 Task: In the  document Positivethinking.epub, select heading and apply ' Bold and Underline' Use the "find feature" to find mentioned word and apply Strikethrough in: 'solving skills'. Insert smartchip (Date) on bottom of the page 23 June, 2023 Insert the mentioned footnote for 20th word with font style Arial and font size 8: The study was conducted anonymously
Action: Mouse moved to (308, 479)
Screenshot: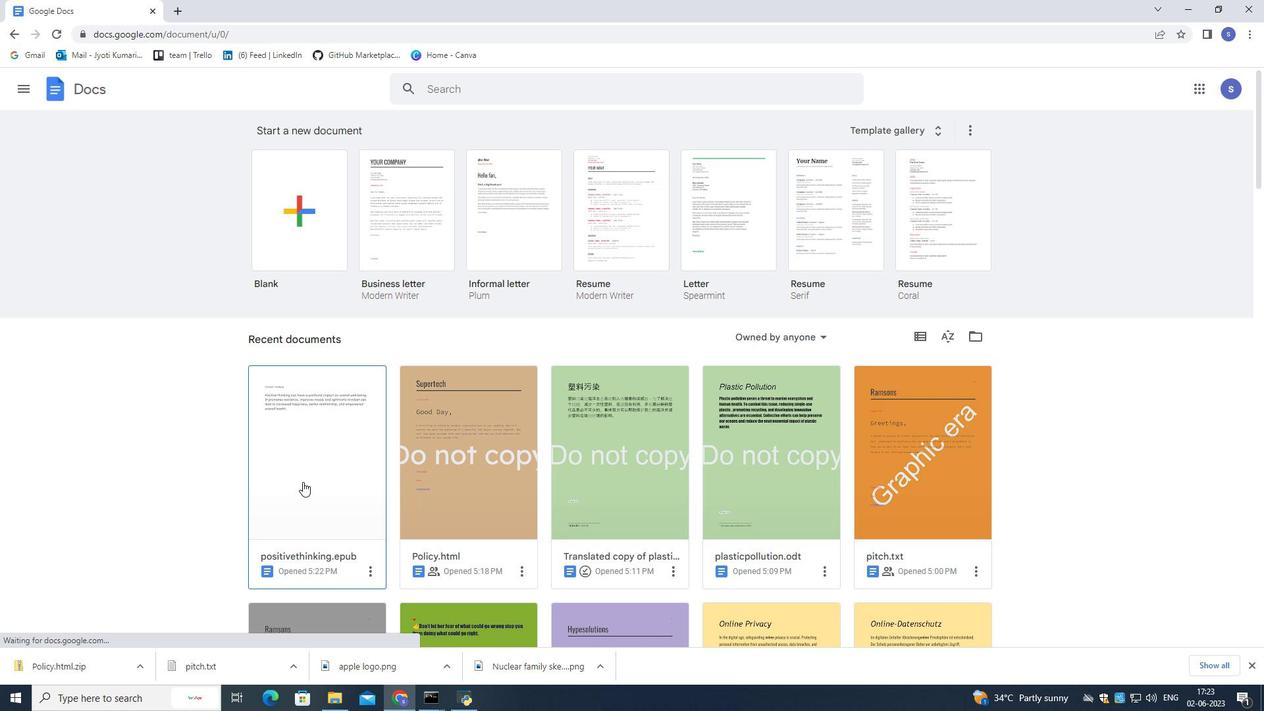 
Action: Mouse pressed left at (308, 479)
Screenshot: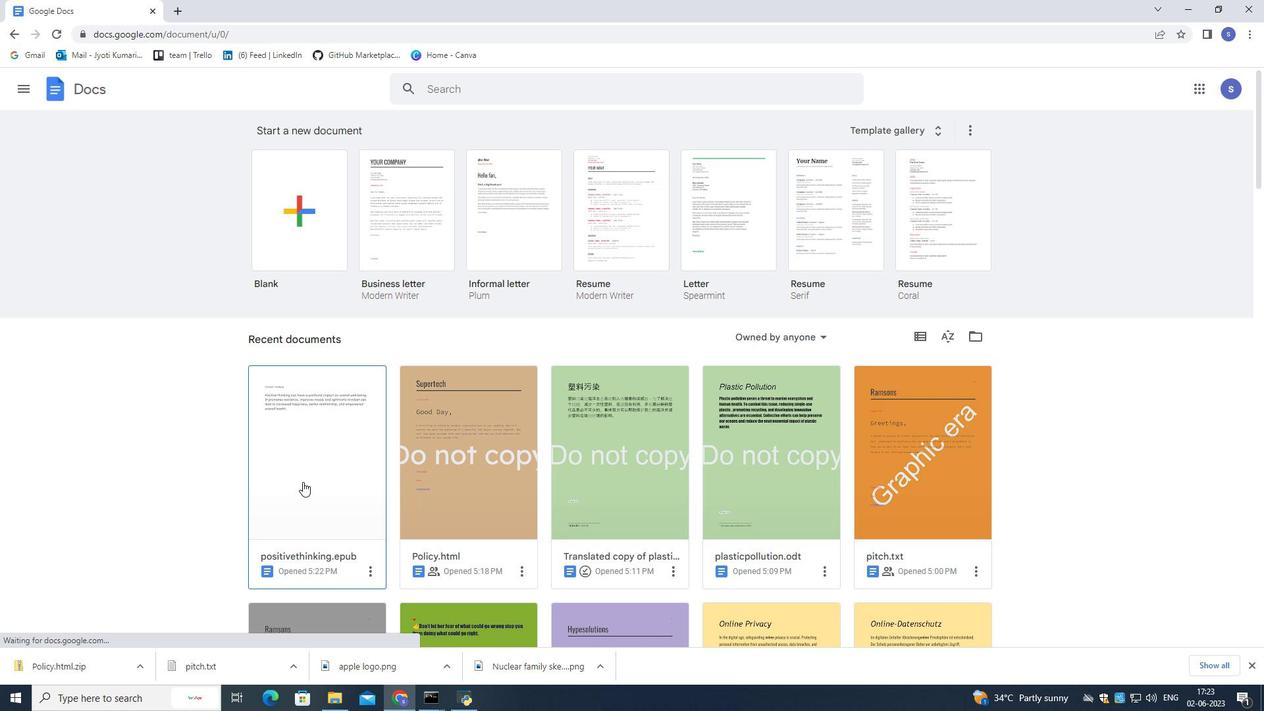 
Action: Mouse moved to (308, 479)
Screenshot: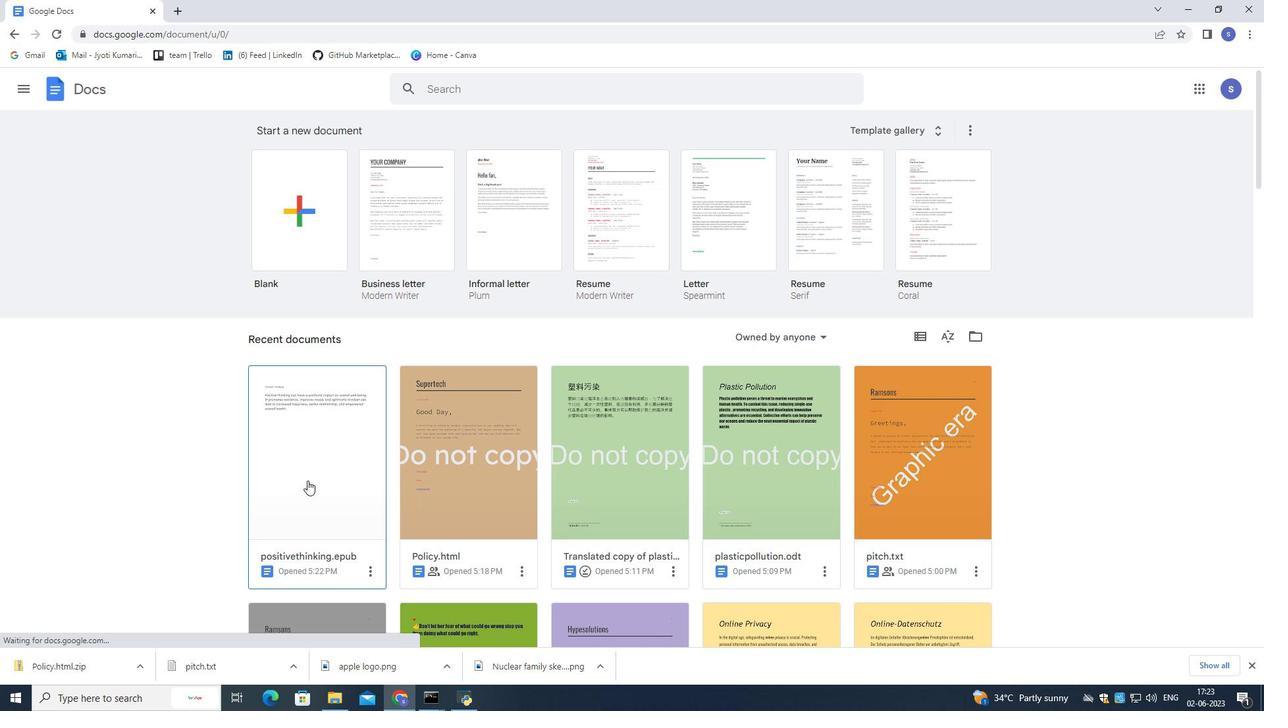 
Action: Mouse pressed left at (308, 479)
Screenshot: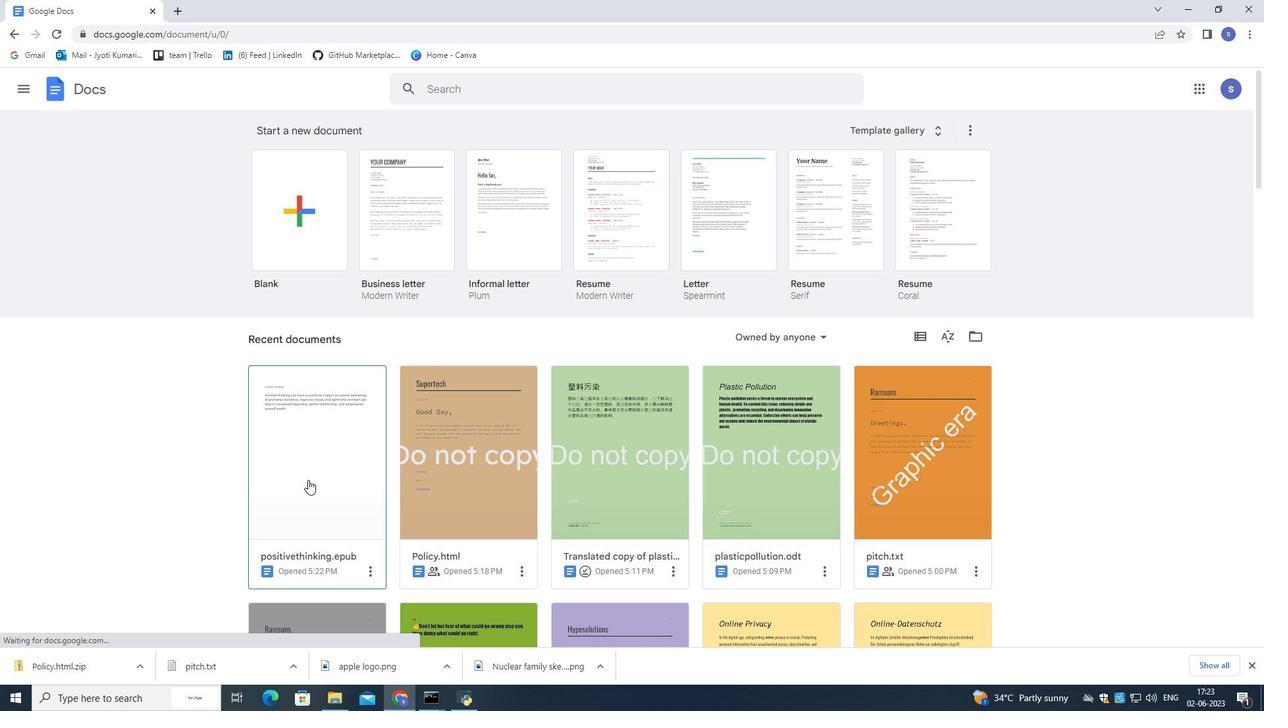
Action: Mouse moved to (703, 272)
Screenshot: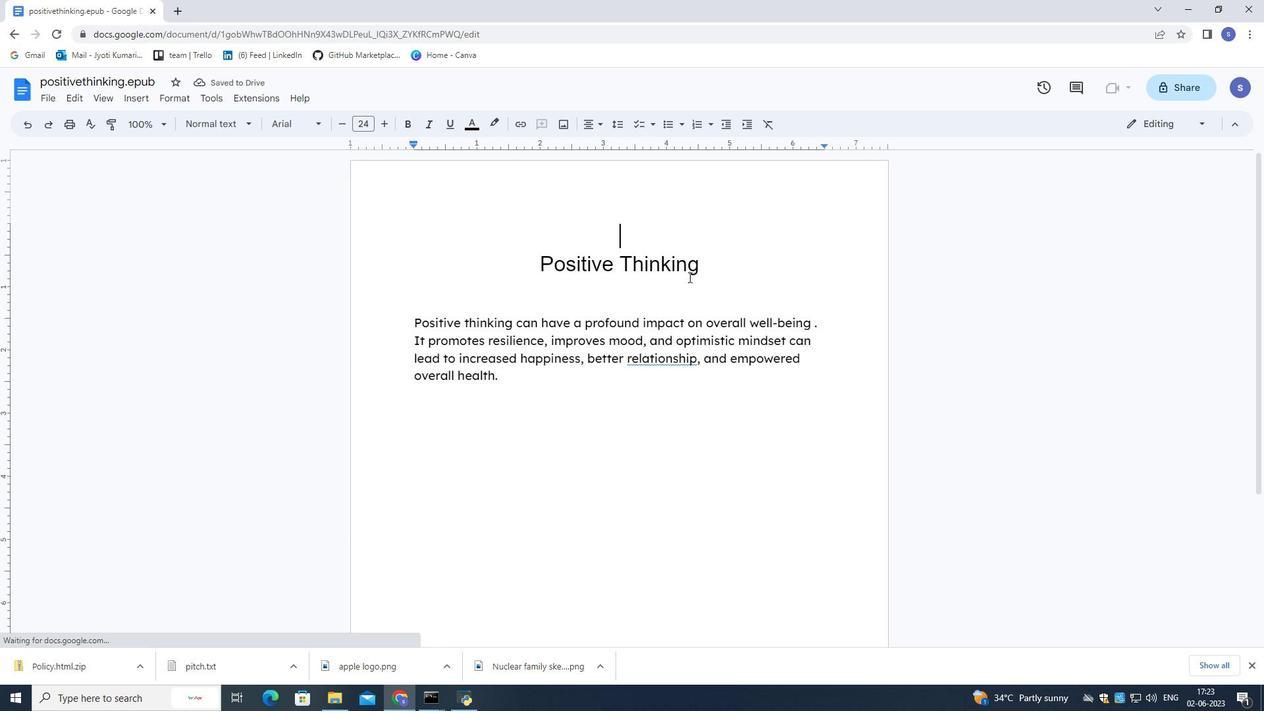 
Action: Mouse pressed left at (703, 272)
Screenshot: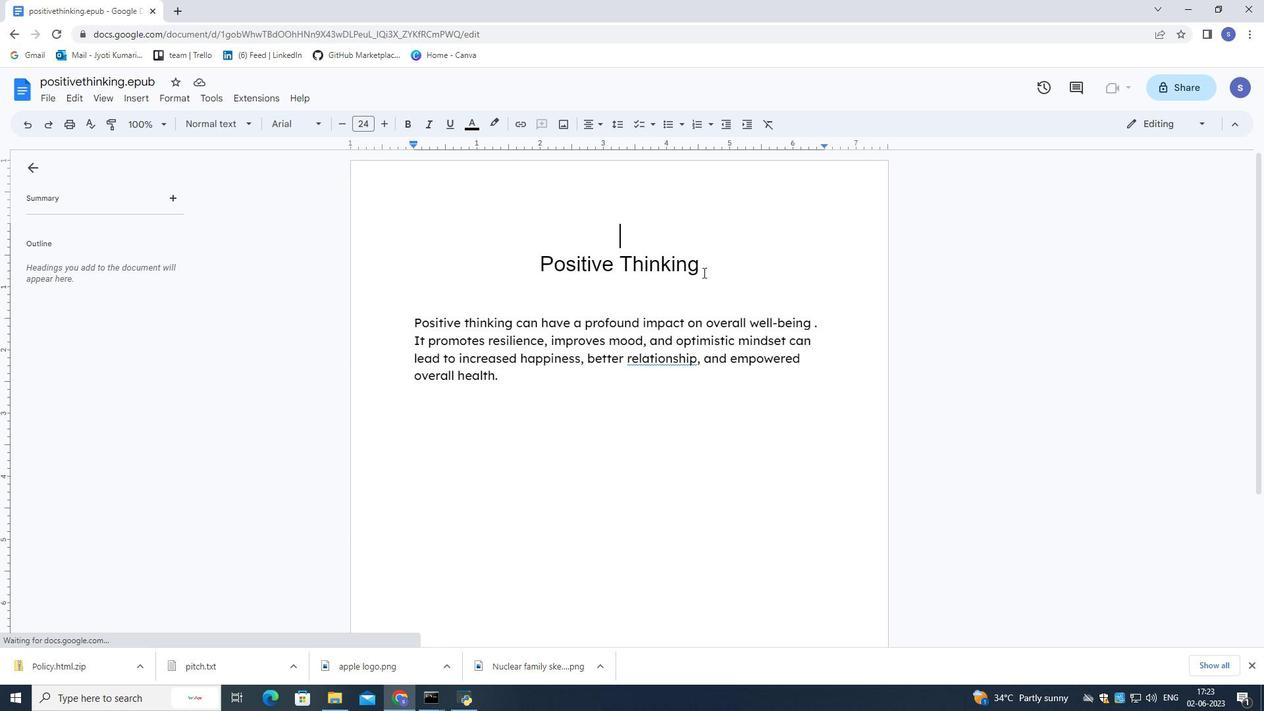
Action: Mouse pressed left at (703, 272)
Screenshot: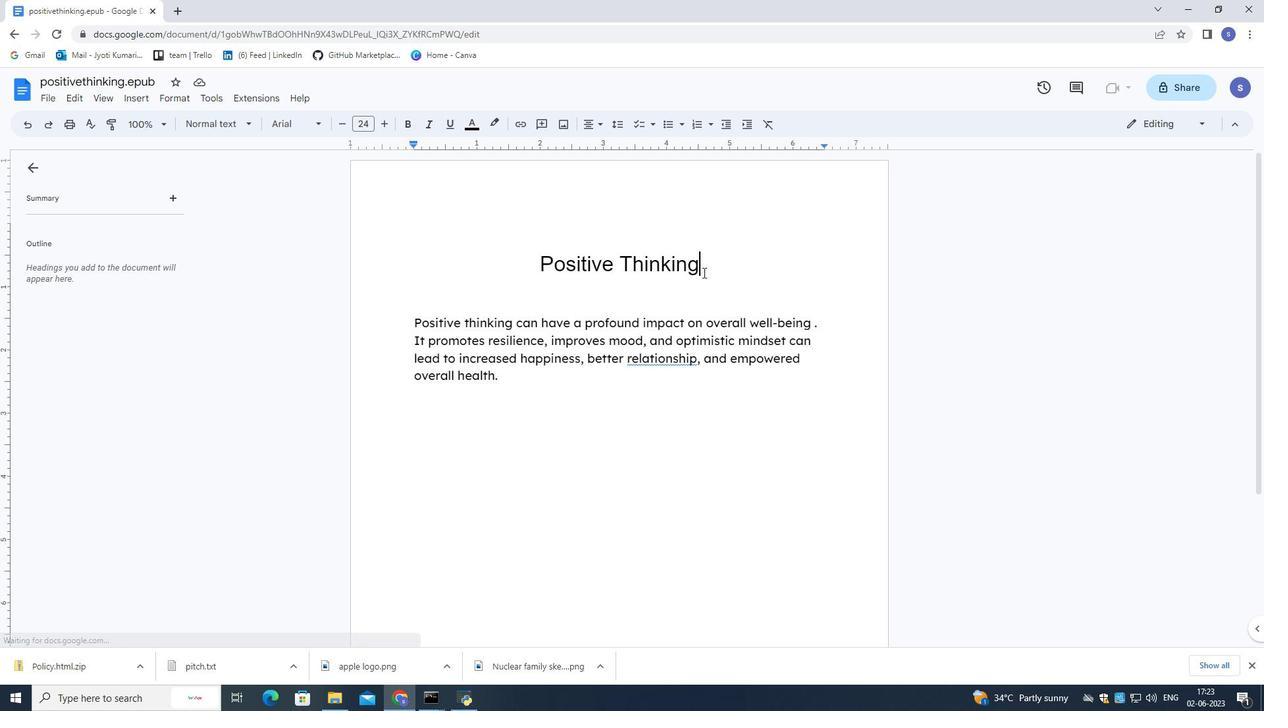 
Action: Mouse moved to (145, 94)
Screenshot: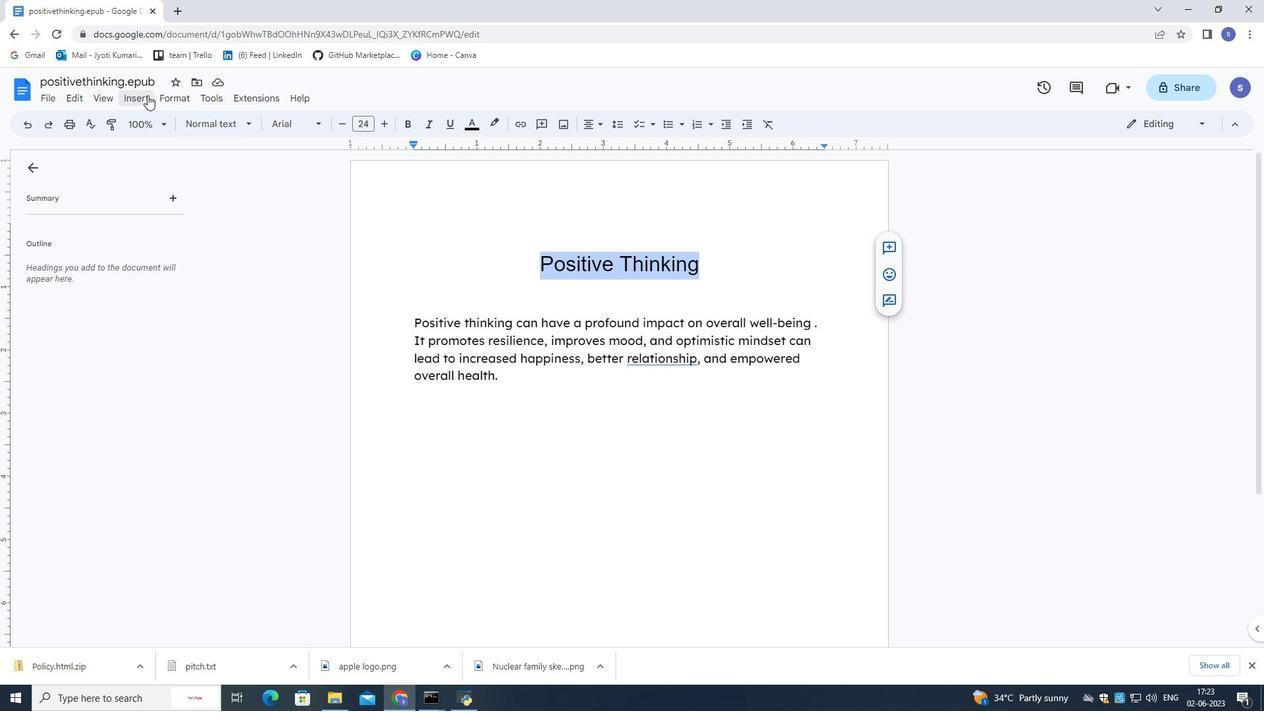 
Action: Mouse pressed left at (145, 94)
Screenshot: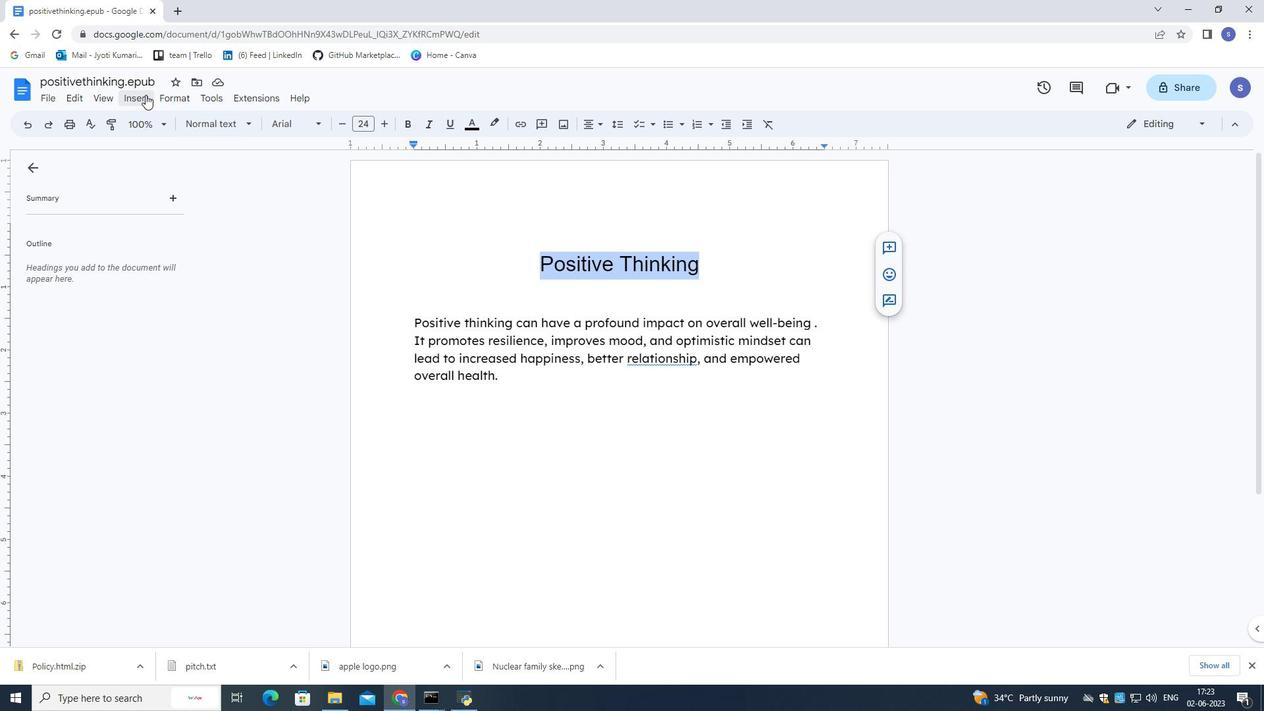 
Action: Mouse moved to (164, 92)
Screenshot: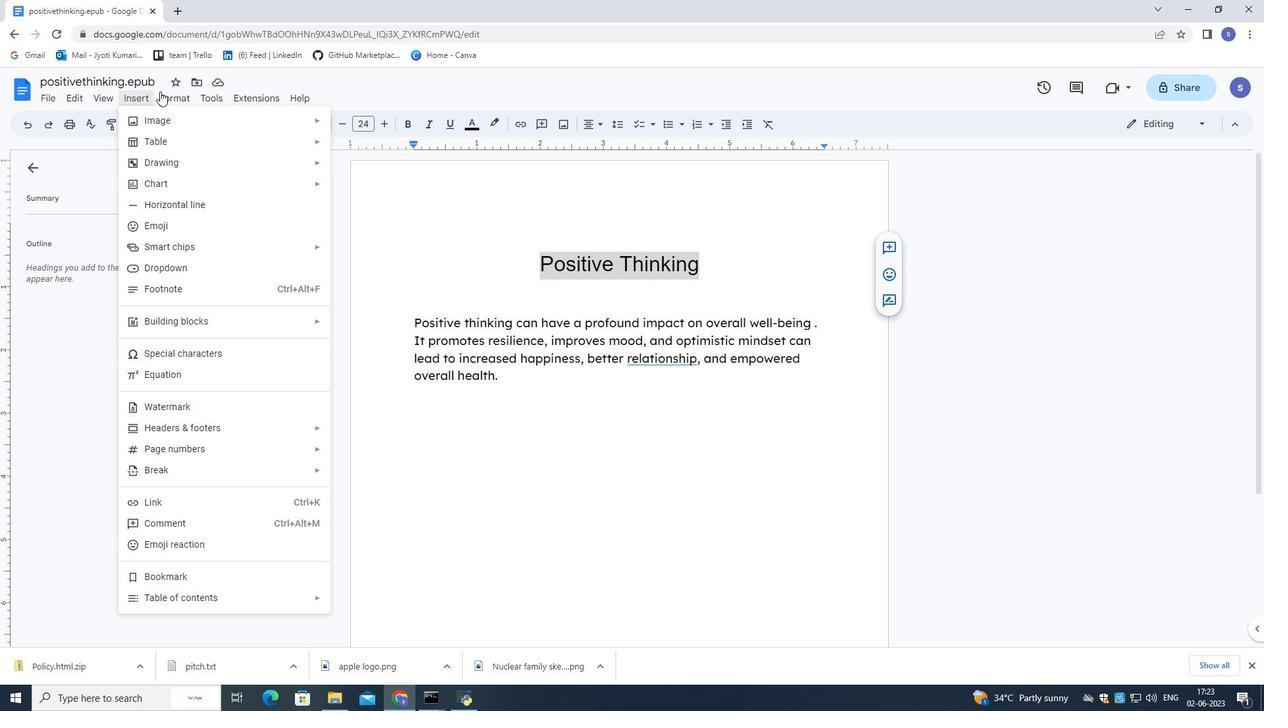 
Action: Mouse pressed left at (164, 92)
Screenshot: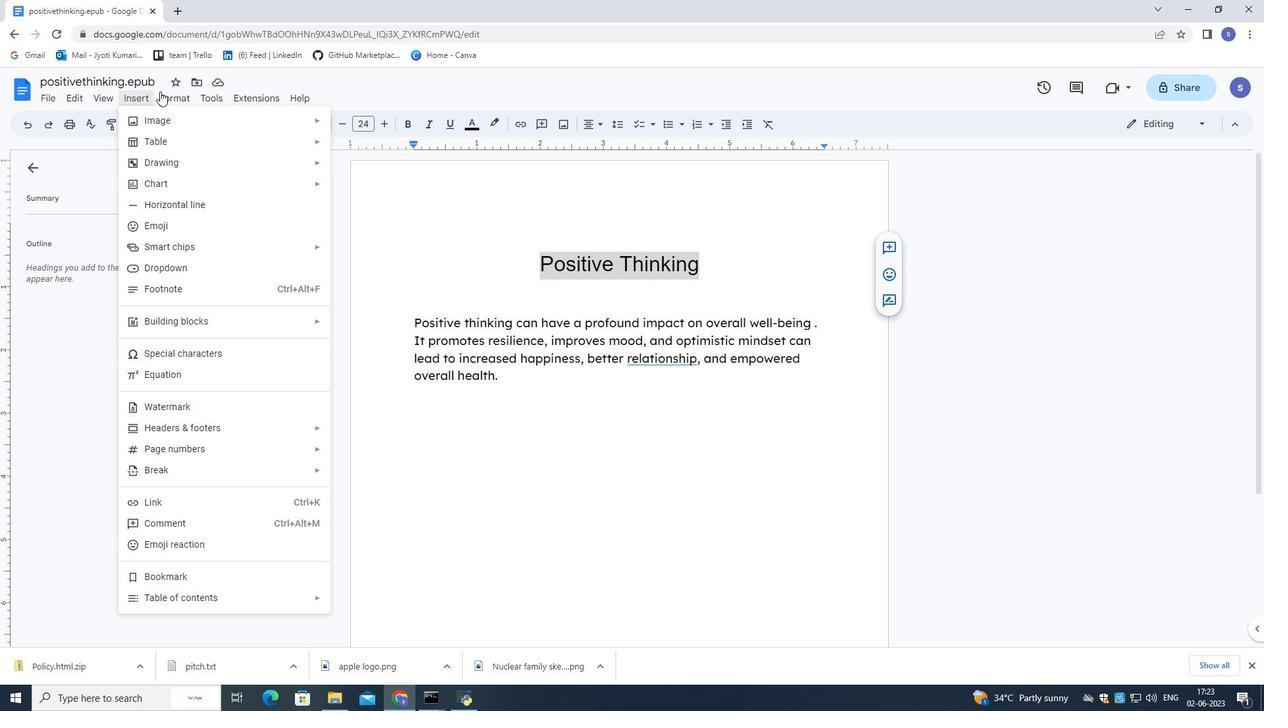 
Action: Mouse moved to (182, 101)
Screenshot: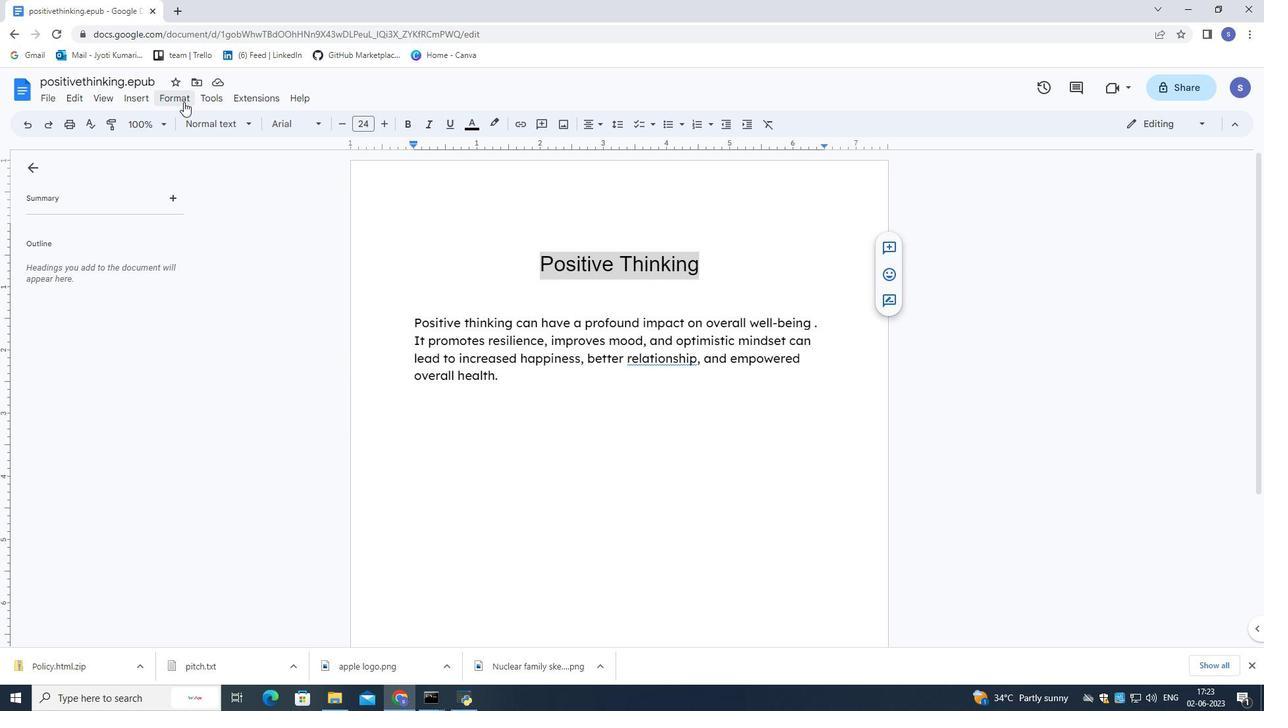 
Action: Mouse pressed left at (182, 101)
Screenshot: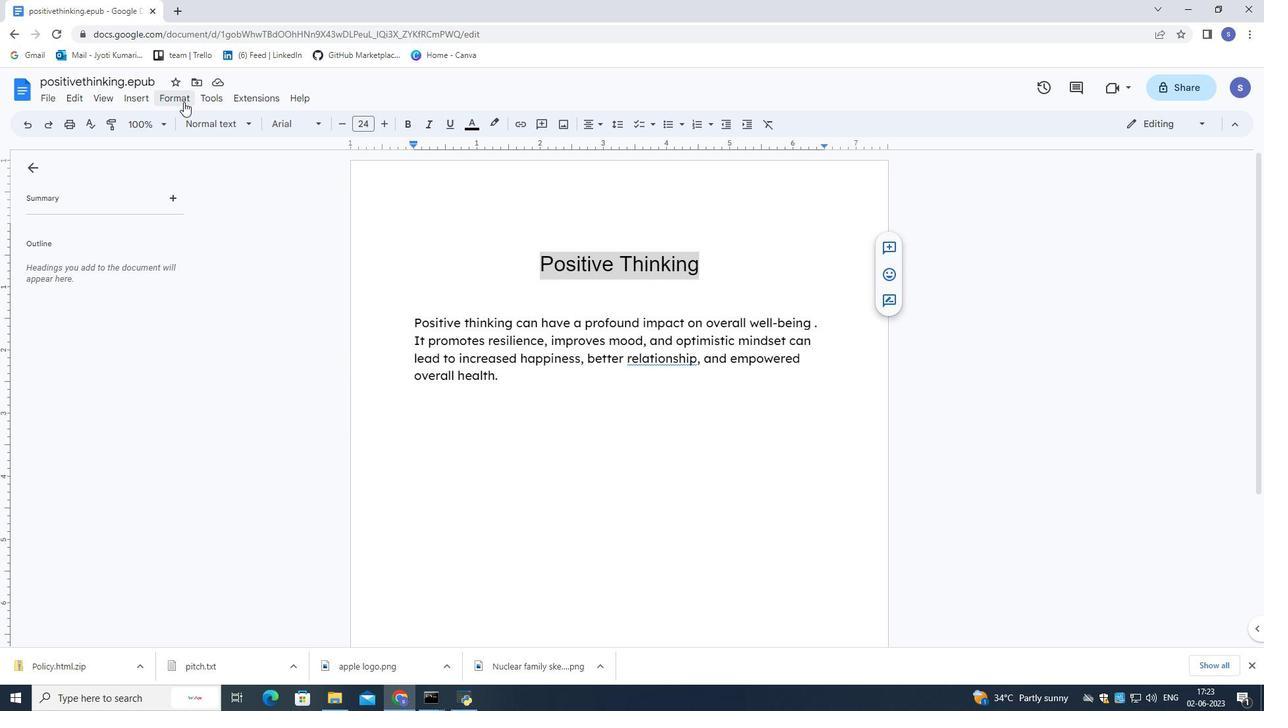 
Action: Mouse moved to (373, 125)
Screenshot: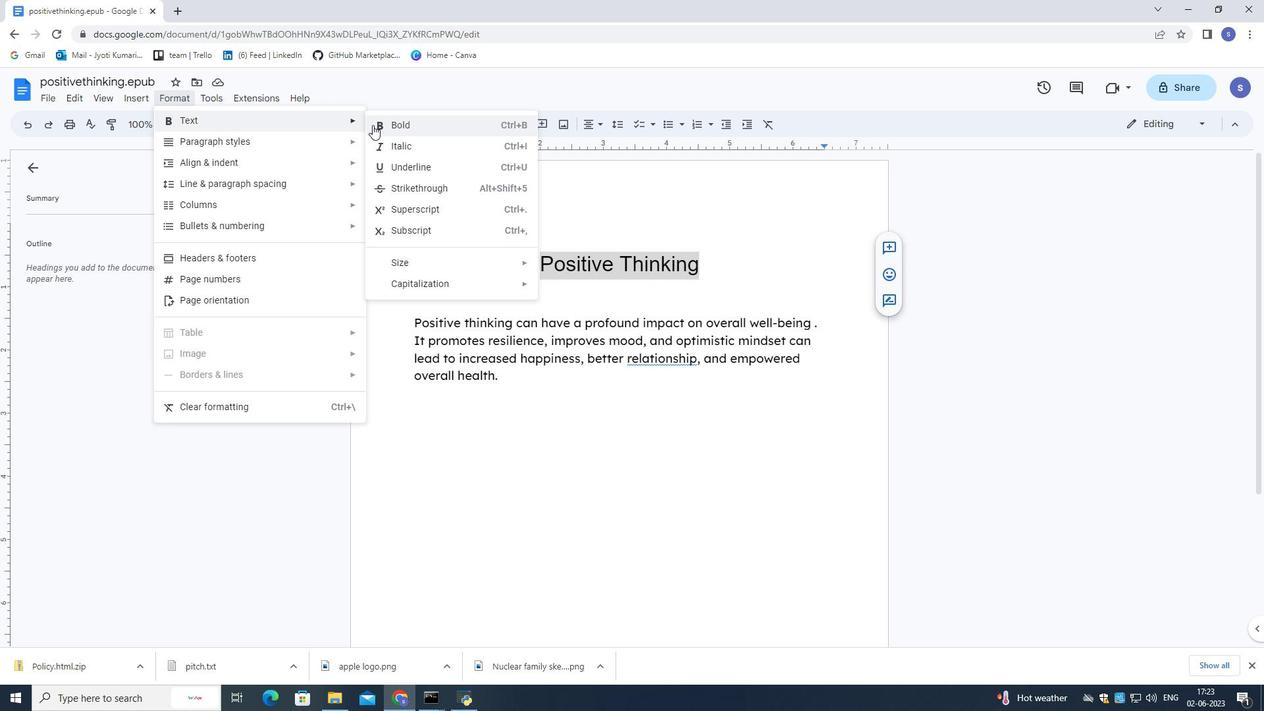 
Action: Mouse pressed left at (373, 125)
Screenshot: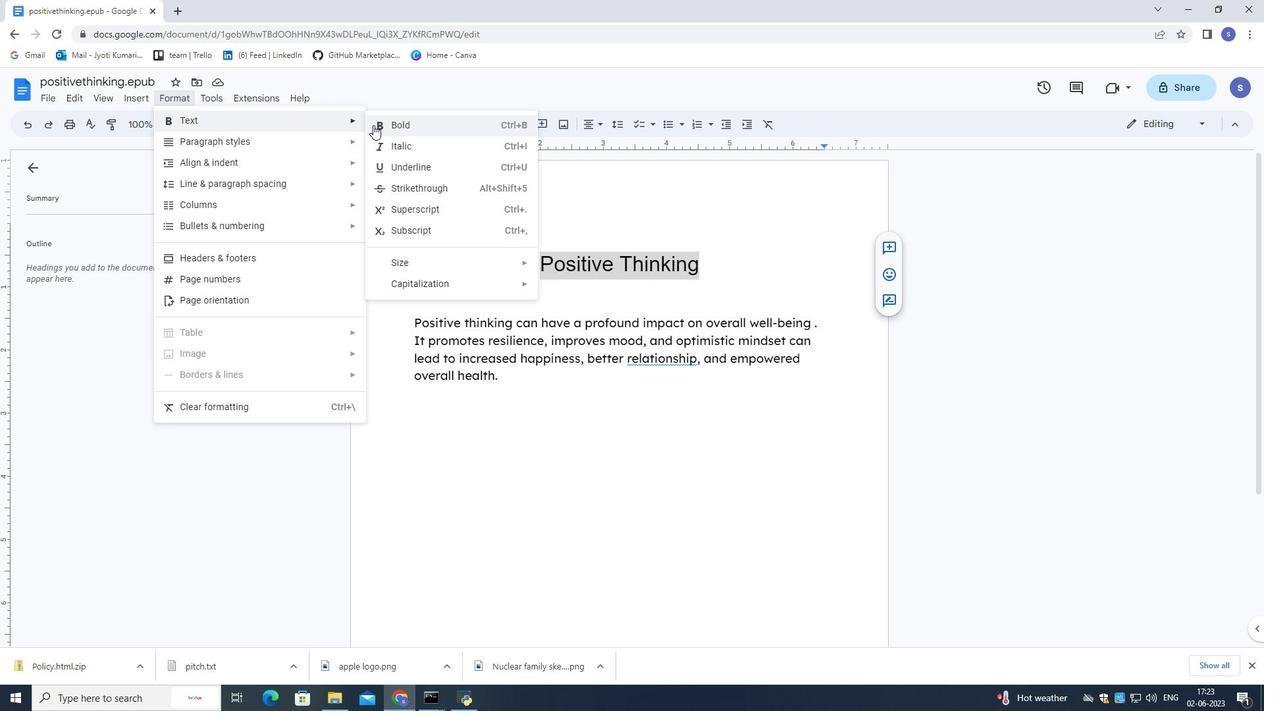 
Action: Mouse moved to (184, 102)
Screenshot: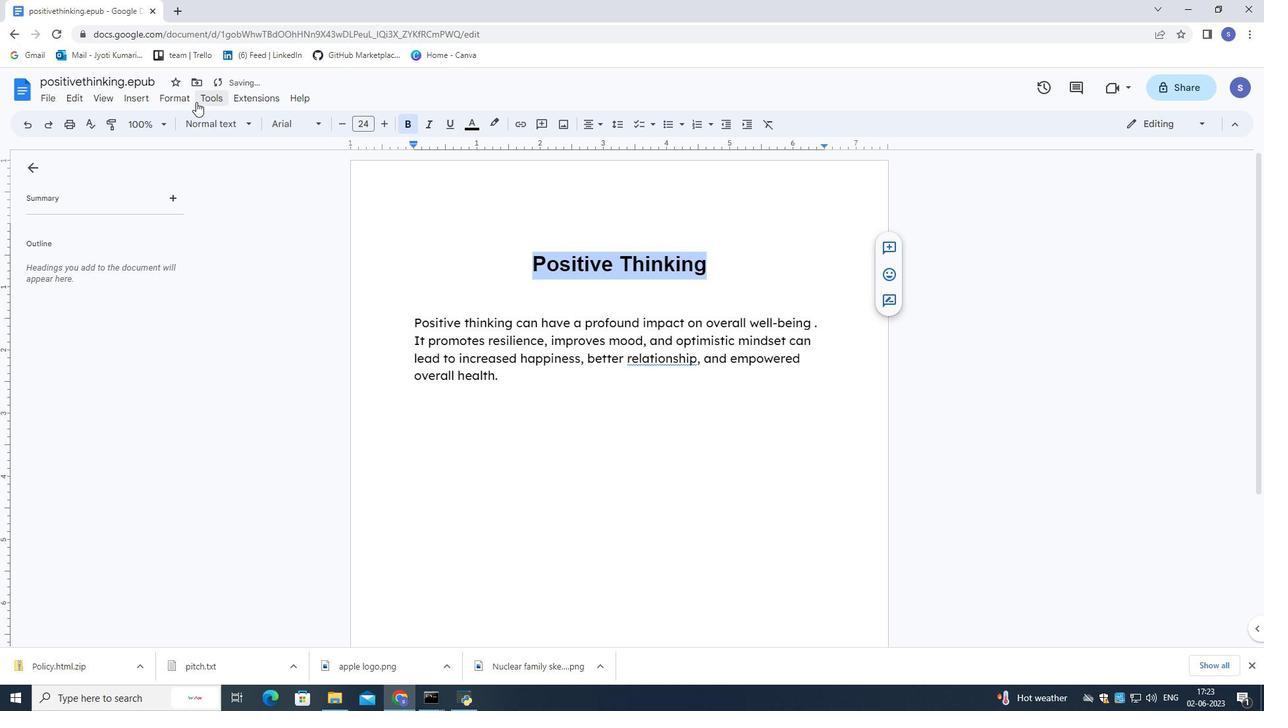 
Action: Mouse pressed left at (184, 102)
Screenshot: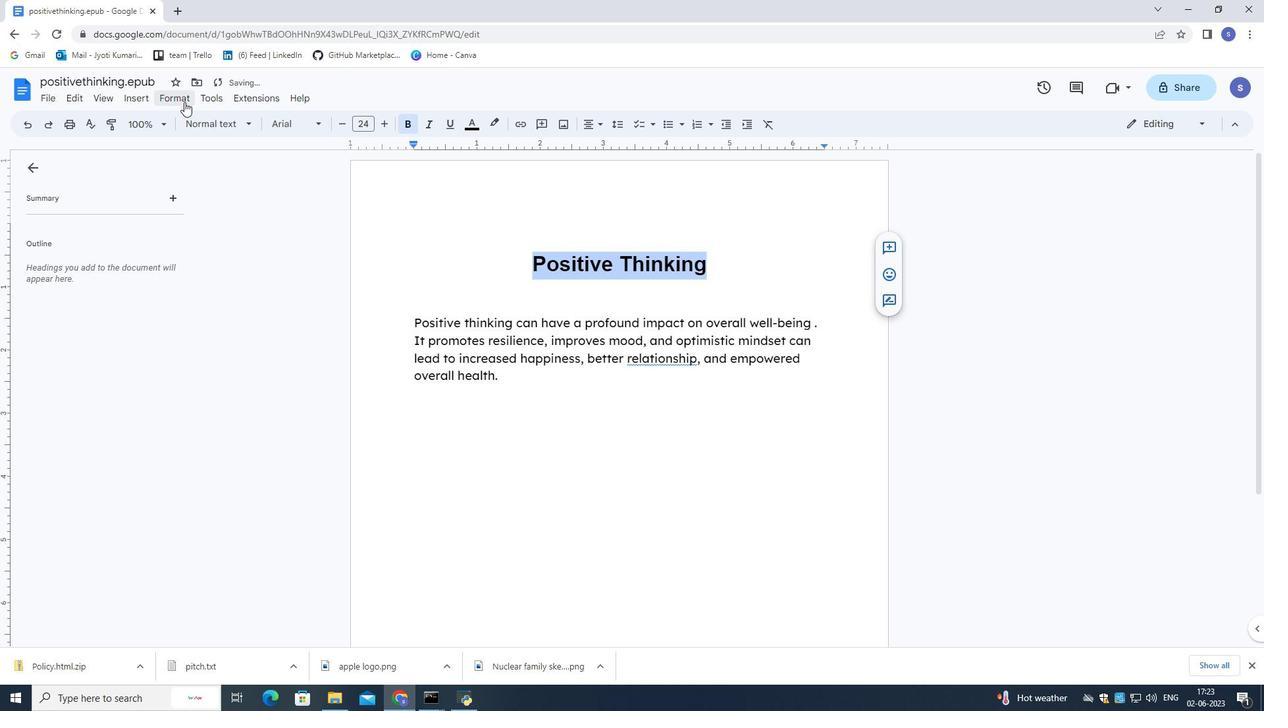 
Action: Mouse moved to (401, 167)
Screenshot: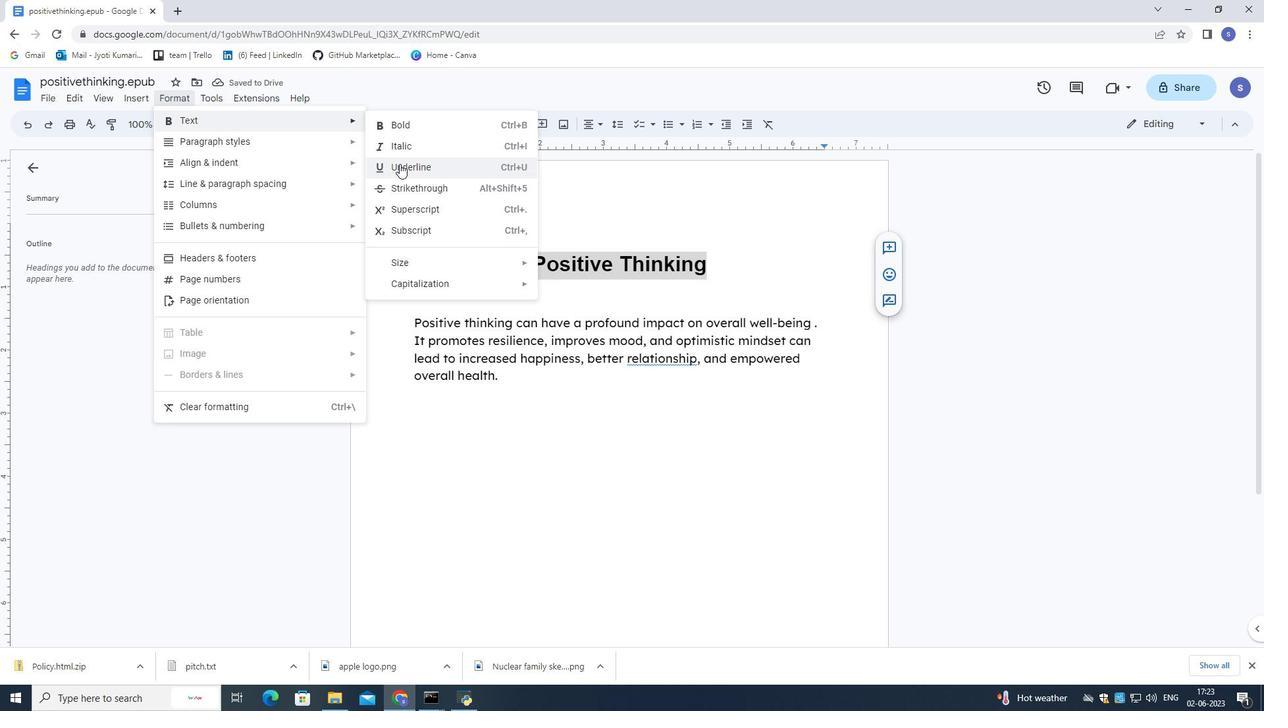 
Action: Mouse pressed left at (401, 167)
Screenshot: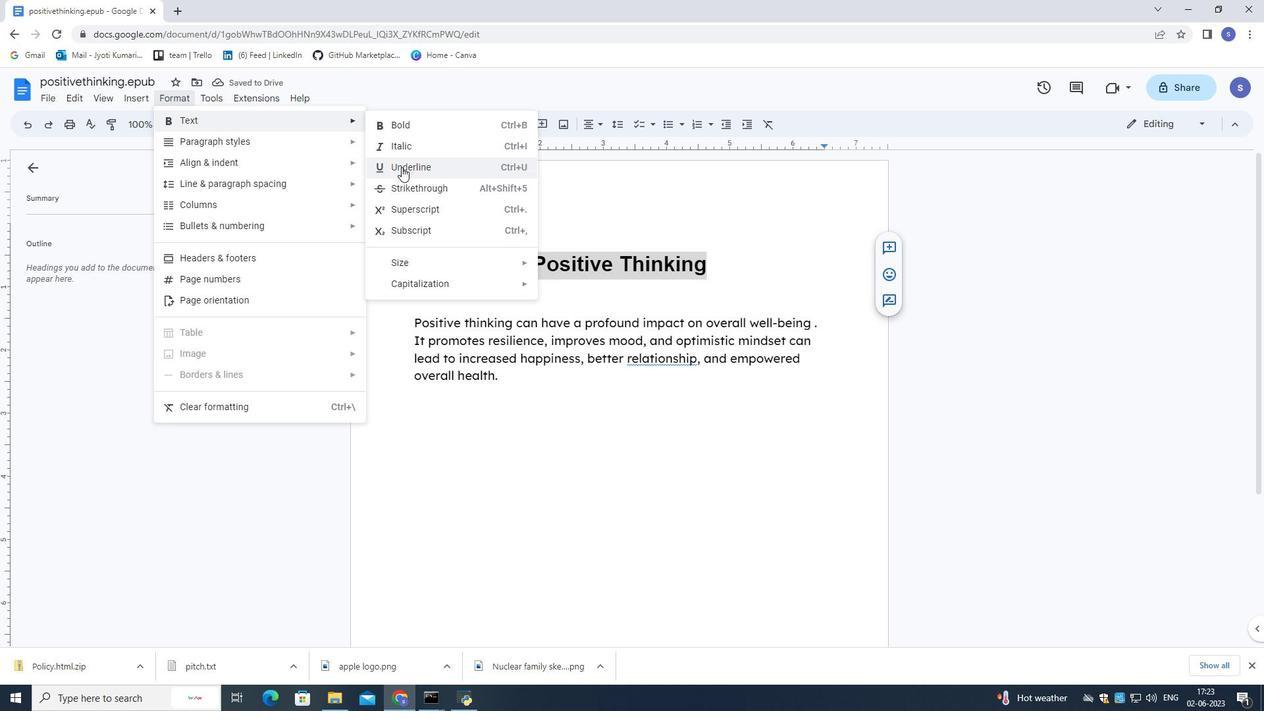 
Action: Mouse pressed left at (401, 167)
Screenshot: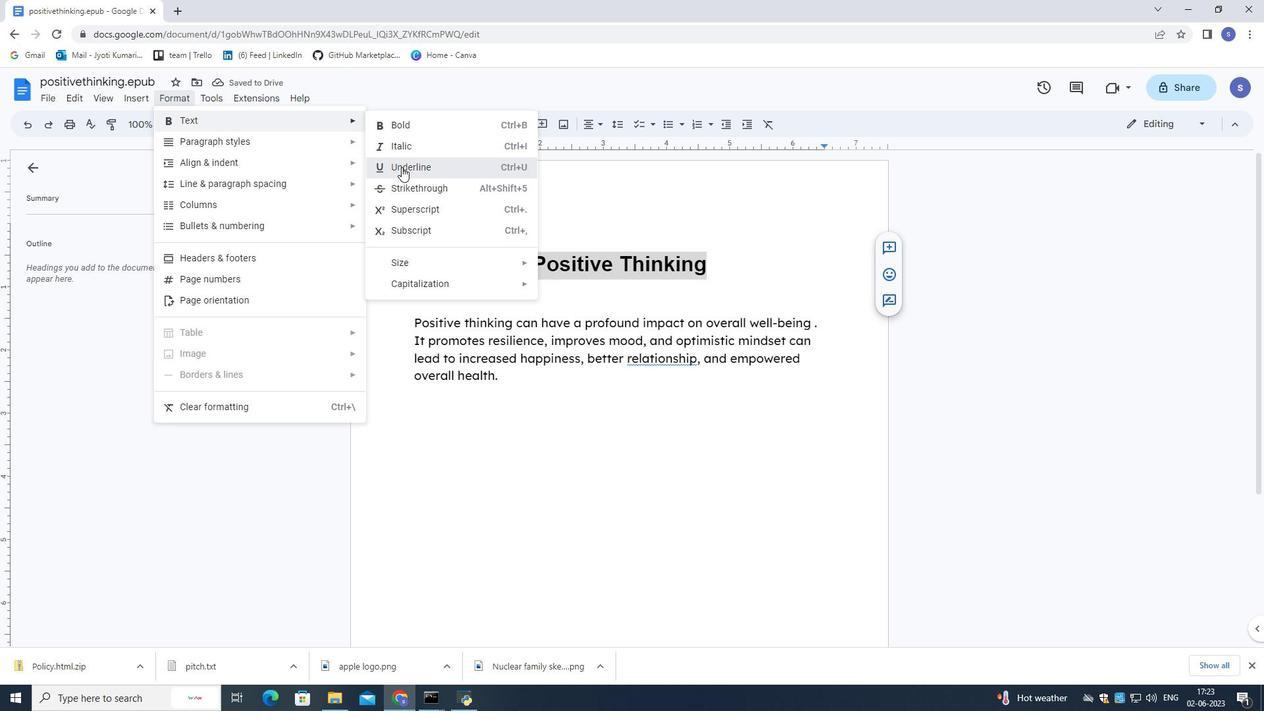 
Action: Mouse moved to (77, 97)
Screenshot: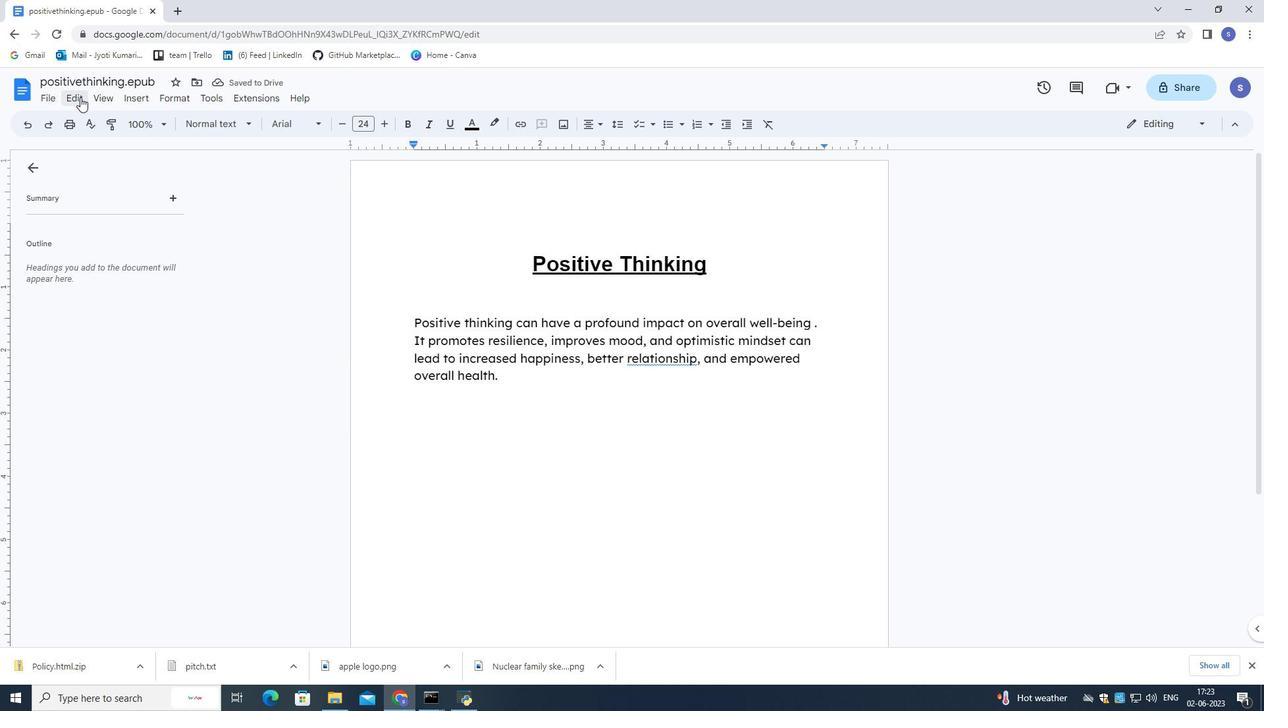 
Action: Mouse pressed left at (77, 97)
Screenshot: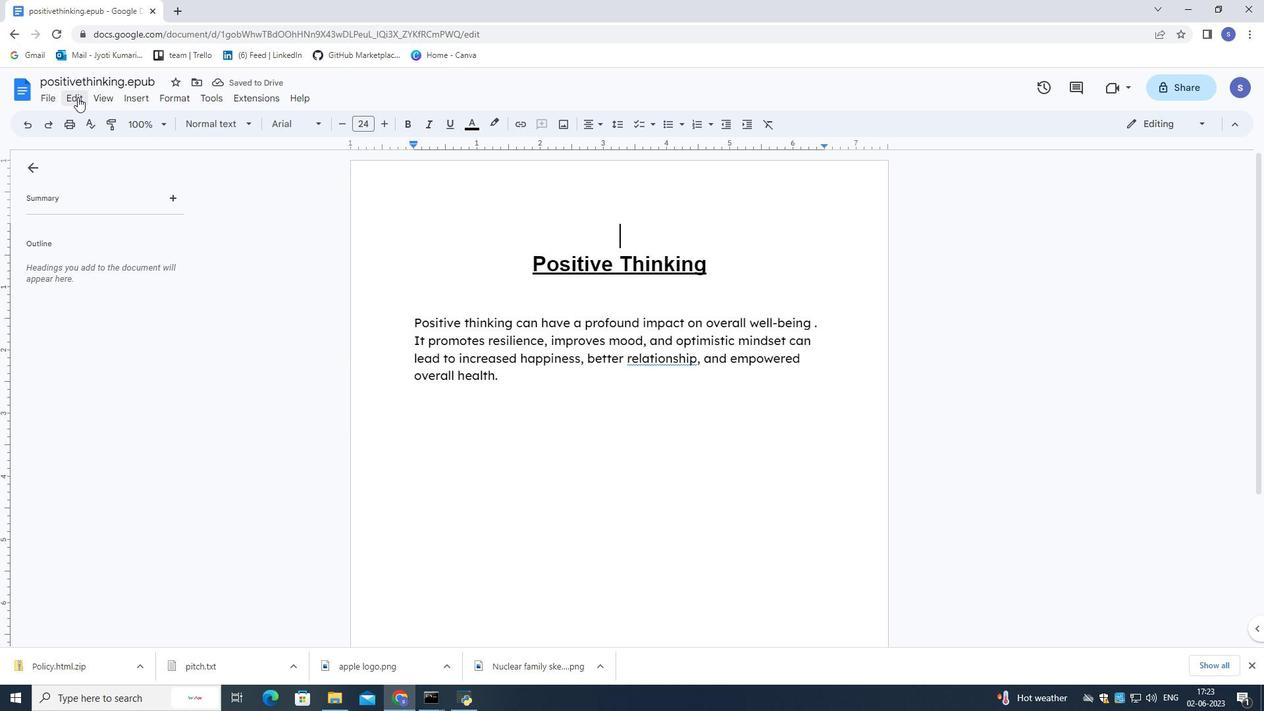 
Action: Mouse moved to (108, 321)
Screenshot: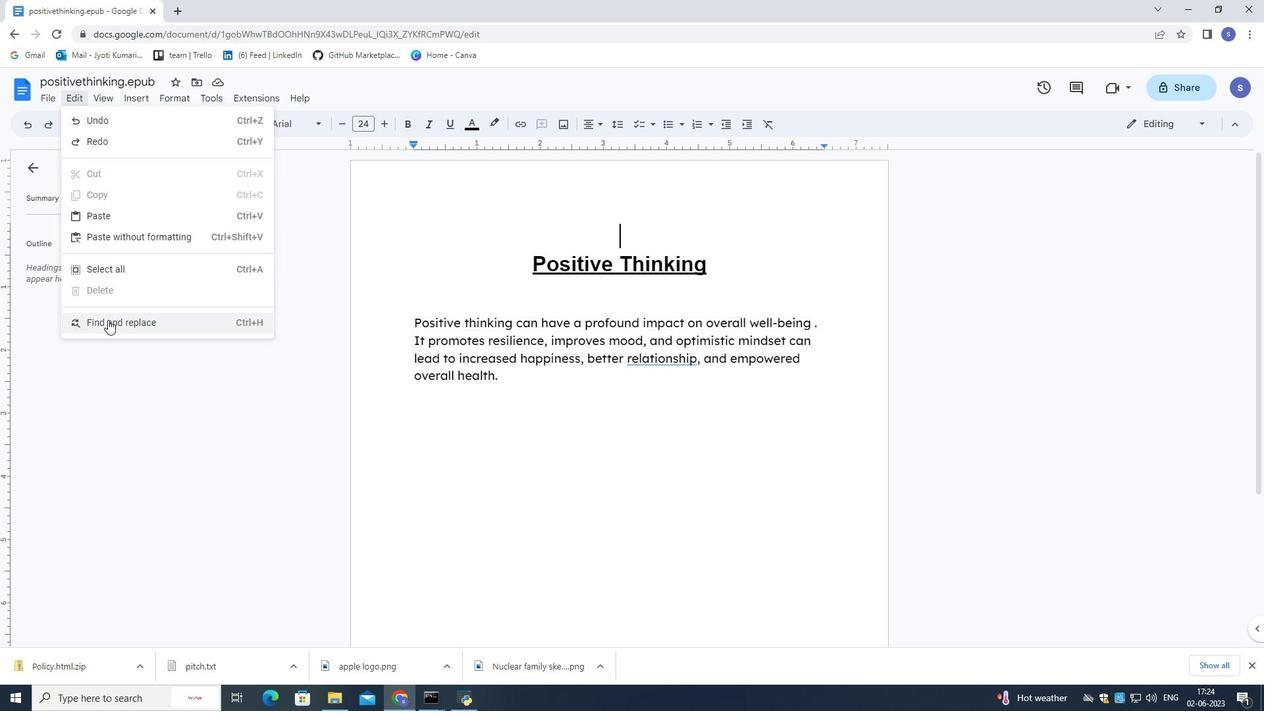 
Action: Mouse pressed left at (108, 321)
Screenshot: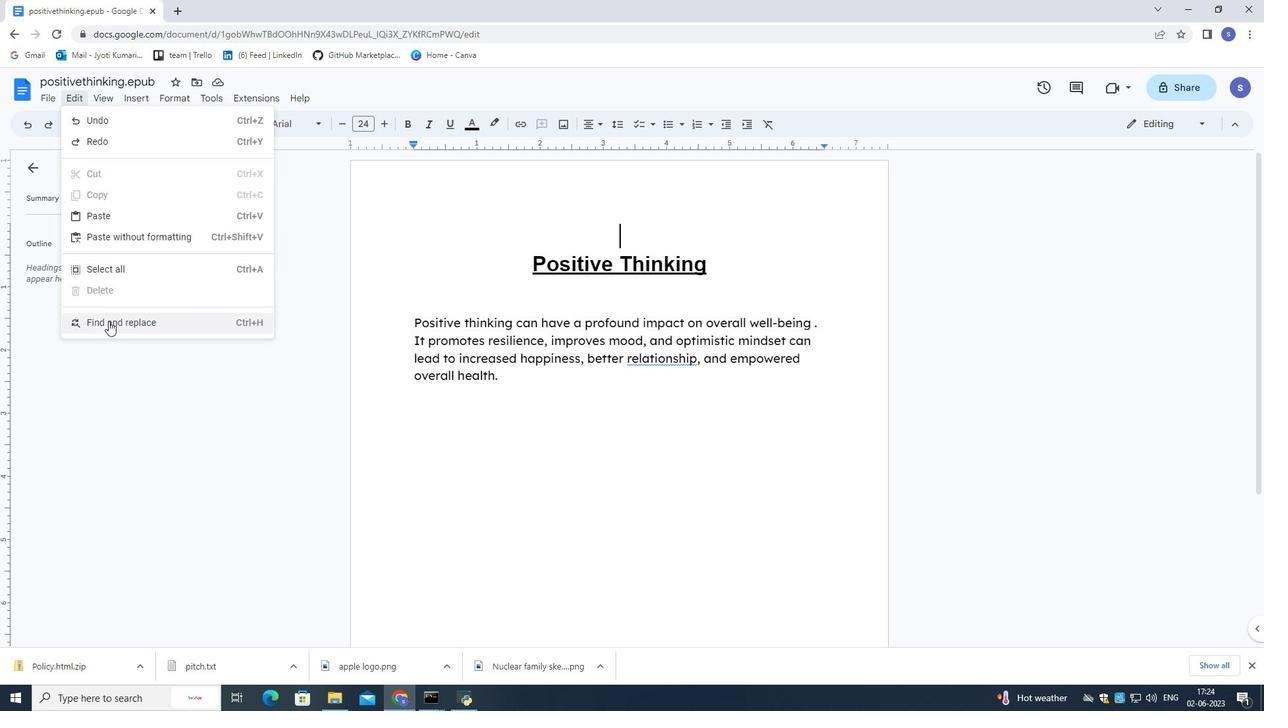 
Action: Mouse moved to (591, 356)
Screenshot: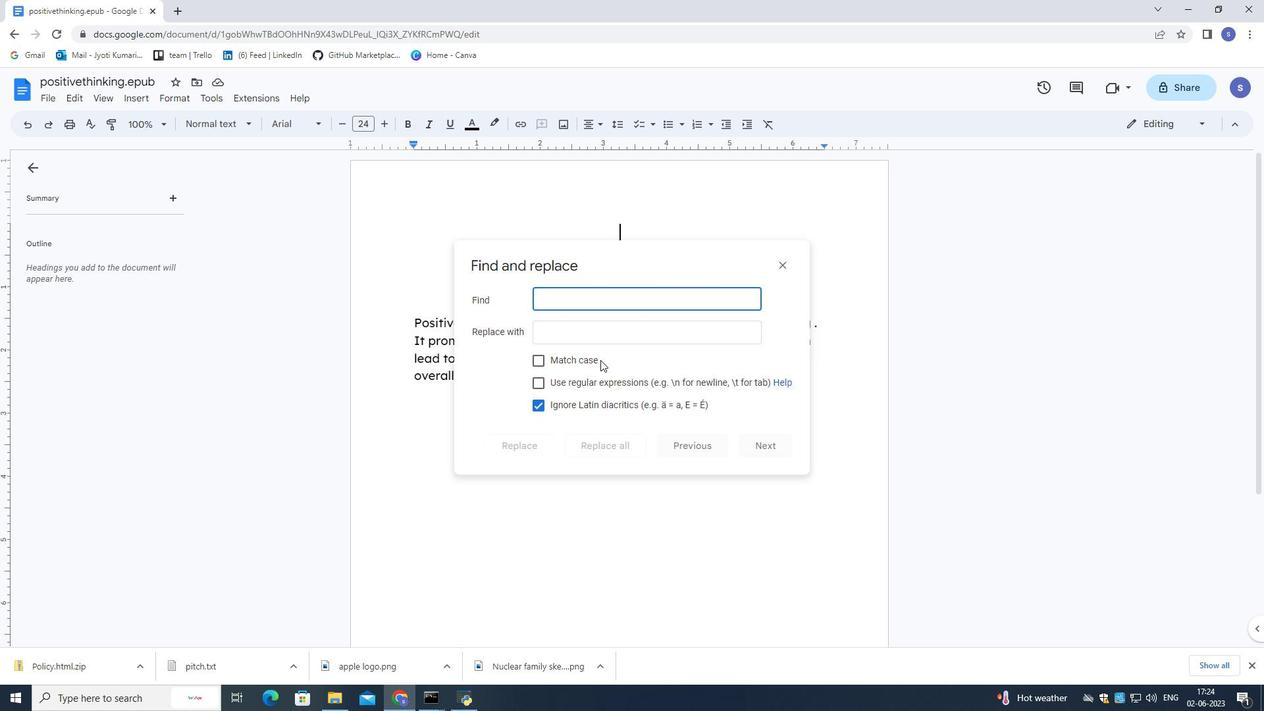 
Action: Key pressed solving<Key.space>skills
Screenshot: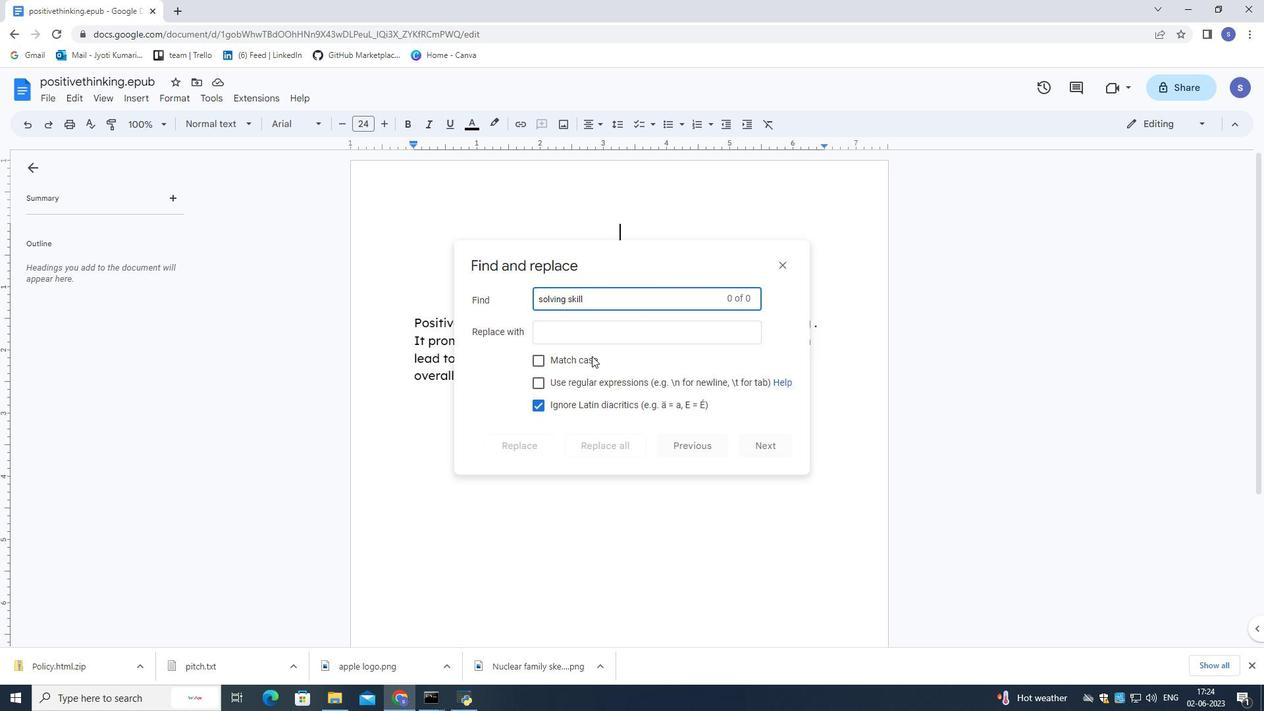 
Action: Mouse moved to (782, 260)
Screenshot: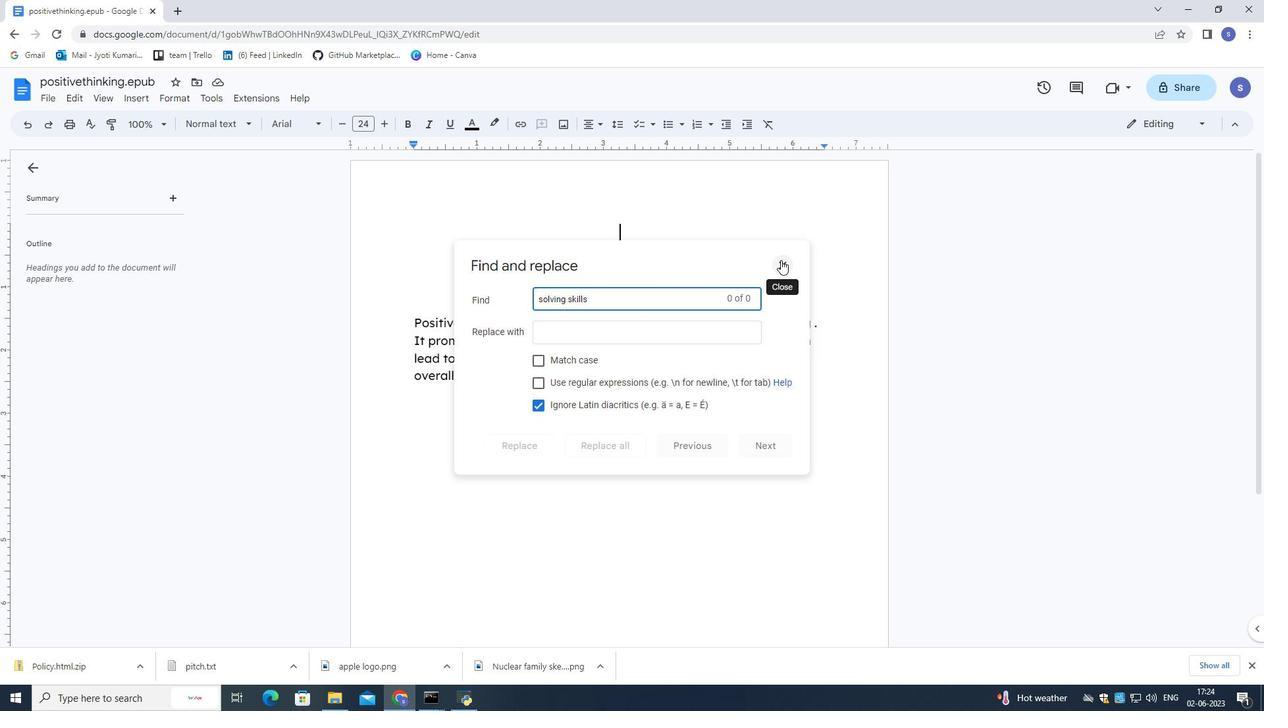 
Action: Mouse pressed left at (782, 260)
Screenshot: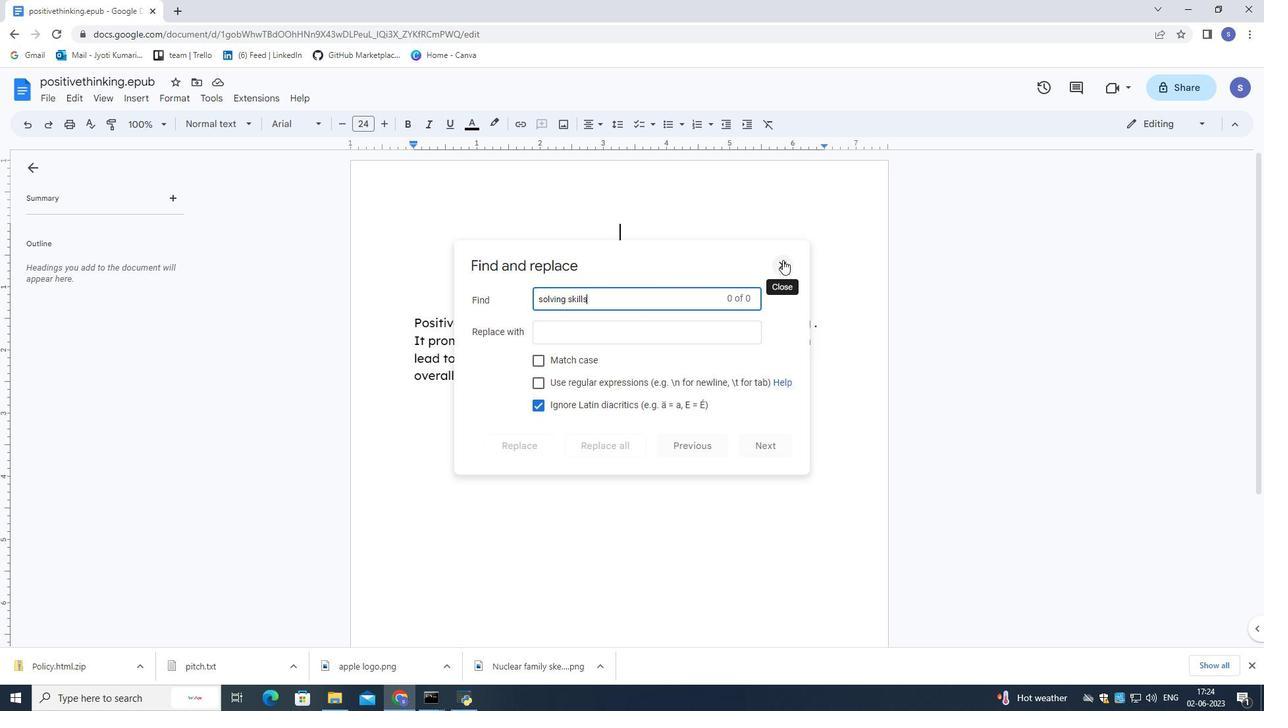 
Action: Mouse moved to (718, 414)
Screenshot: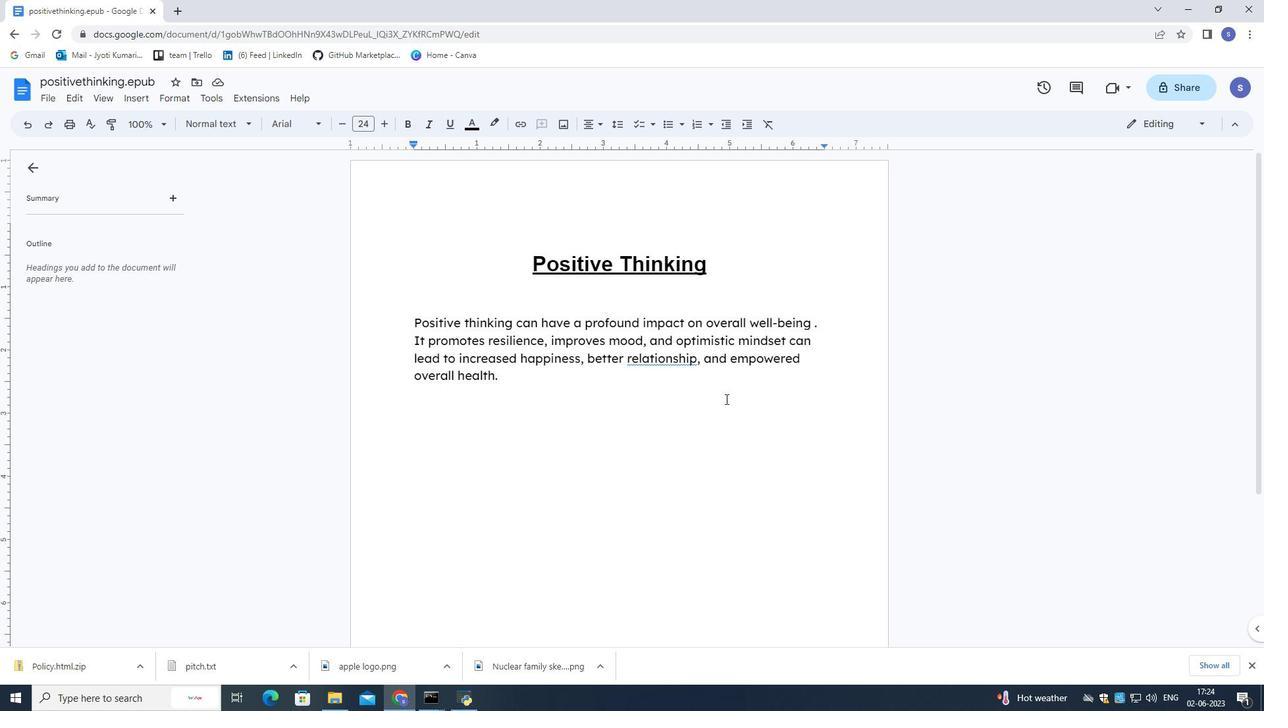 
Action: Mouse pressed left at (718, 414)
Screenshot: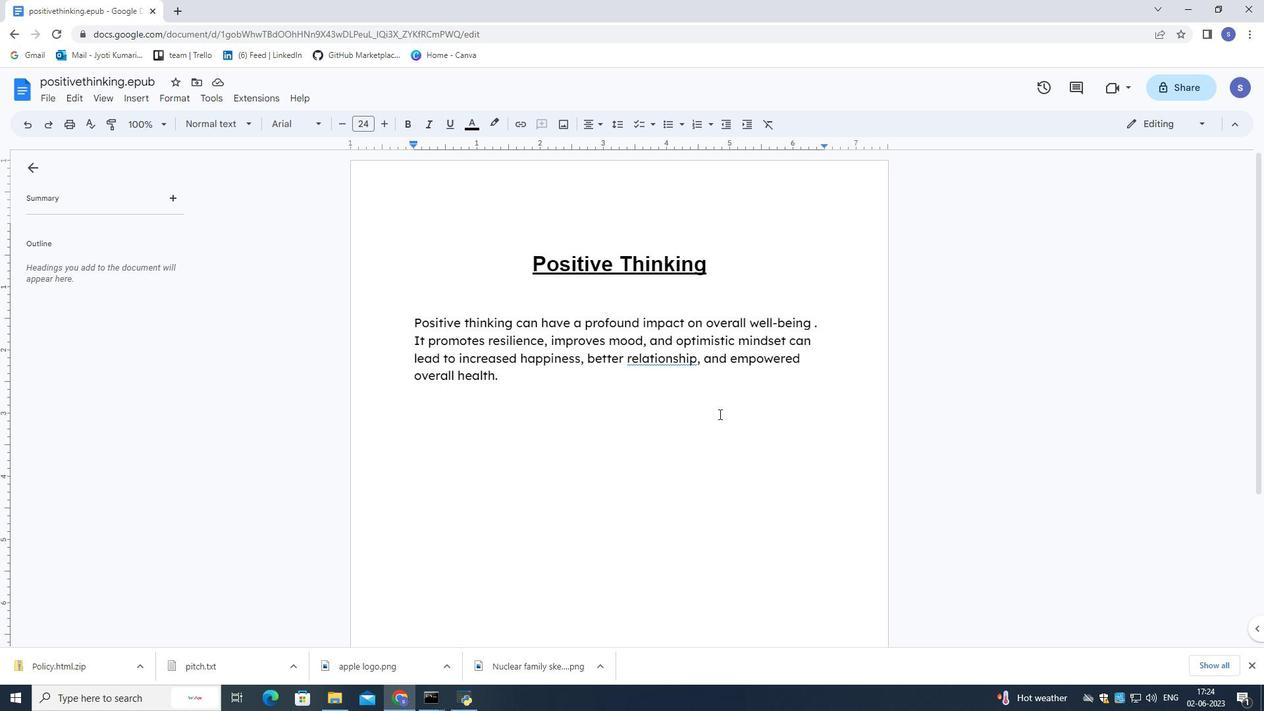 
Action: Mouse moved to (681, 366)
Screenshot: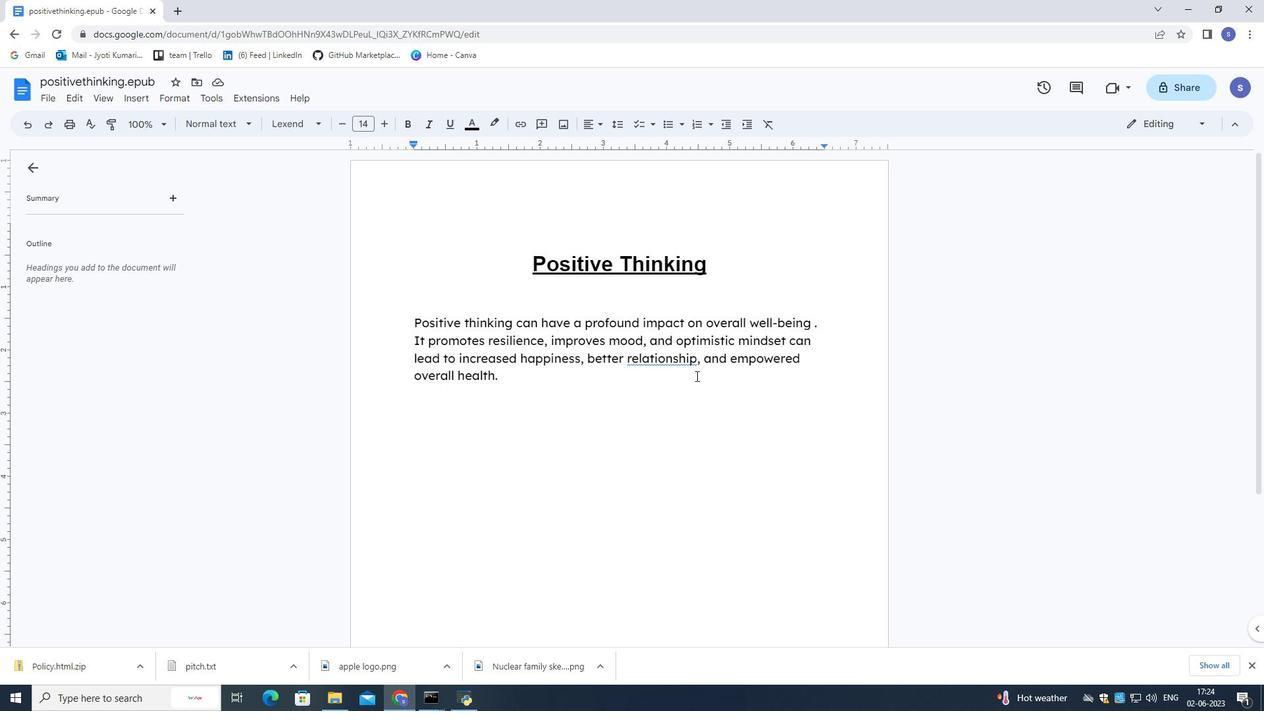 
Action: Mouse pressed left at (681, 366)
Screenshot: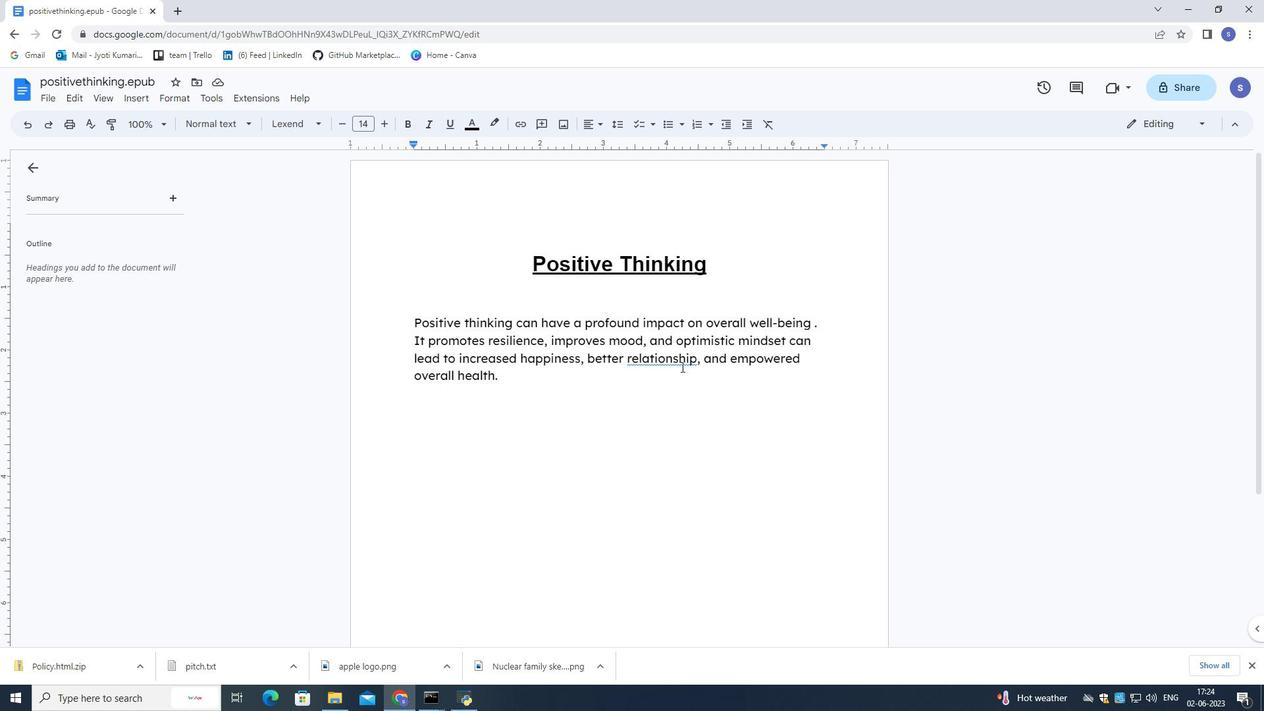 
Action: Mouse moved to (674, 341)
Screenshot: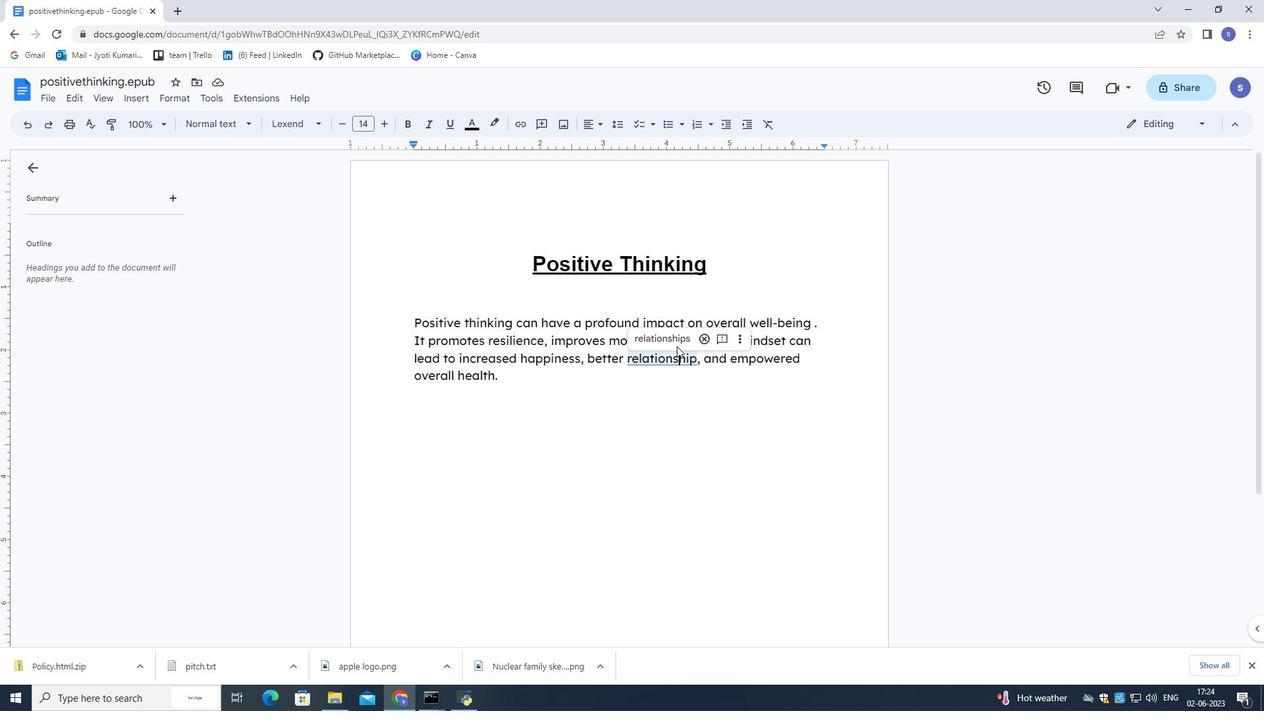 
Action: Mouse pressed left at (674, 341)
Screenshot: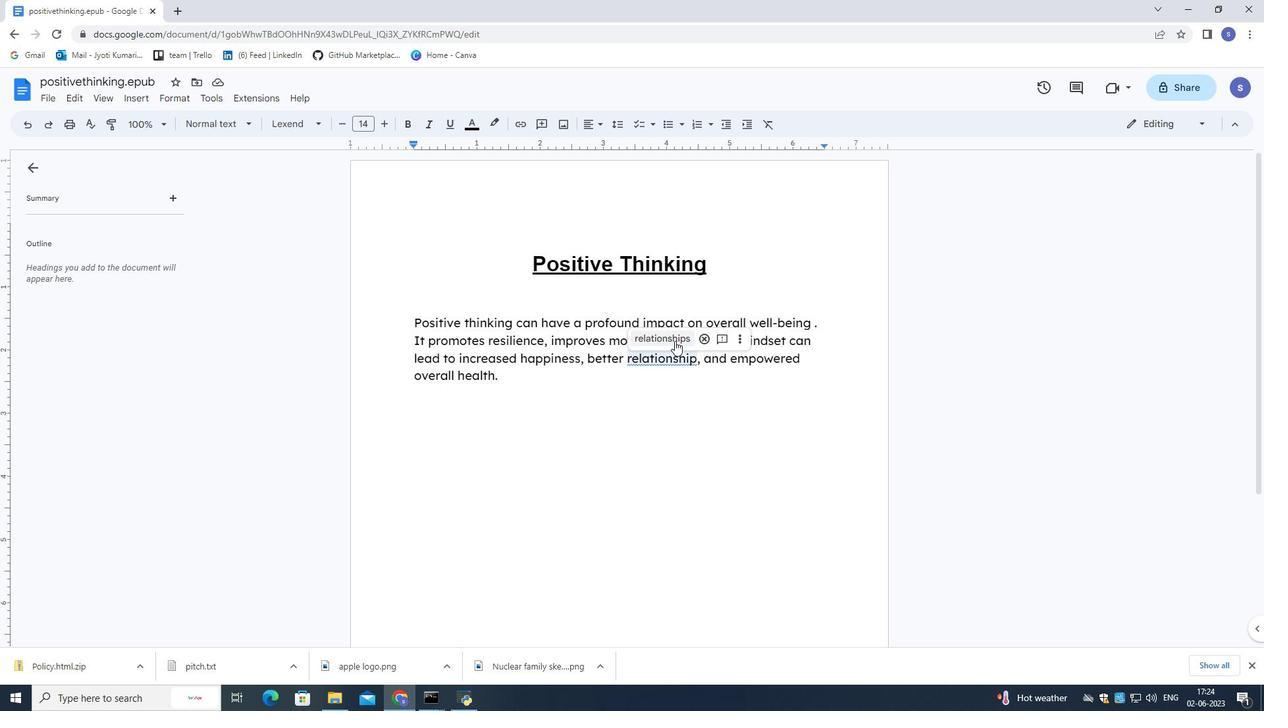 
Action: Mouse moved to (514, 379)
Screenshot: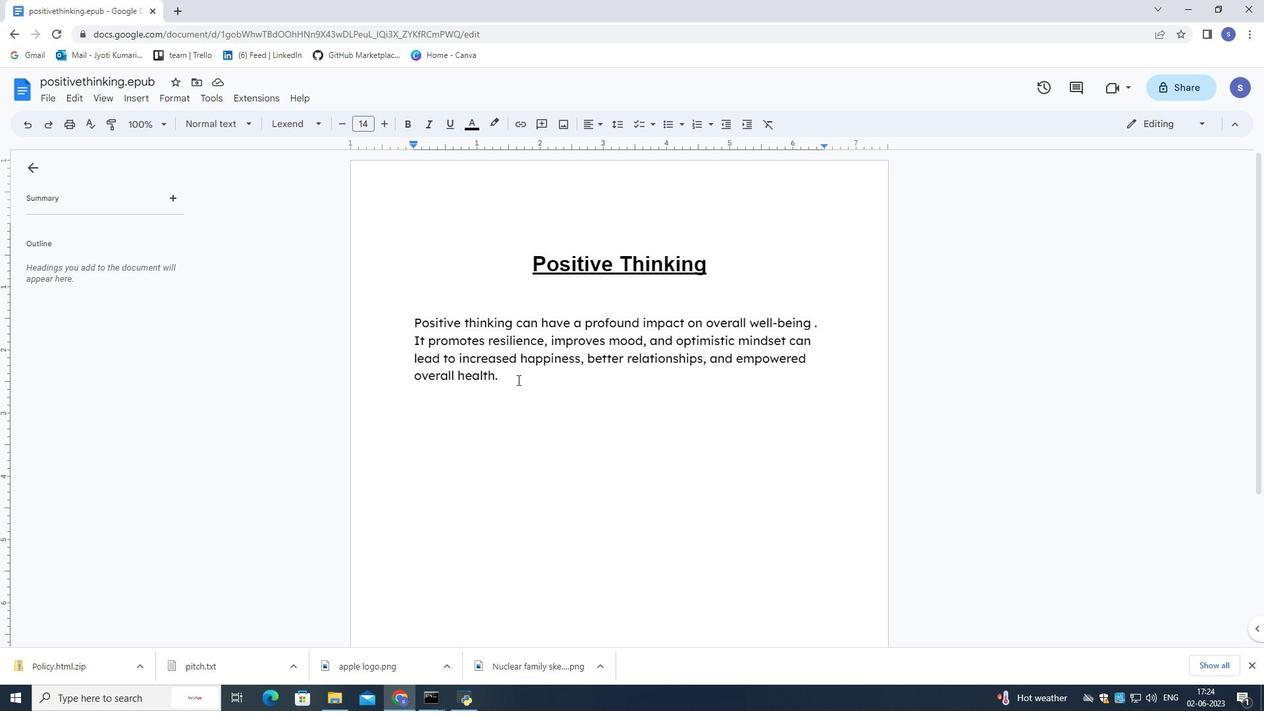 
Action: Mouse pressed left at (514, 379)
Screenshot: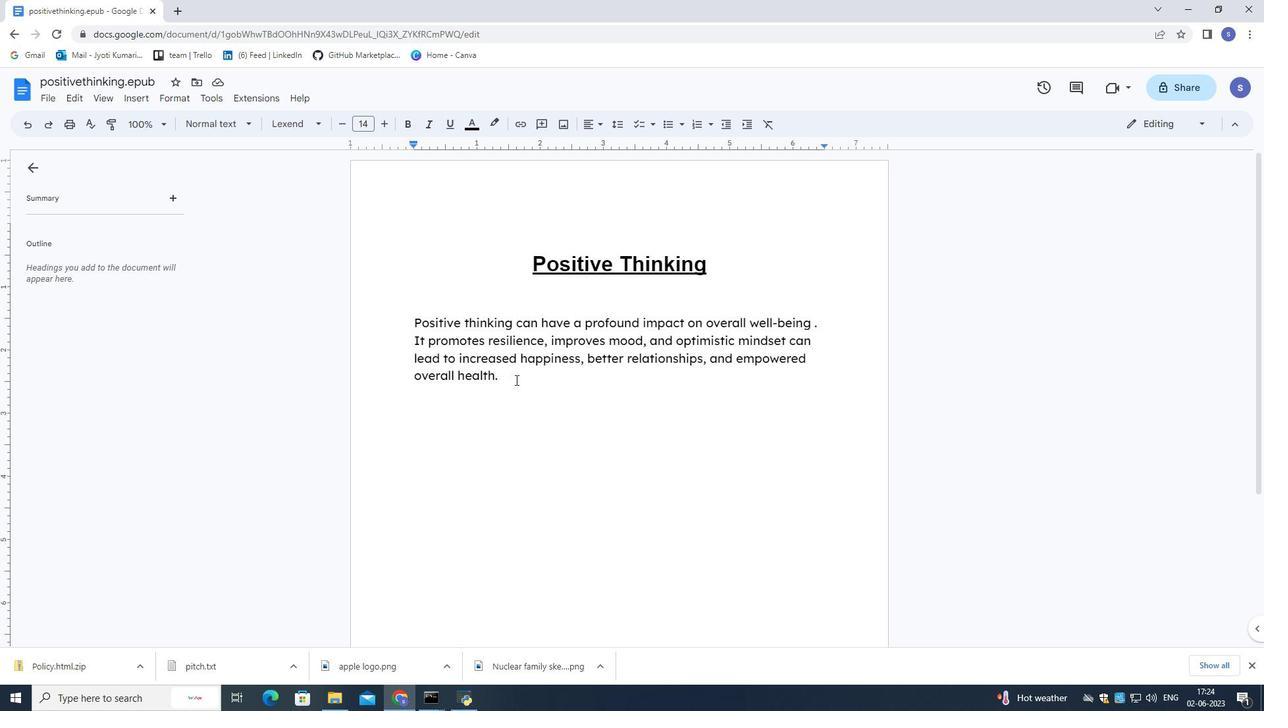 
Action: Mouse moved to (458, 358)
Screenshot: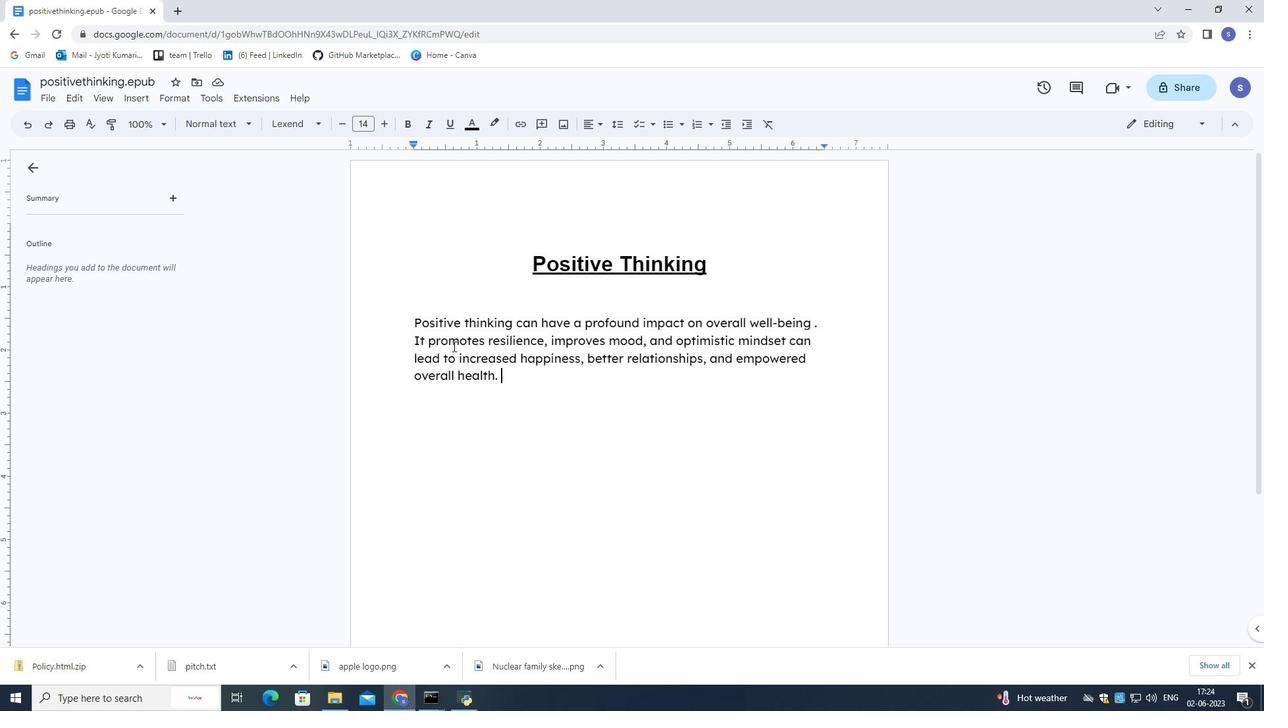 
Action: Mouse scrolled (458, 358) with delta (0, 0)
Screenshot: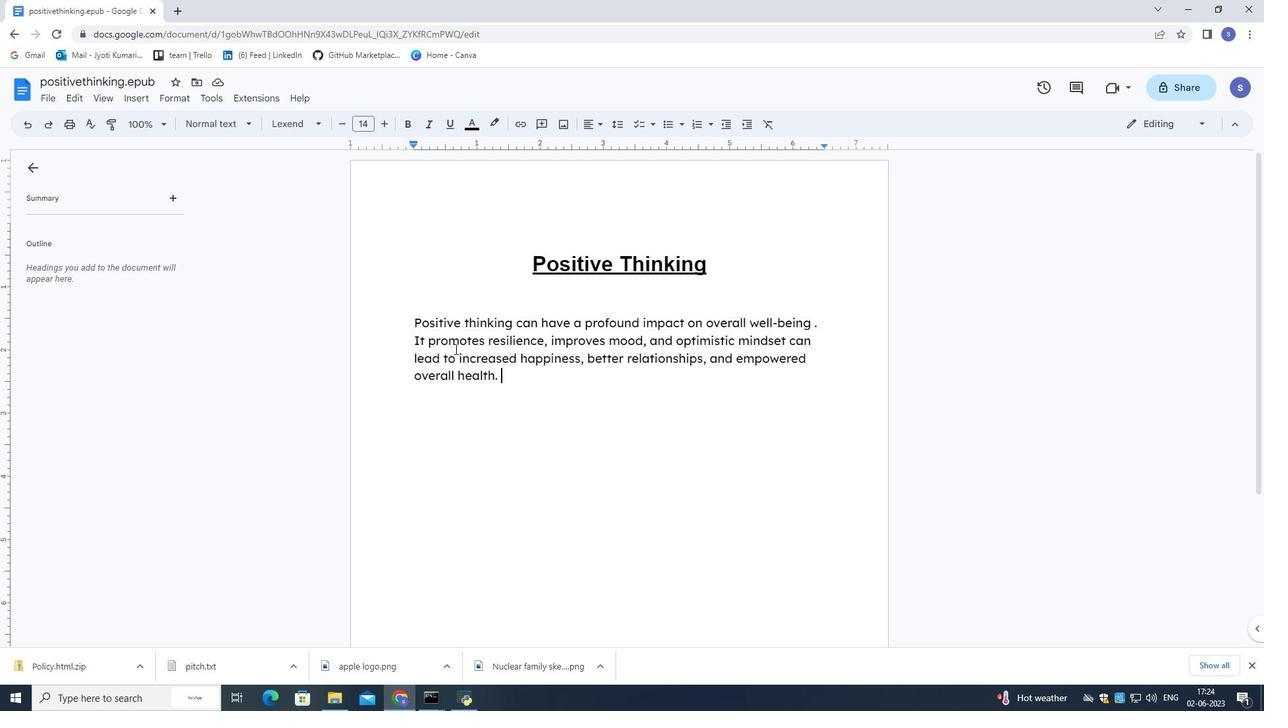 
Action: Mouse moved to (459, 359)
Screenshot: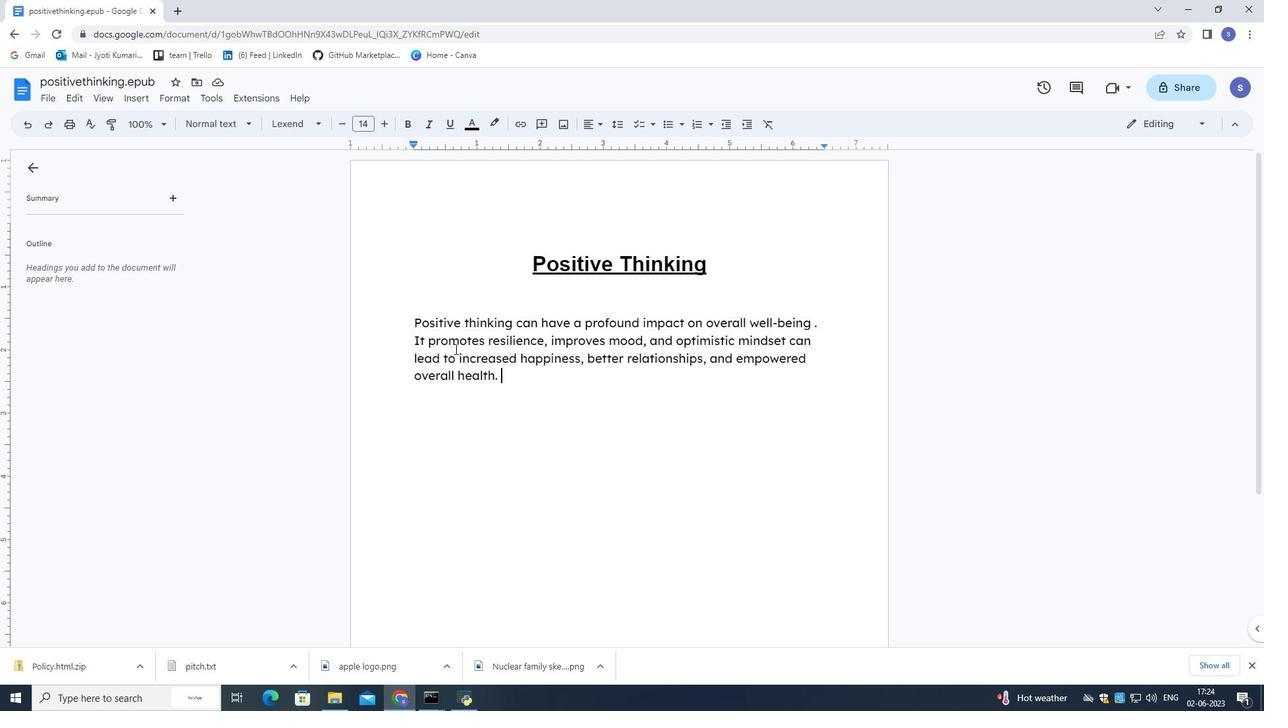 
Action: Mouse scrolled (459, 358) with delta (0, 0)
Screenshot: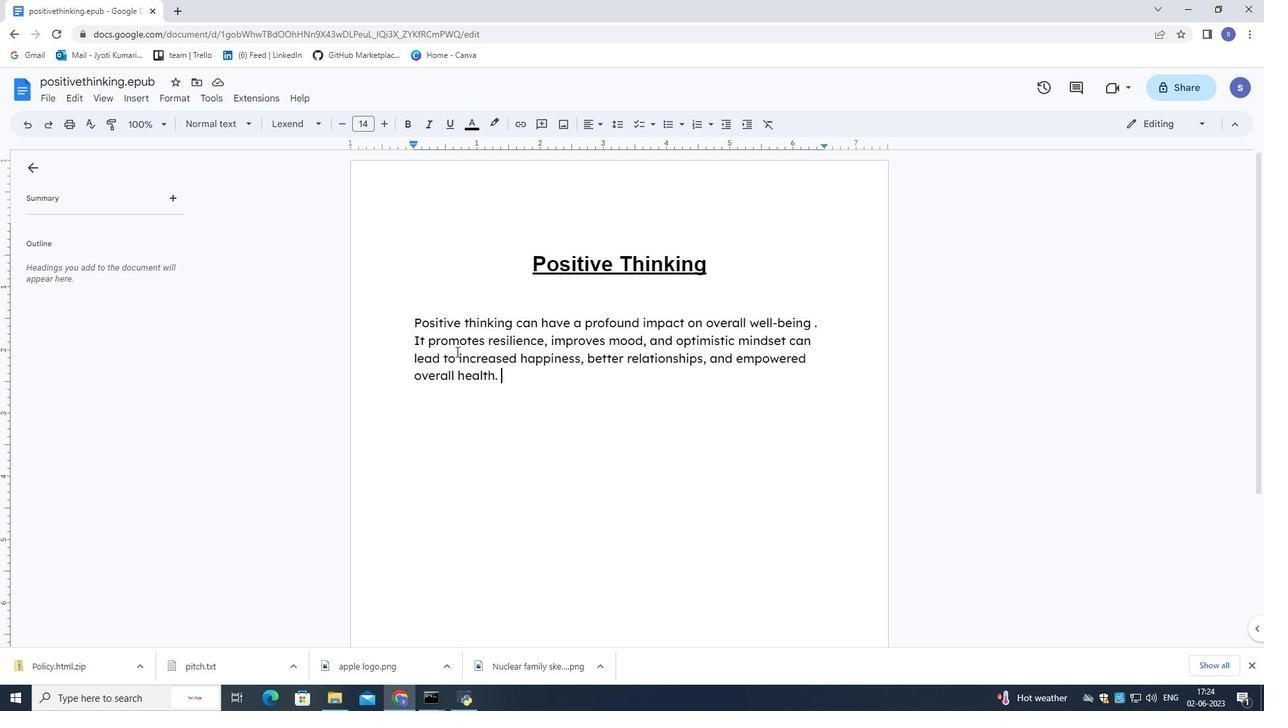 
Action: Mouse moved to (459, 360)
Screenshot: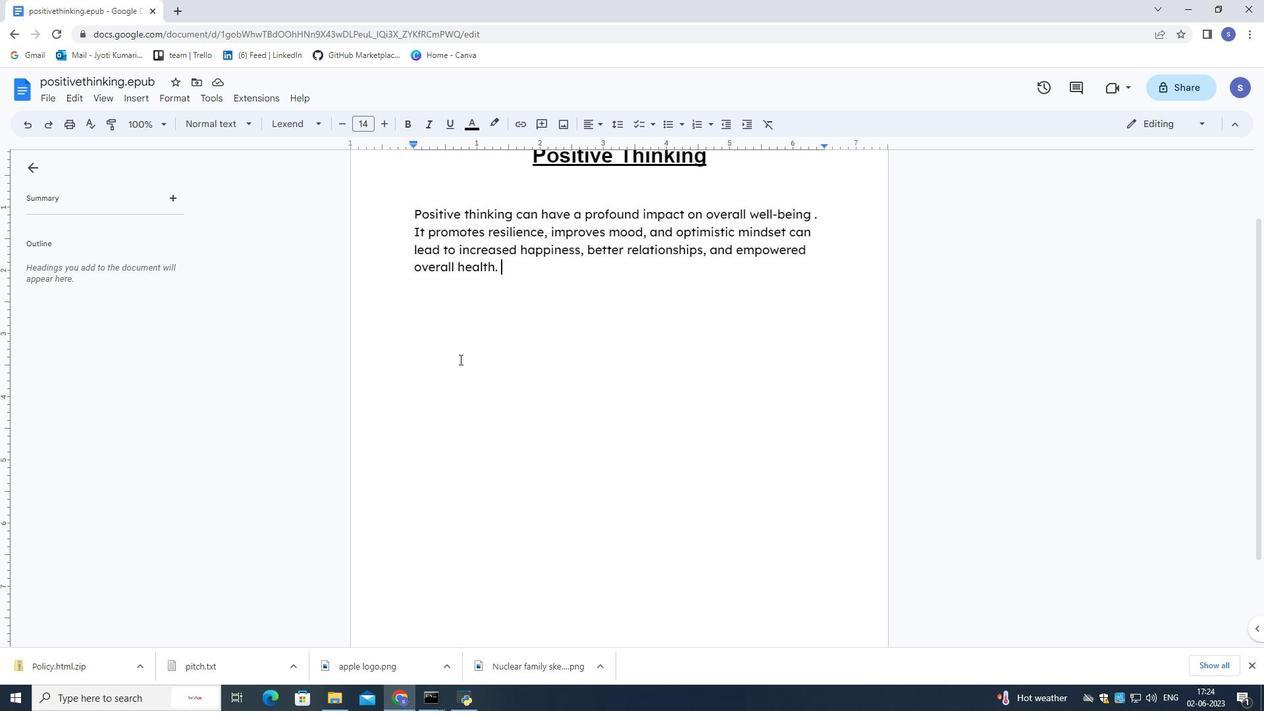 
Action: Mouse scrolled (459, 359) with delta (0, 0)
Screenshot: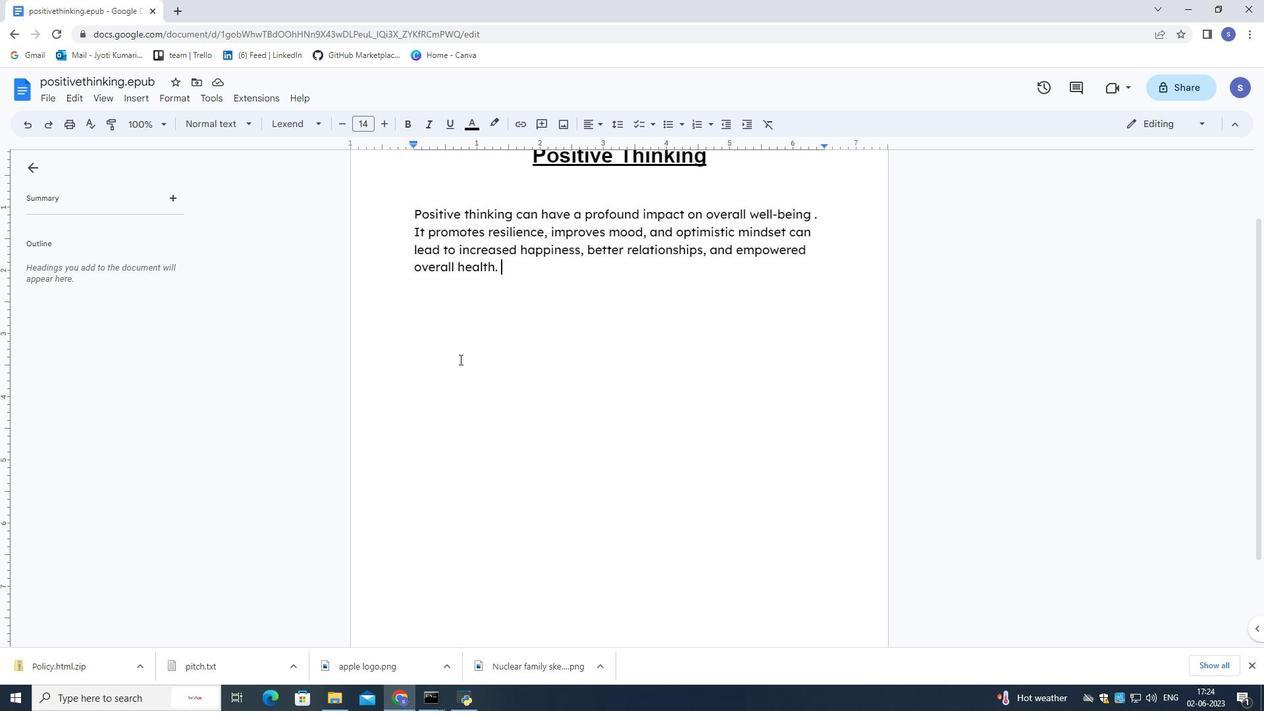 
Action: Mouse scrolled (459, 359) with delta (0, 0)
Screenshot: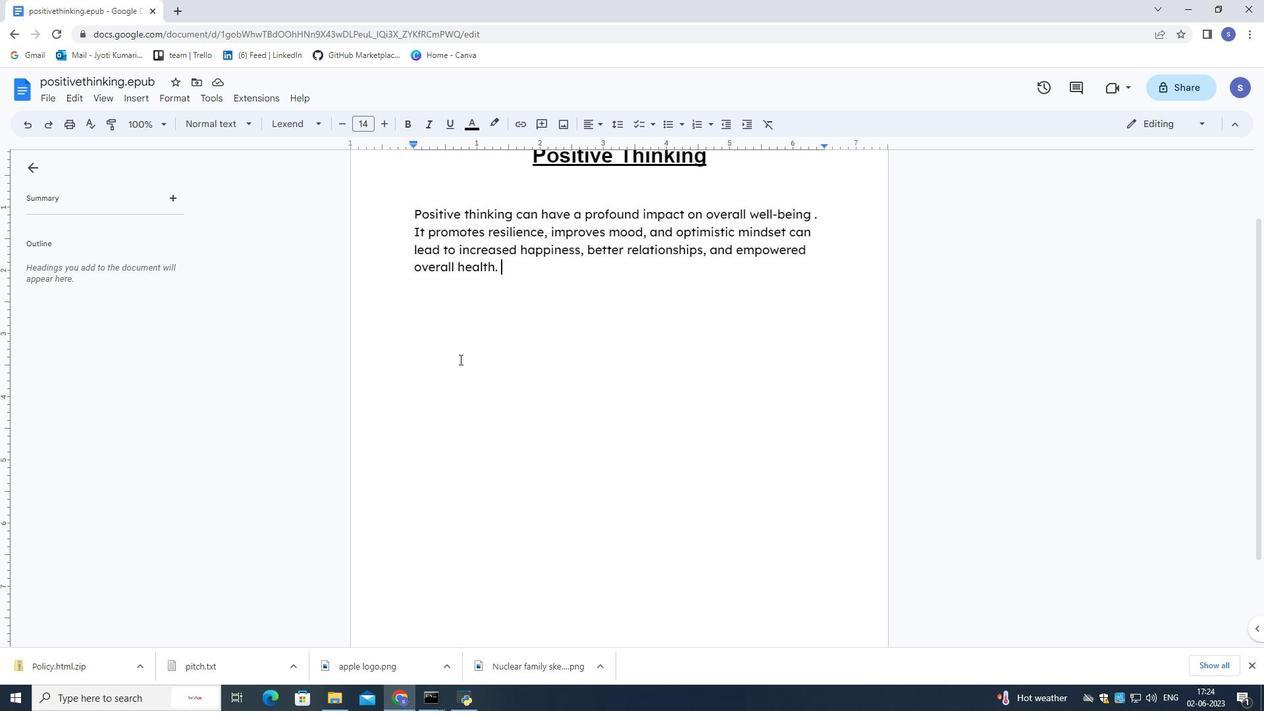 
Action: Mouse scrolled (459, 359) with delta (0, 0)
Screenshot: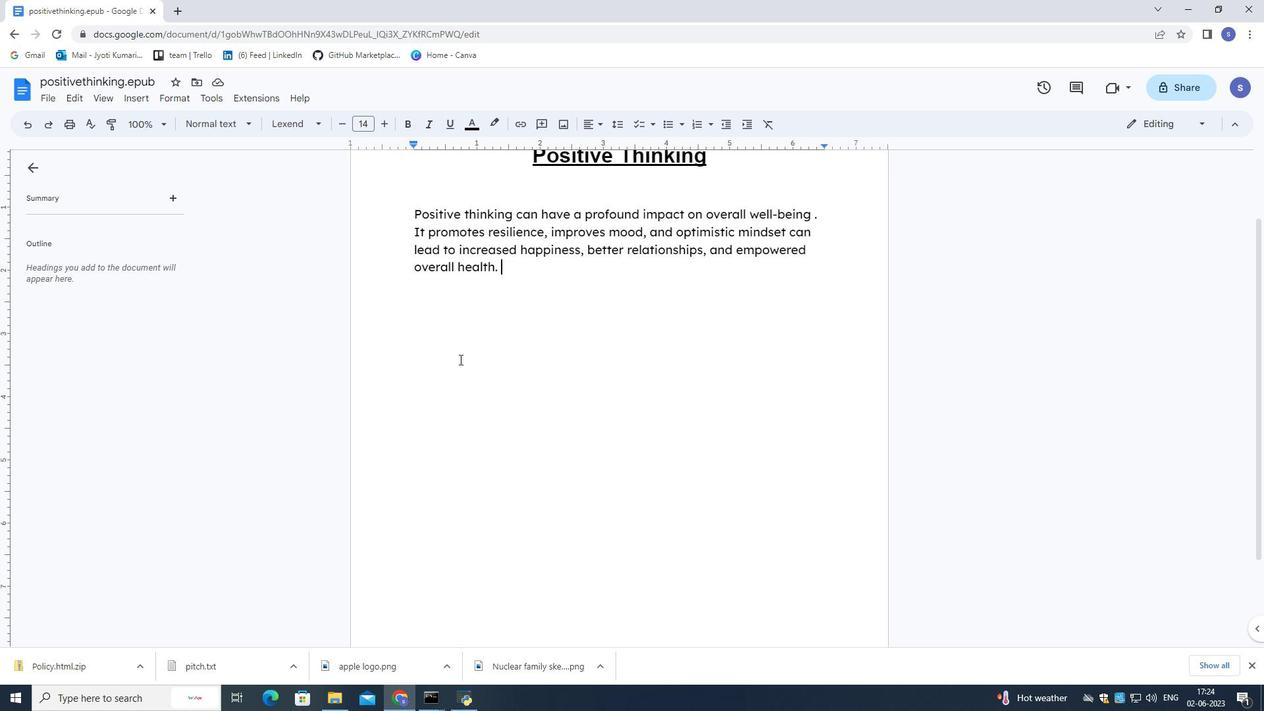 
Action: Mouse scrolled (459, 359) with delta (0, 0)
Screenshot: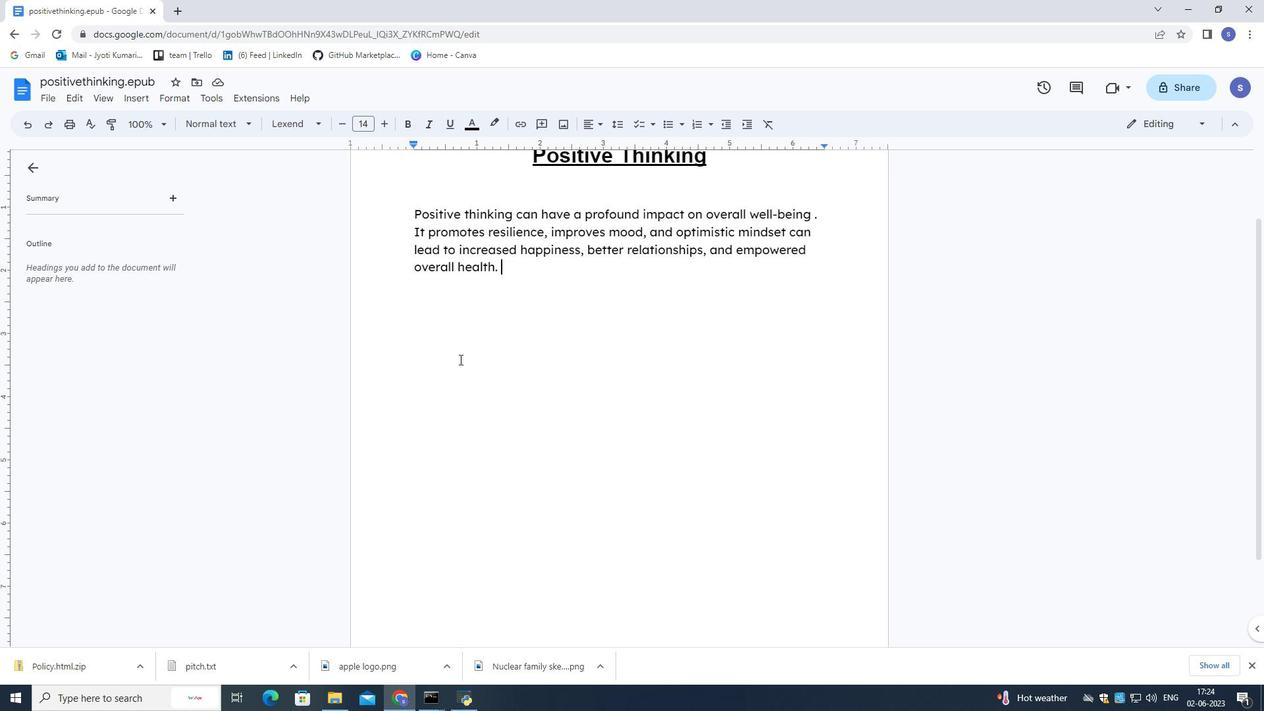 
Action: Mouse moved to (459, 361)
Screenshot: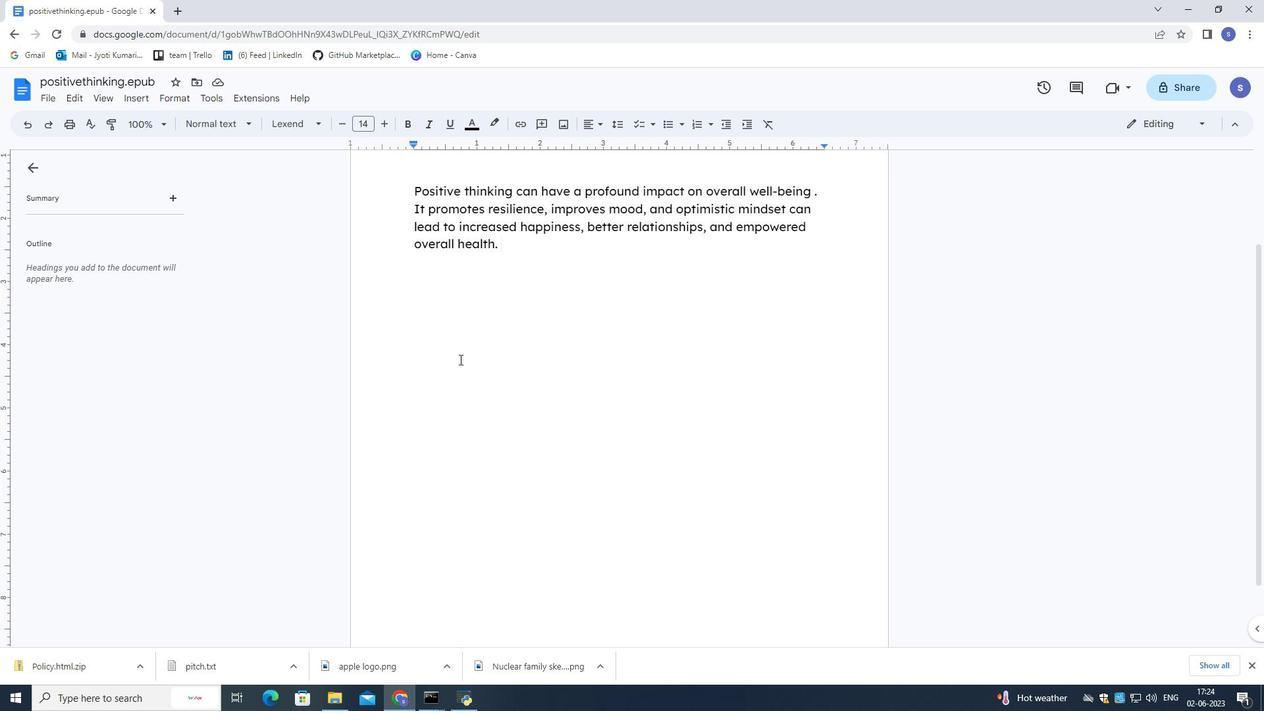 
Action: Mouse scrolled (459, 360) with delta (0, 0)
Screenshot: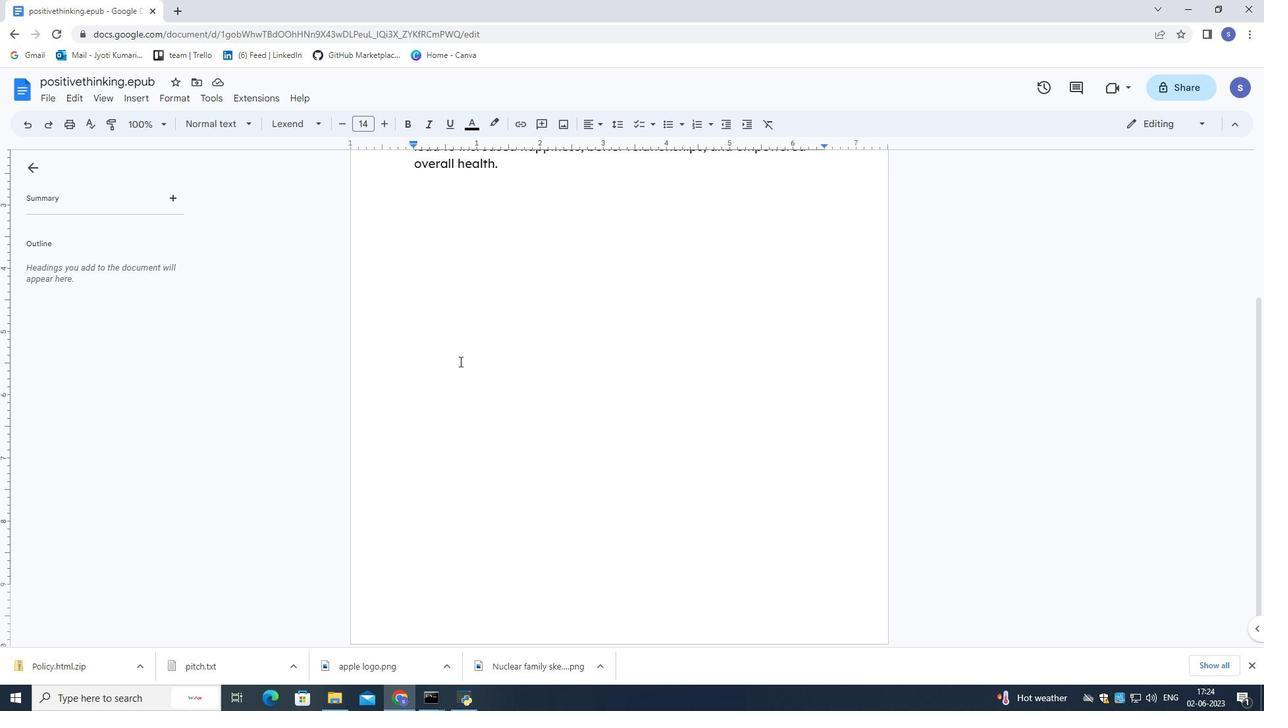 
Action: Mouse scrolled (459, 360) with delta (0, 0)
Screenshot: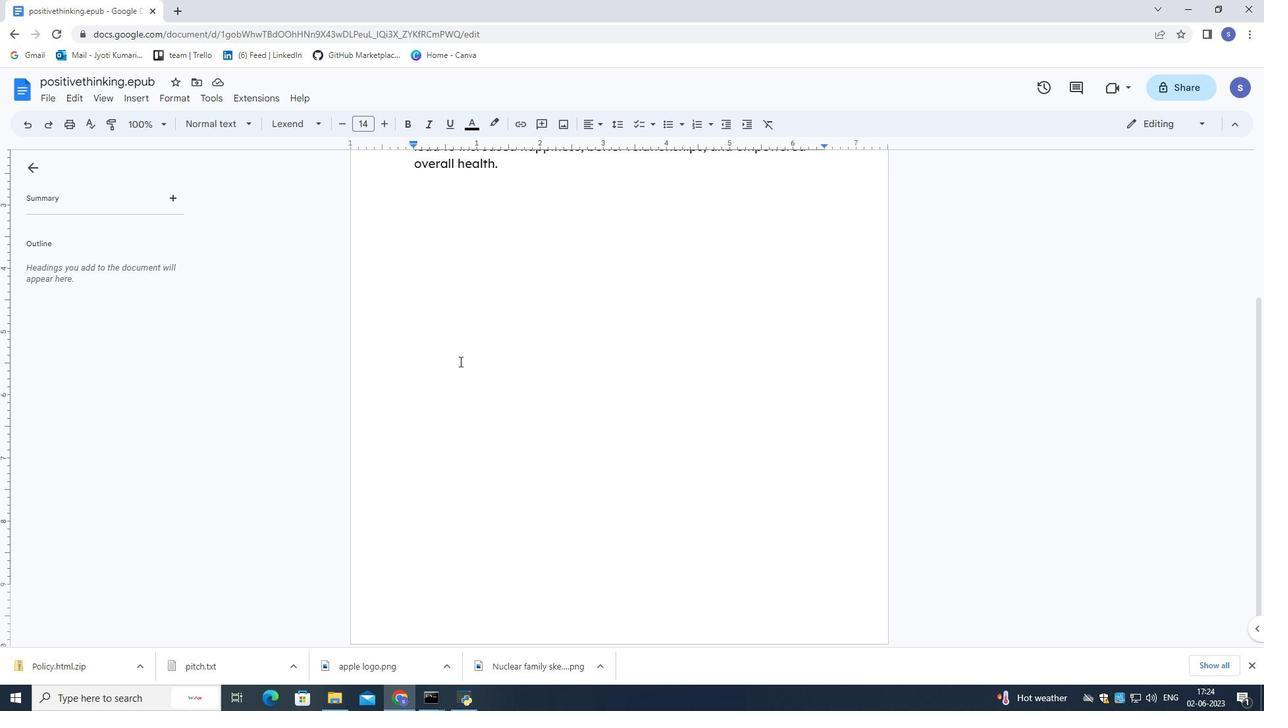 
Action: Mouse scrolled (459, 360) with delta (0, 0)
Screenshot: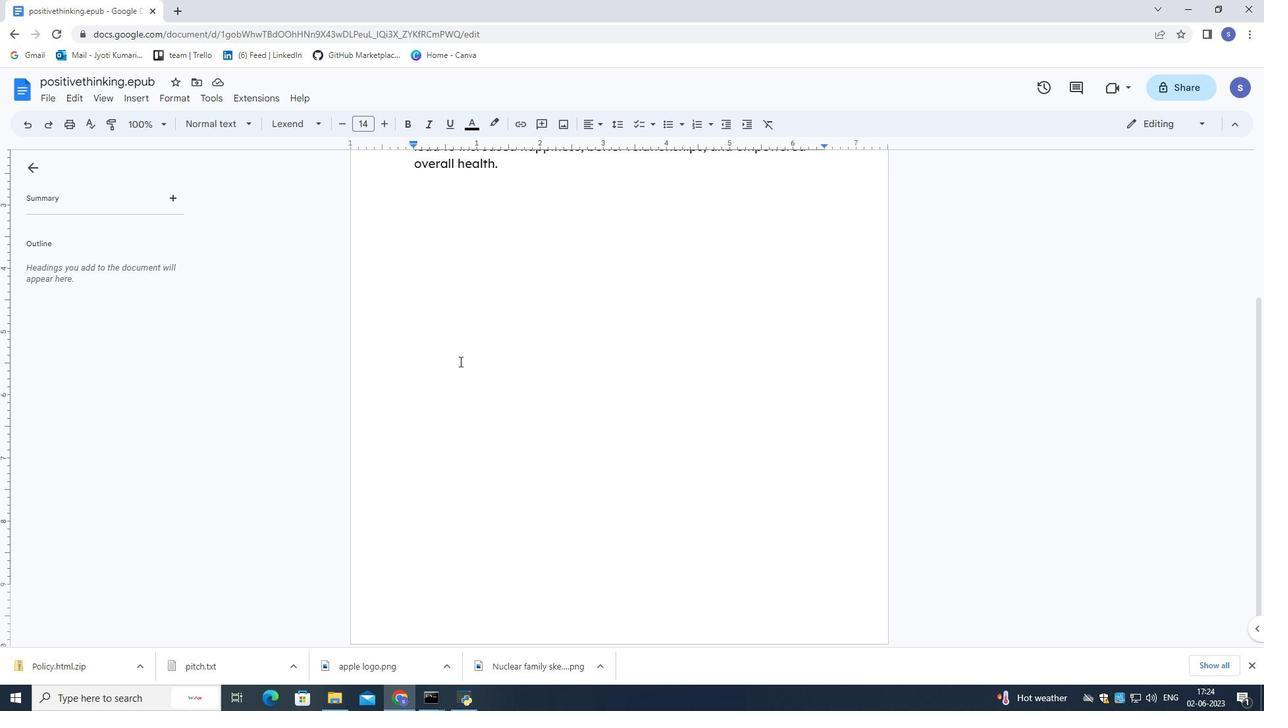 
Action: Mouse scrolled (459, 360) with delta (0, 0)
Screenshot: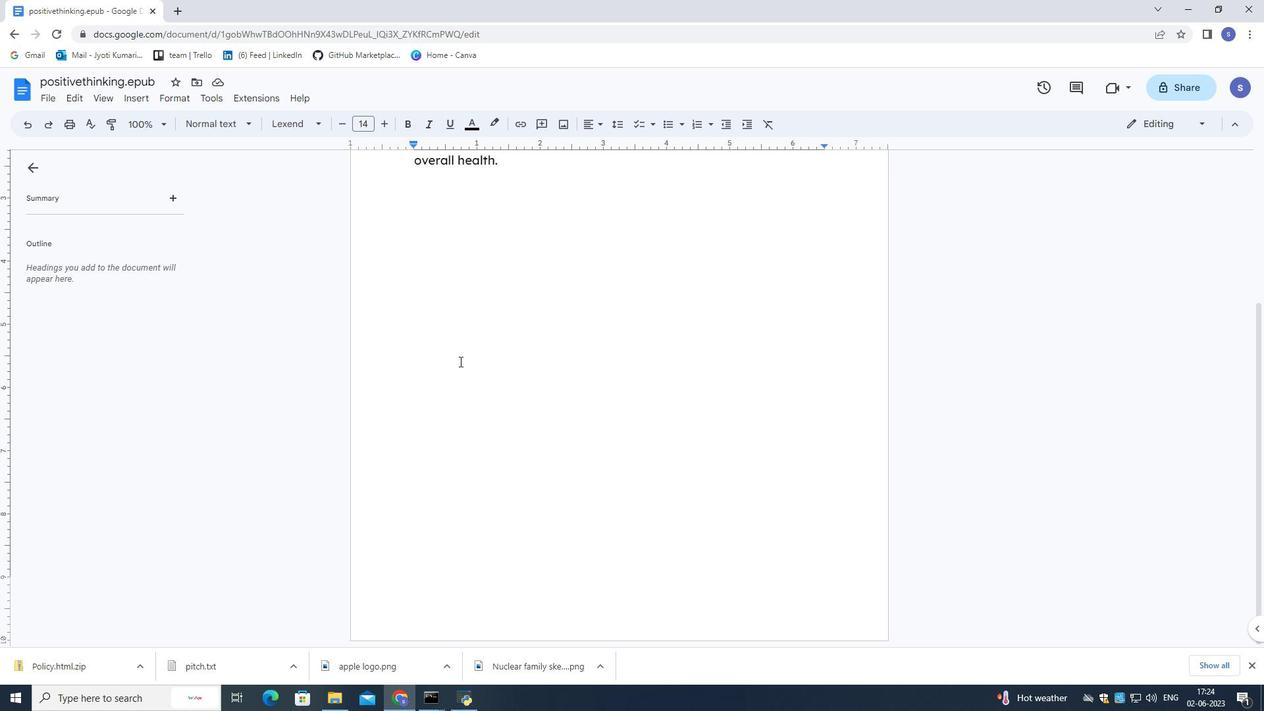 
Action: Mouse scrolled (459, 360) with delta (0, 0)
Screenshot: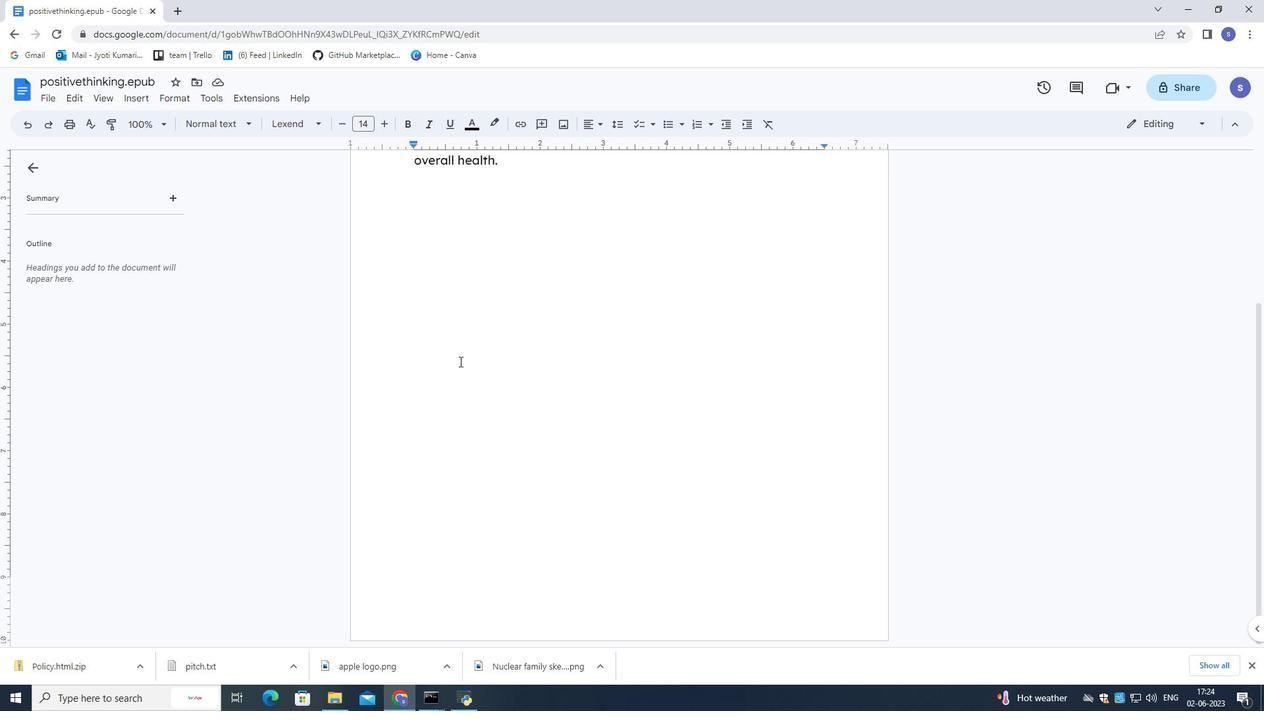 
Action: Mouse moved to (472, 358)
Screenshot: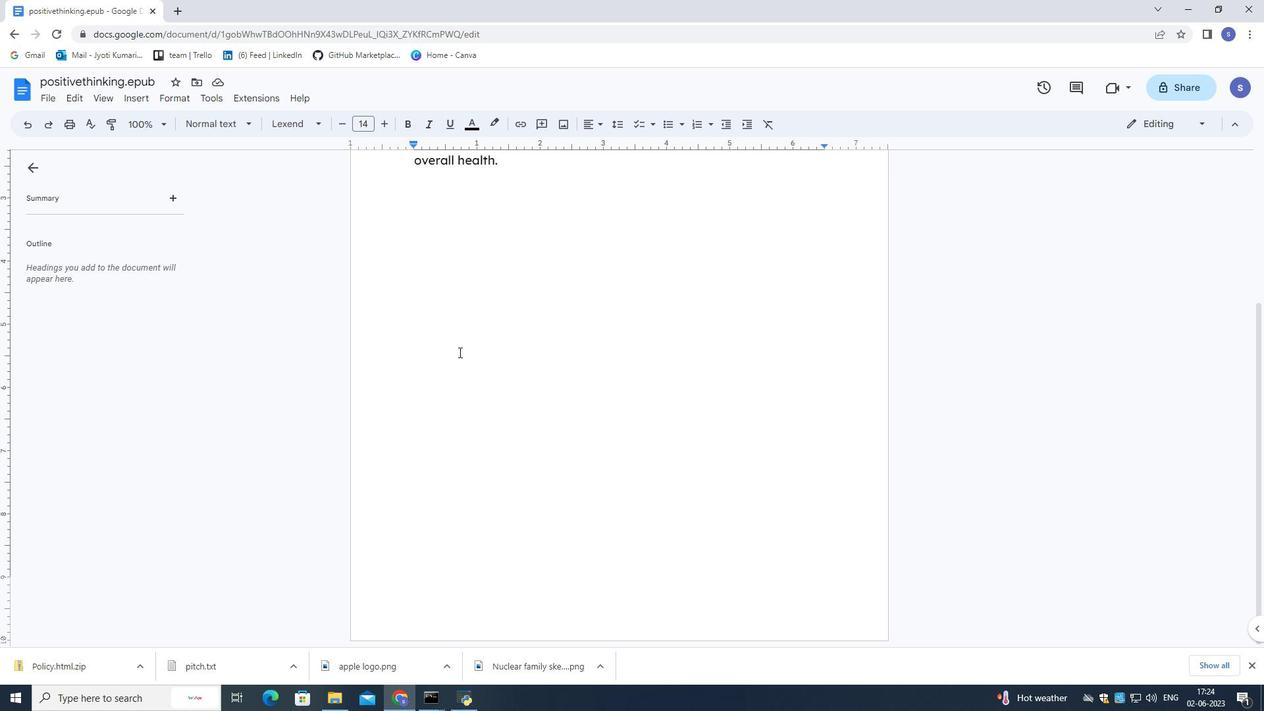 
Action: Key pressed <Key.enter><Key.enter><Key.enter><Key.enter><Key.enter><Key.enter><Key.enter><Key.enter><Key.enter><Key.enter><Key.enter><Key.enter><Key.enter><Key.enter><Key.enter><Key.enter><Key.enter><Key.enter><Key.enter><Key.enter><Key.enter>
Screenshot: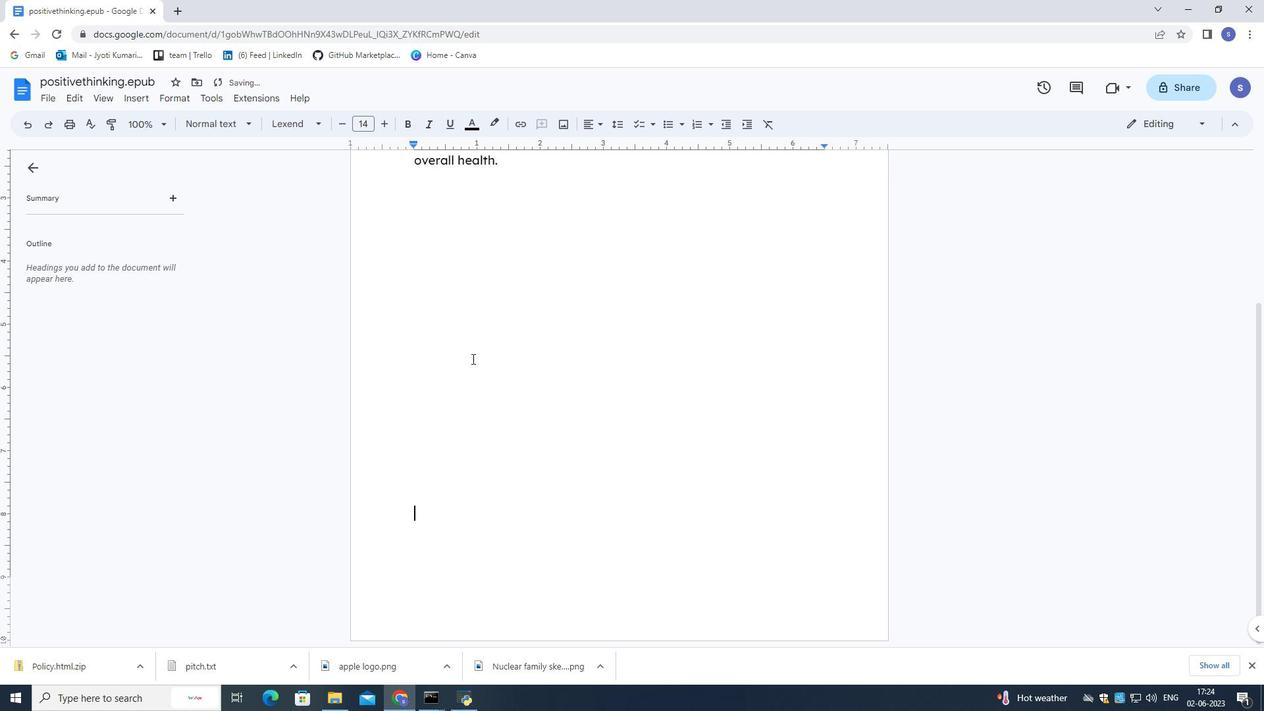 
Action: Mouse moved to (148, 96)
Screenshot: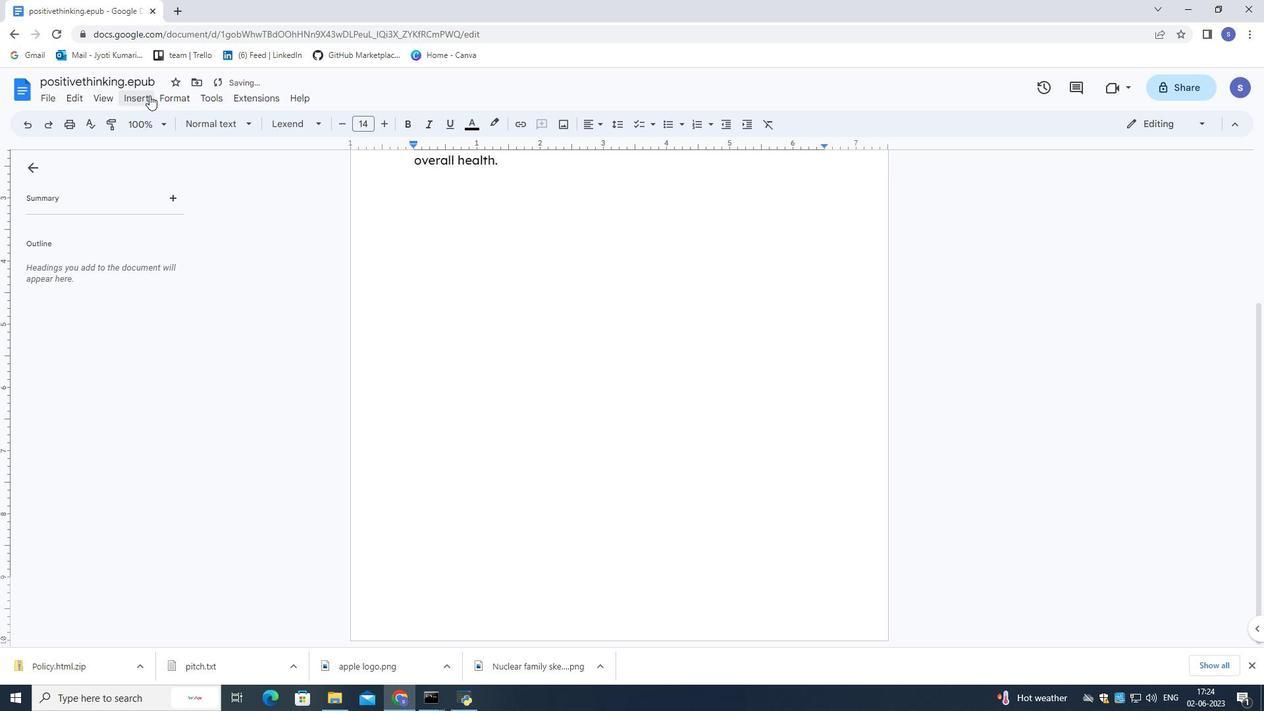 
Action: Mouse pressed left at (148, 96)
Screenshot: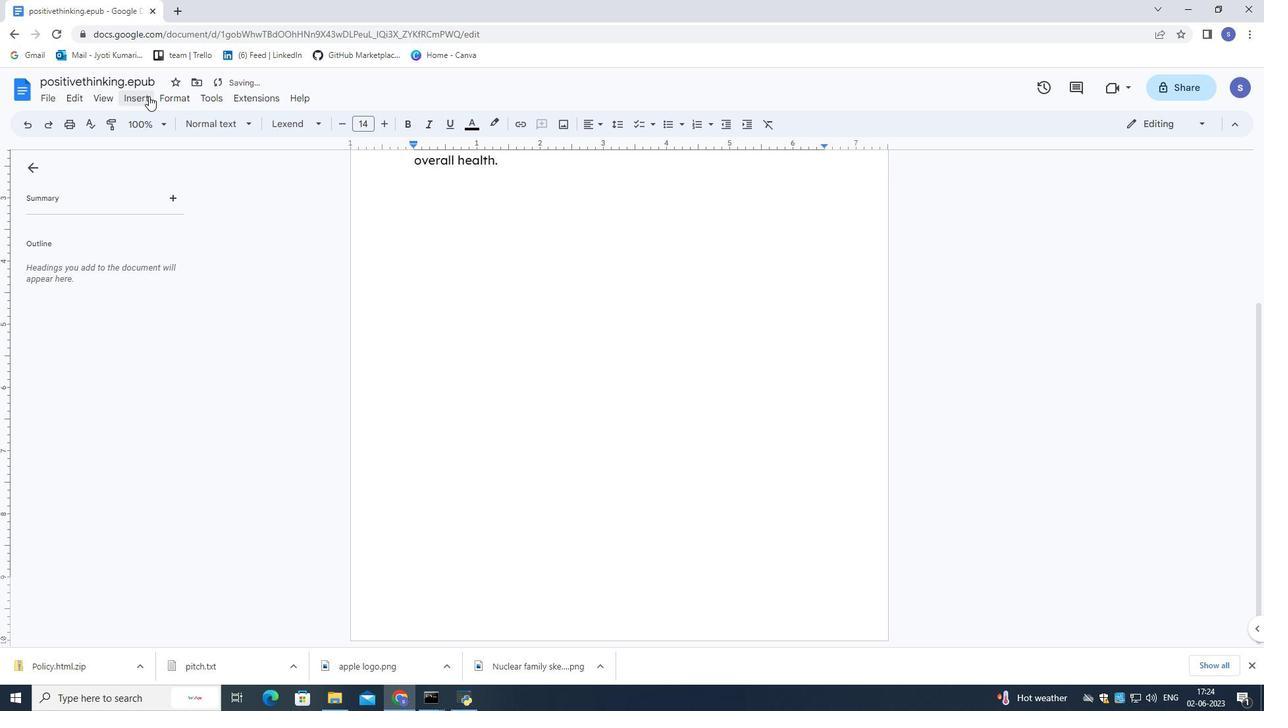 
Action: Mouse moved to (188, 240)
Screenshot: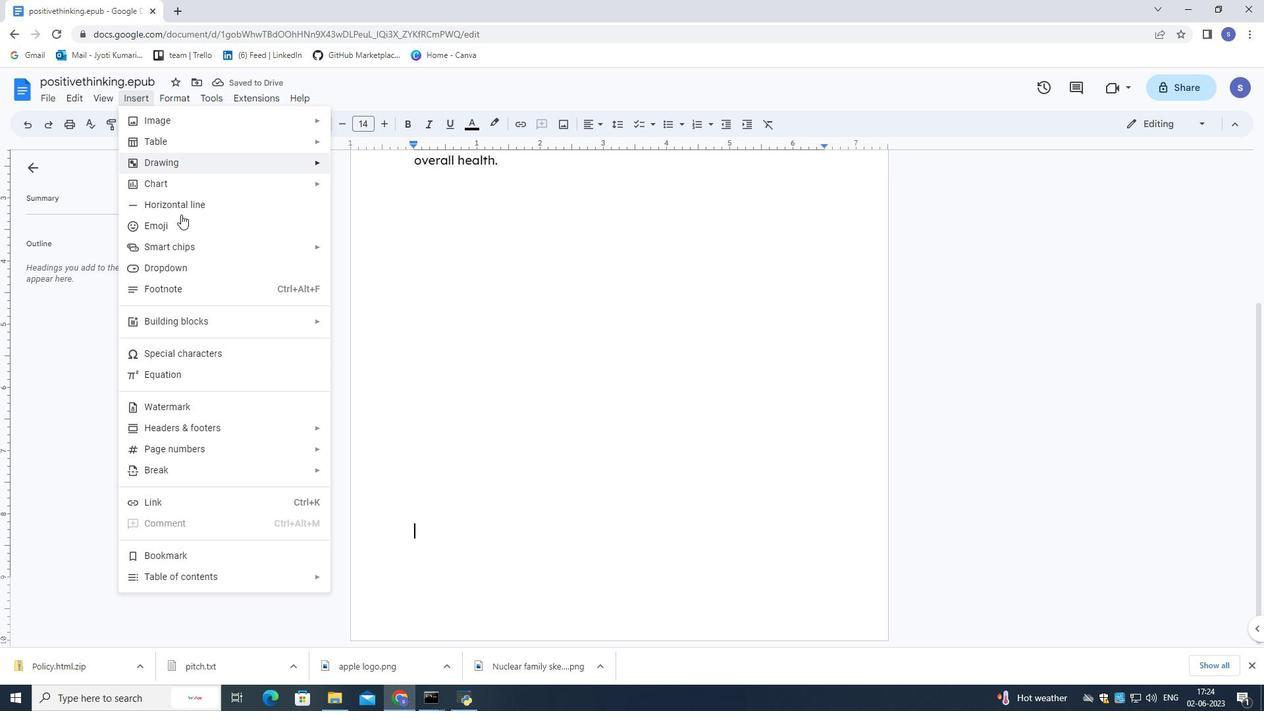 
Action: Mouse pressed left at (188, 240)
Screenshot: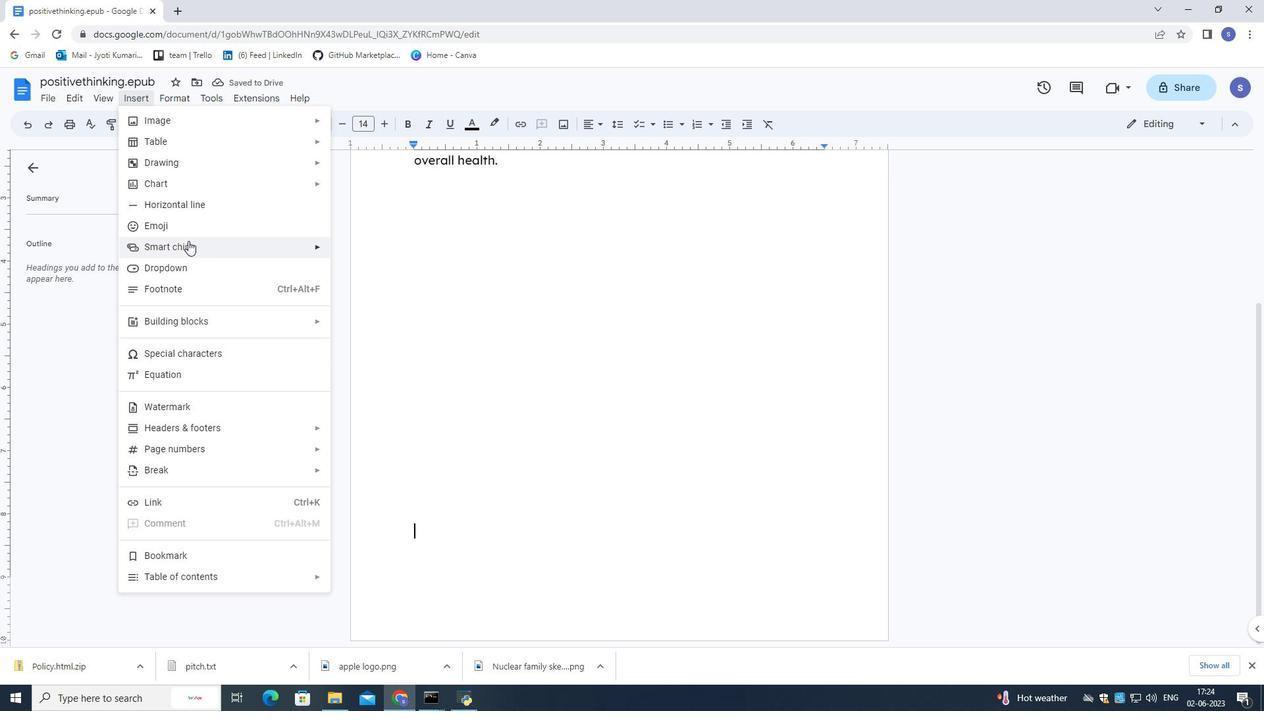 
Action: Mouse moved to (403, 254)
Screenshot: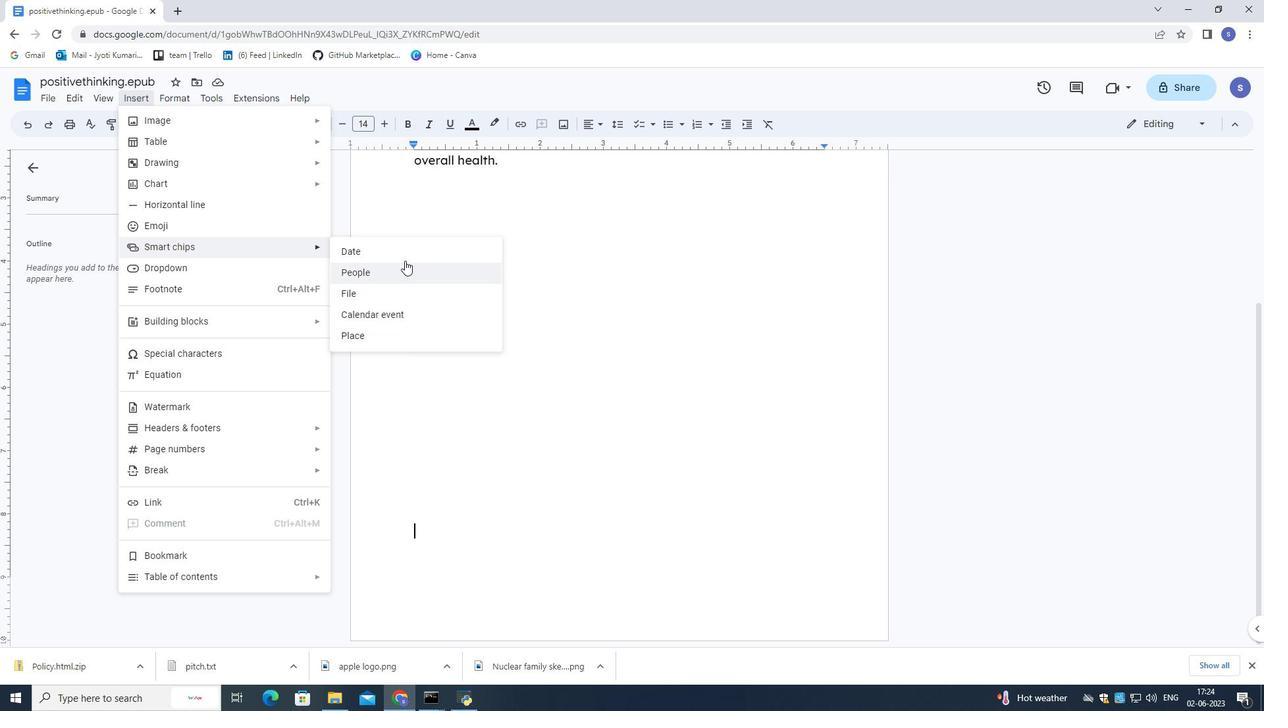 
Action: Mouse pressed left at (403, 254)
Screenshot: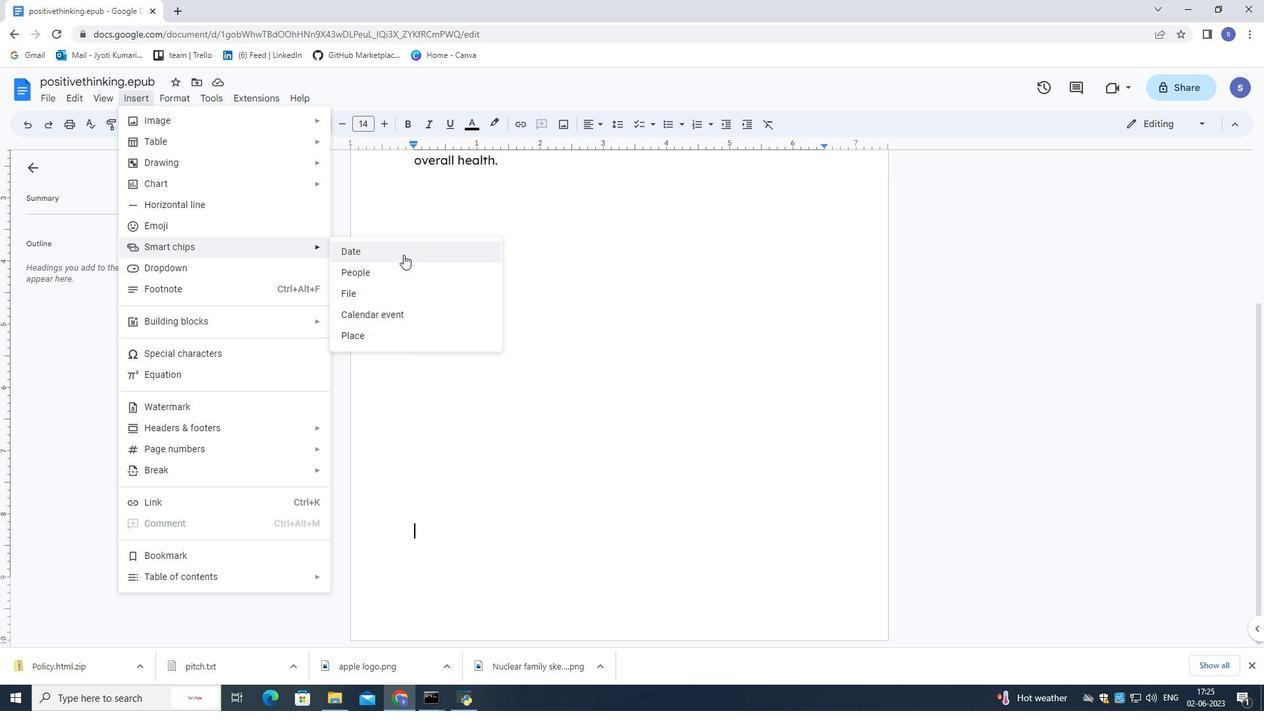 
Action: Mouse moved to (546, 577)
Screenshot: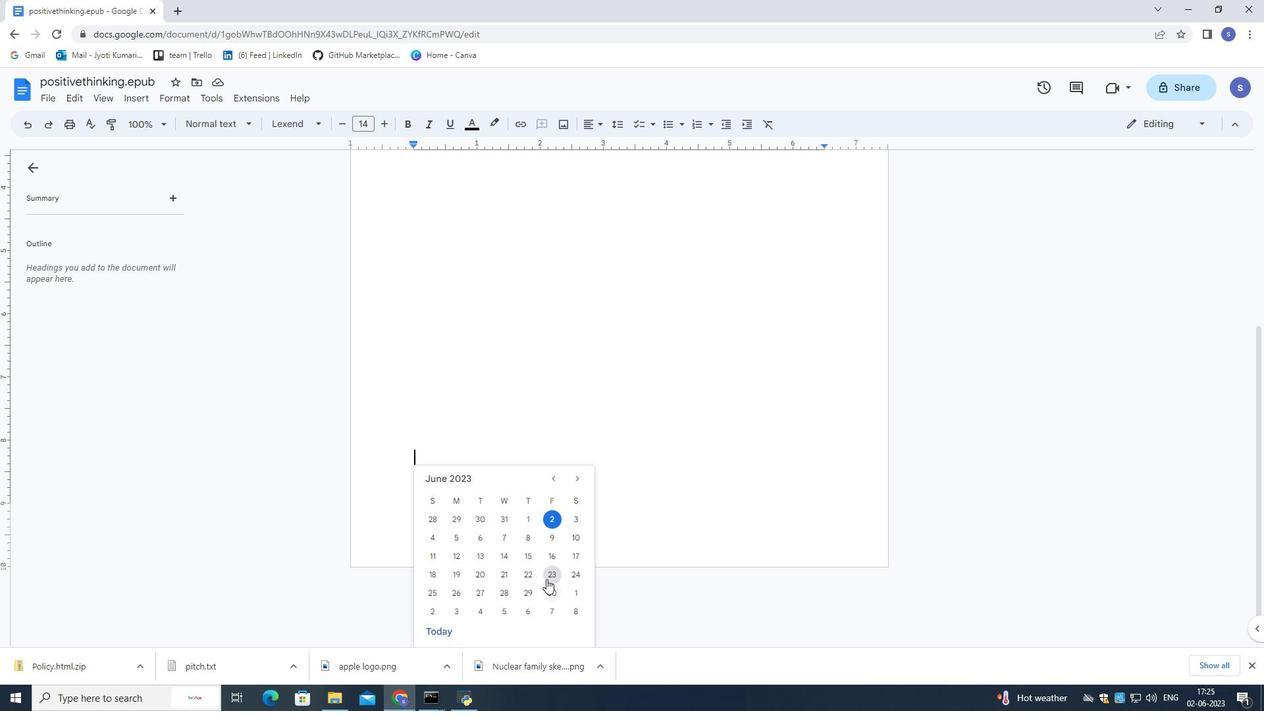 
Action: Mouse pressed left at (546, 577)
Screenshot: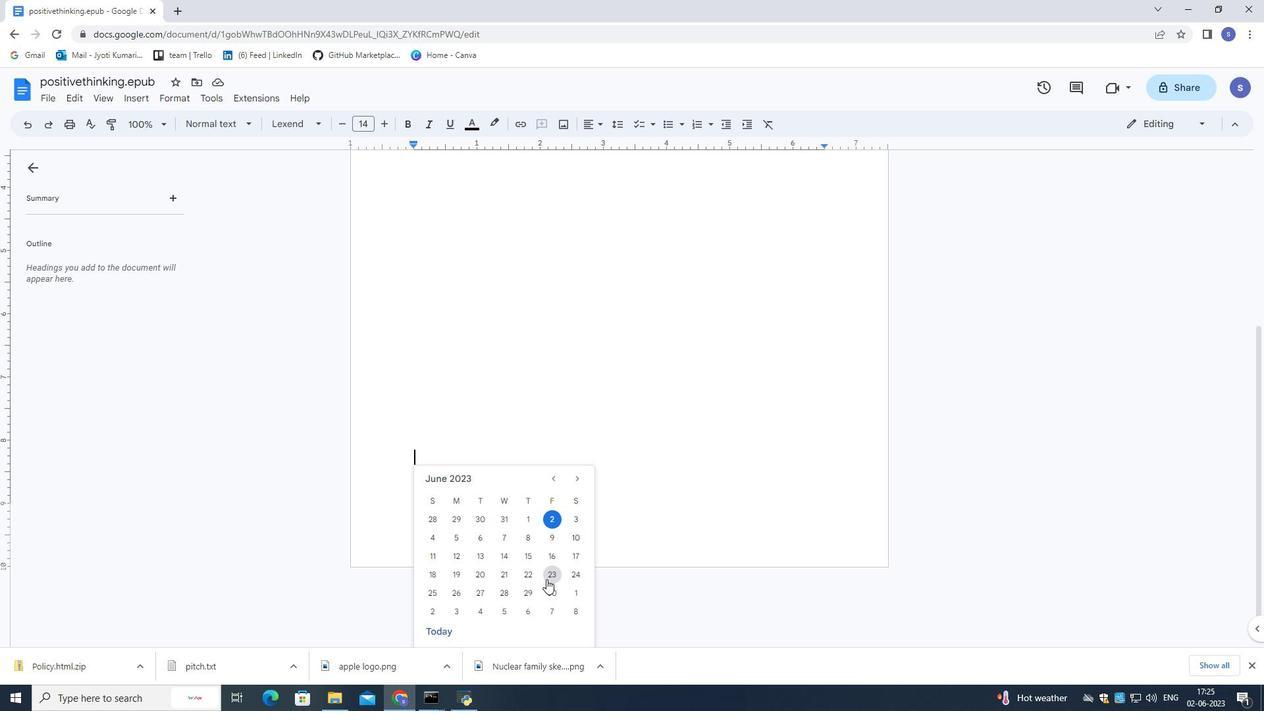 
Action: Mouse moved to (539, 609)
Screenshot: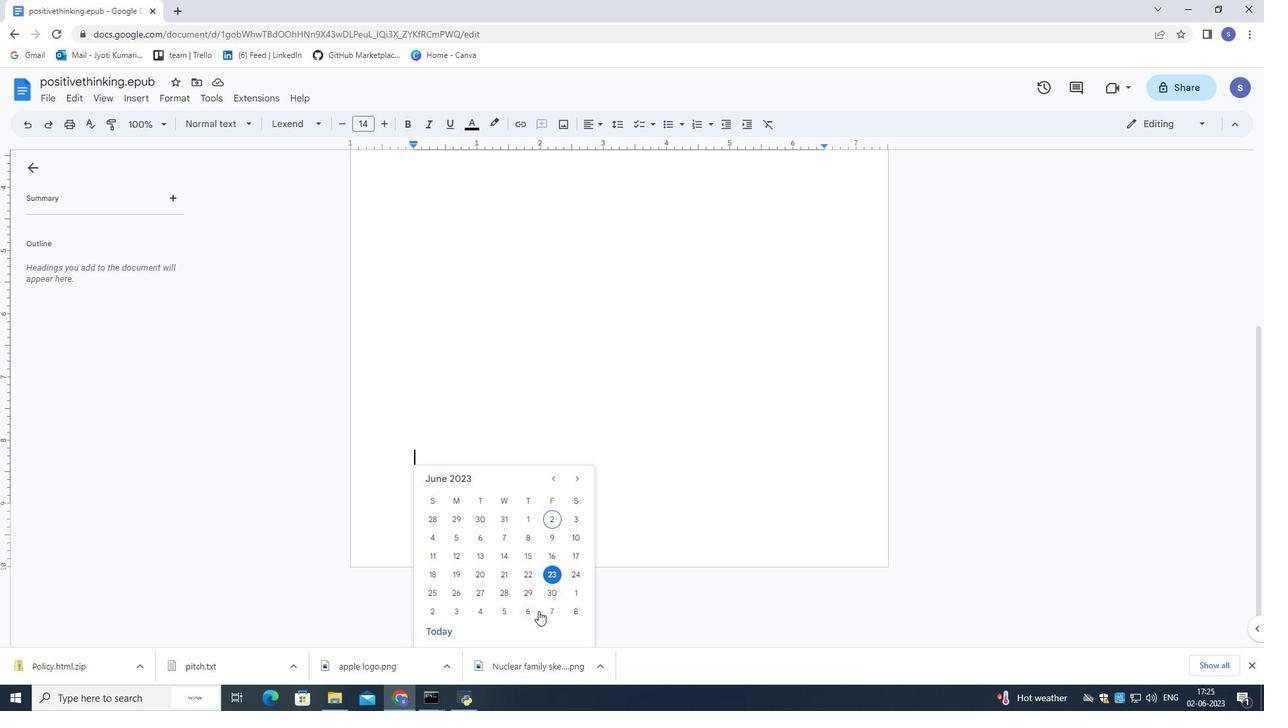 
Action: Mouse scrolled (539, 608) with delta (0, 0)
Screenshot: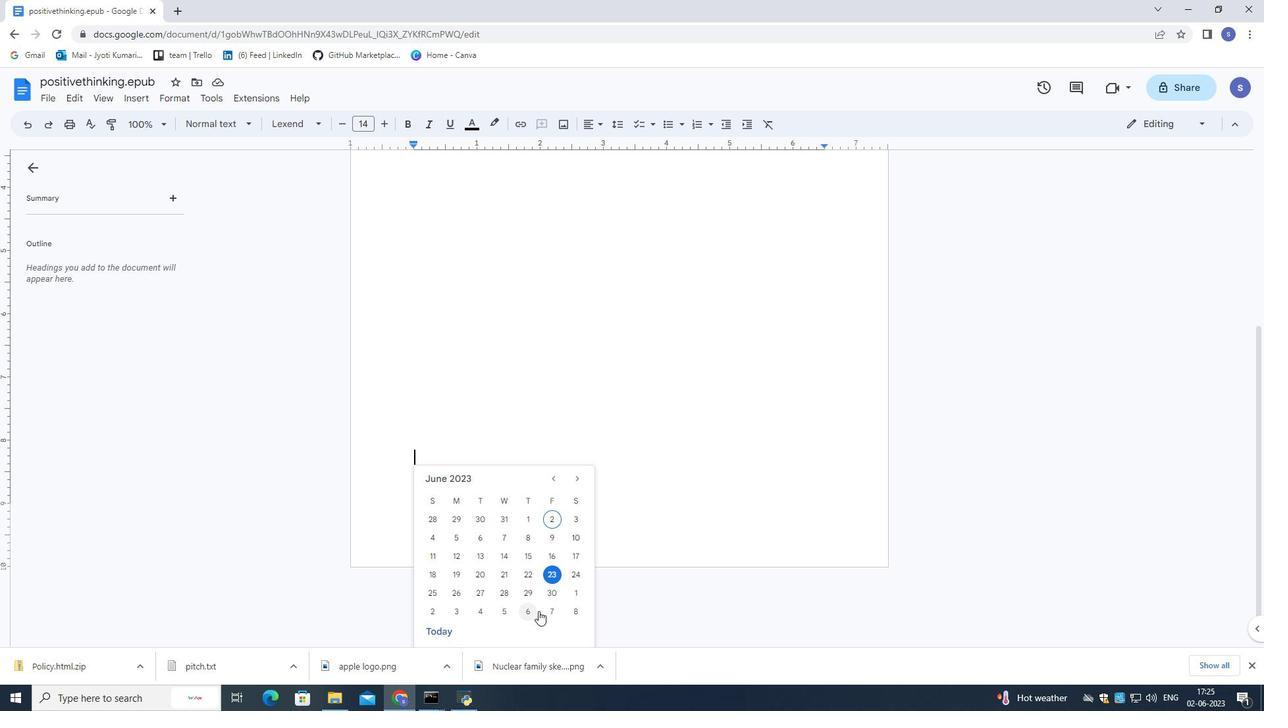 
Action: Mouse scrolled (539, 608) with delta (0, 0)
Screenshot: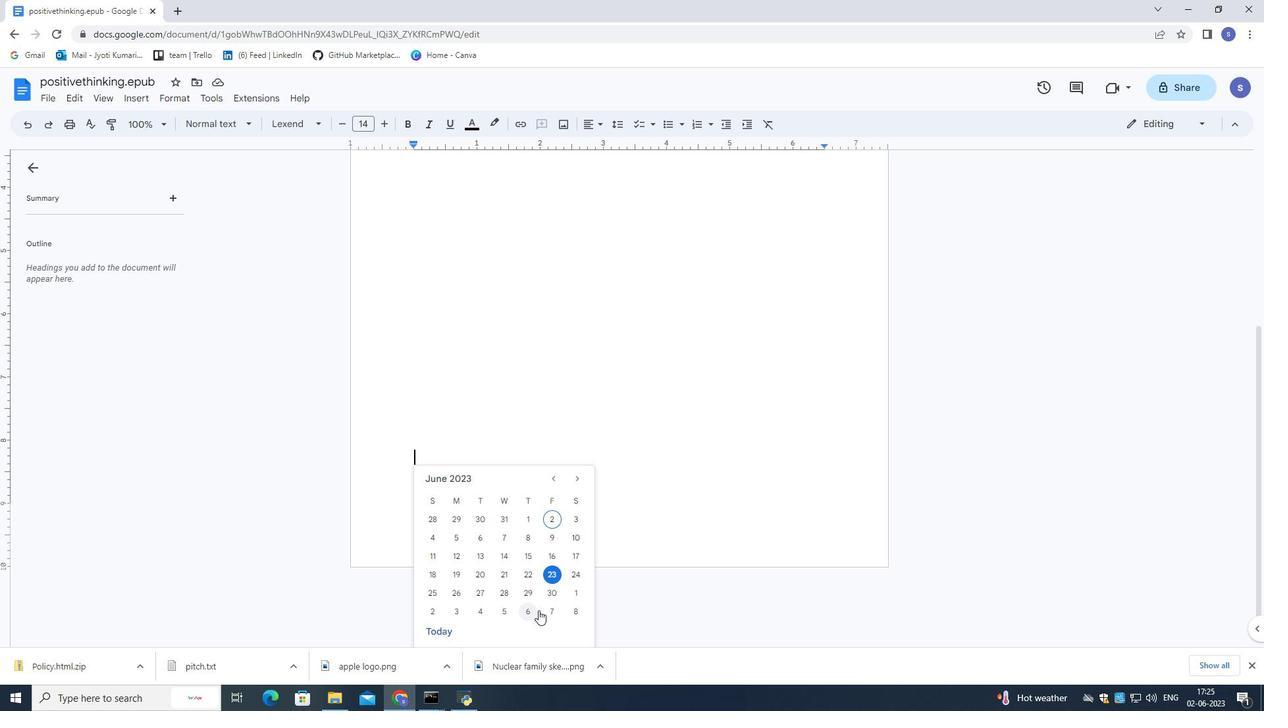 
Action: Mouse scrolled (539, 608) with delta (0, 0)
Screenshot: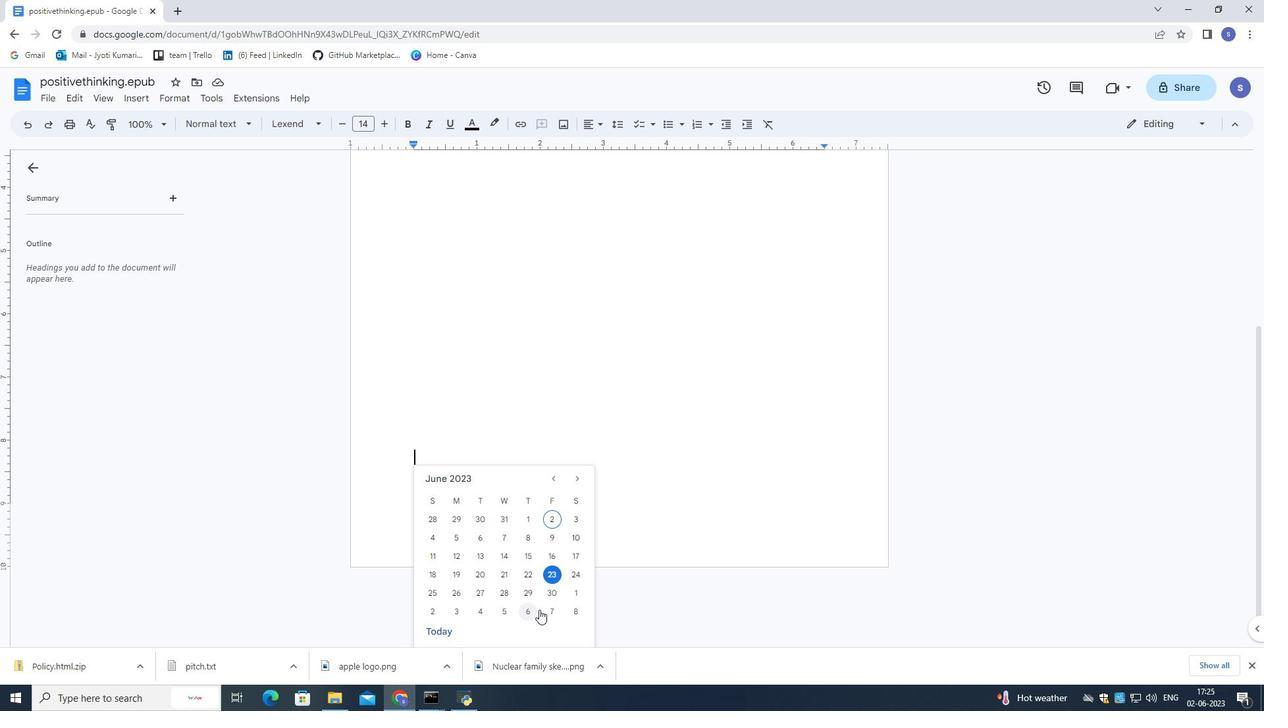 
Action: Mouse scrolled (539, 608) with delta (0, 0)
Screenshot: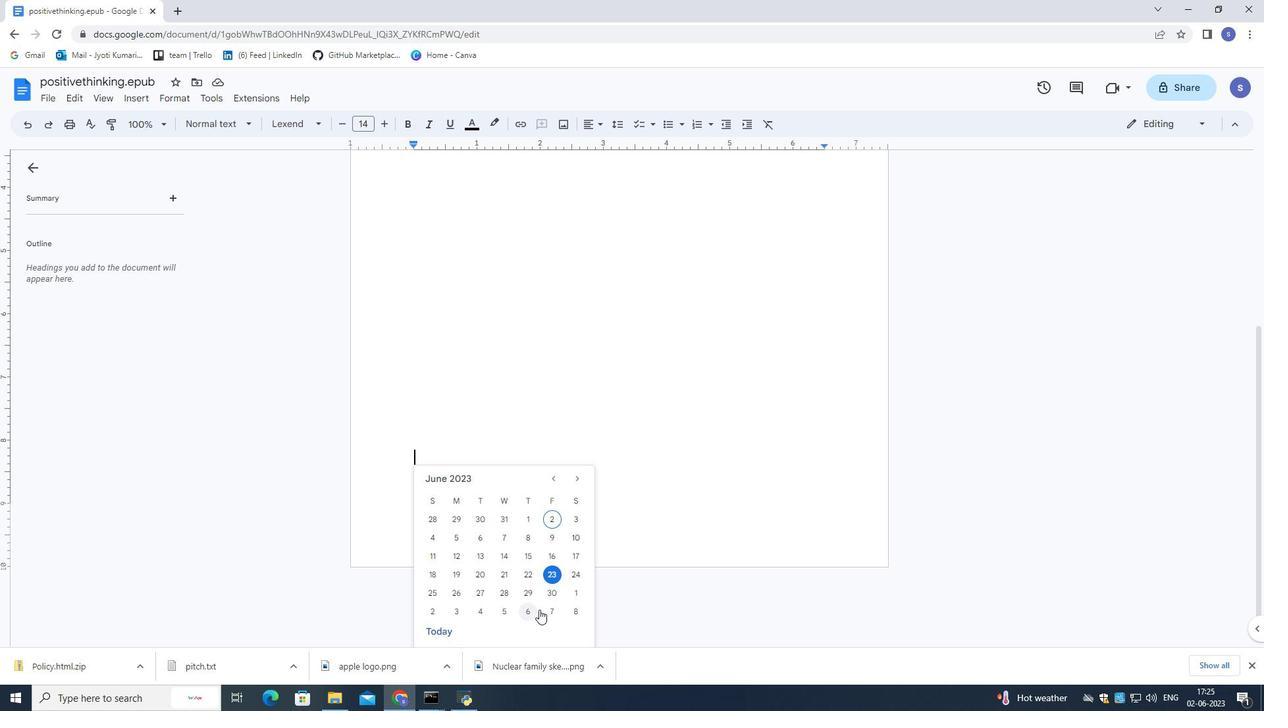 
Action: Mouse moved to (555, 618)
Screenshot: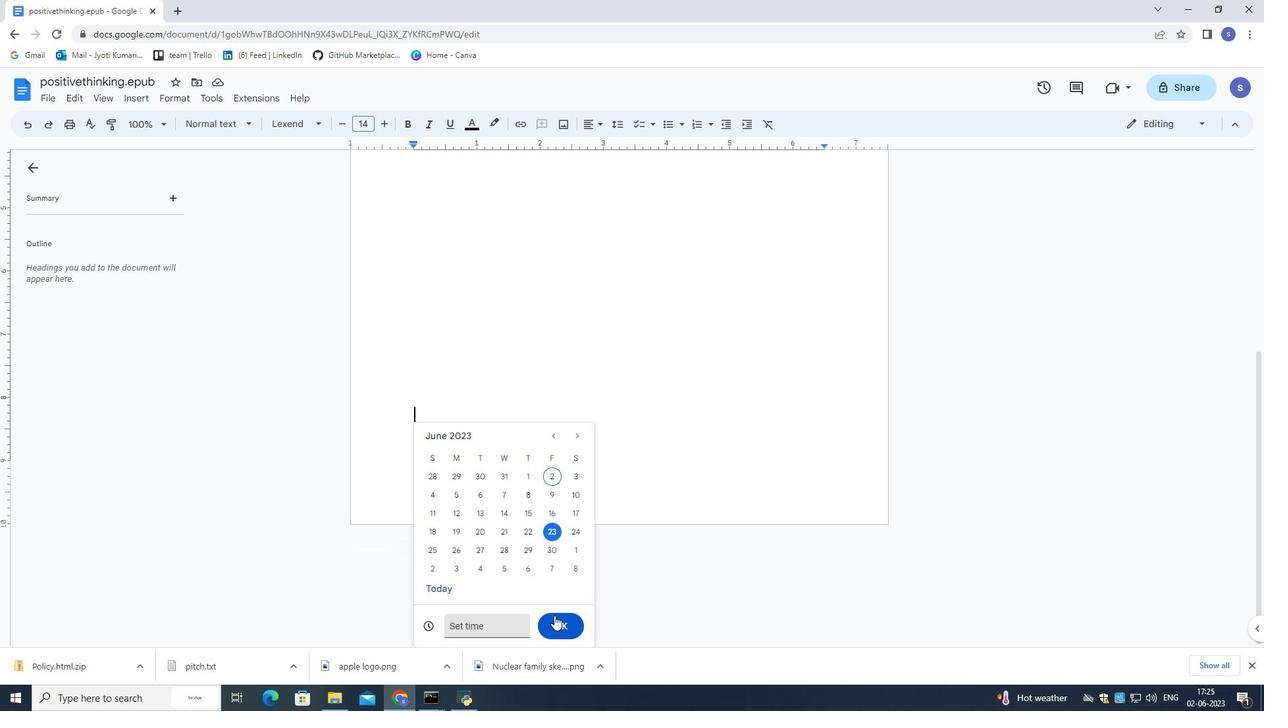 
Action: Mouse pressed left at (555, 618)
Screenshot: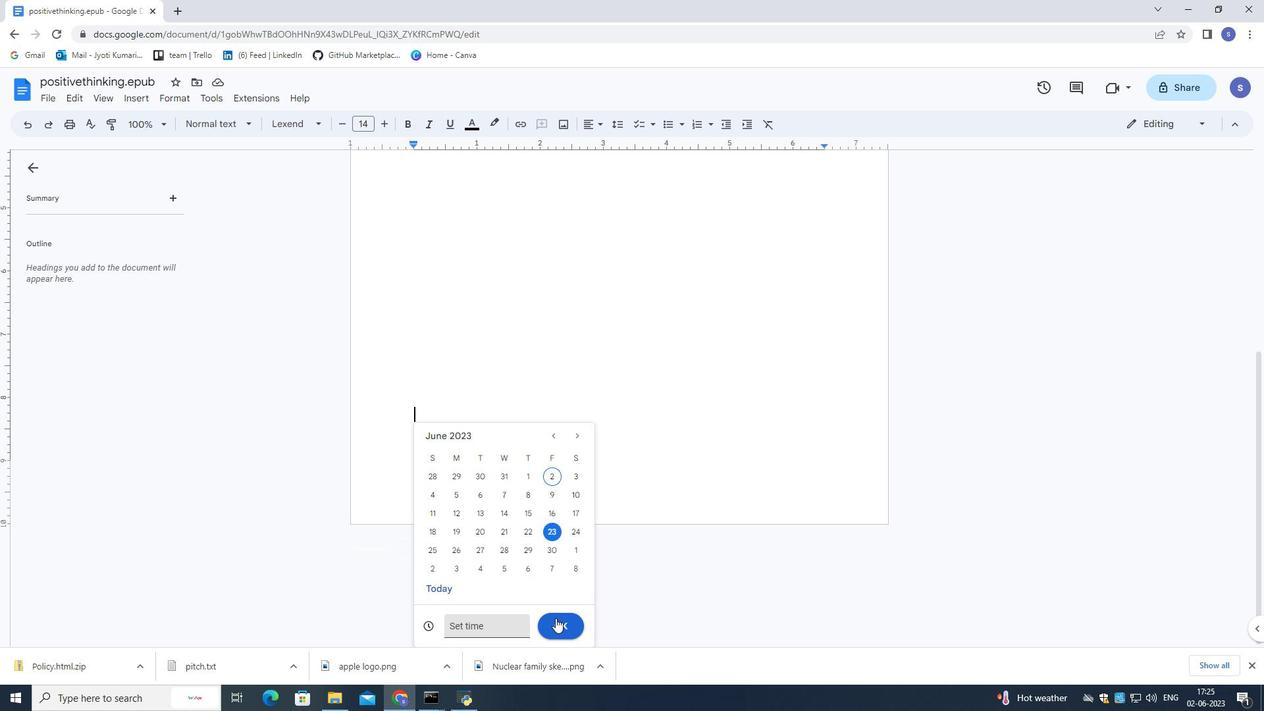 
Action: Mouse moved to (131, 98)
Screenshot: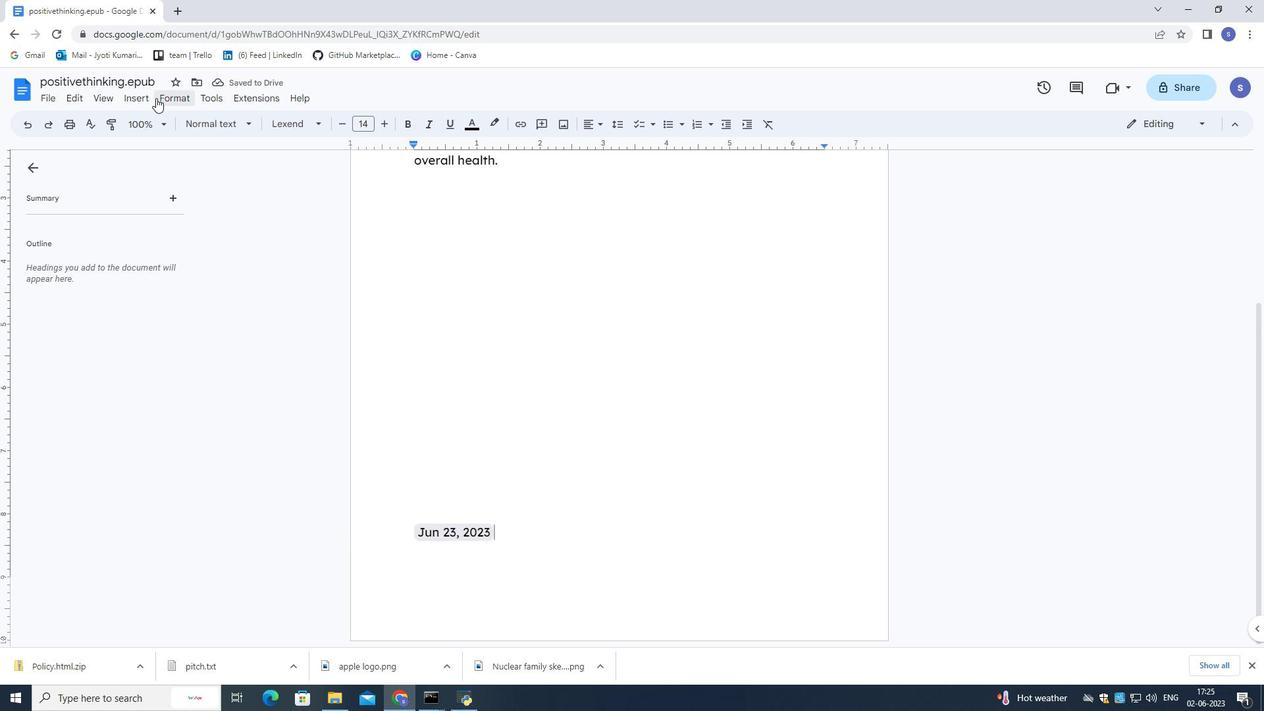 
Action: Mouse pressed left at (131, 98)
Screenshot: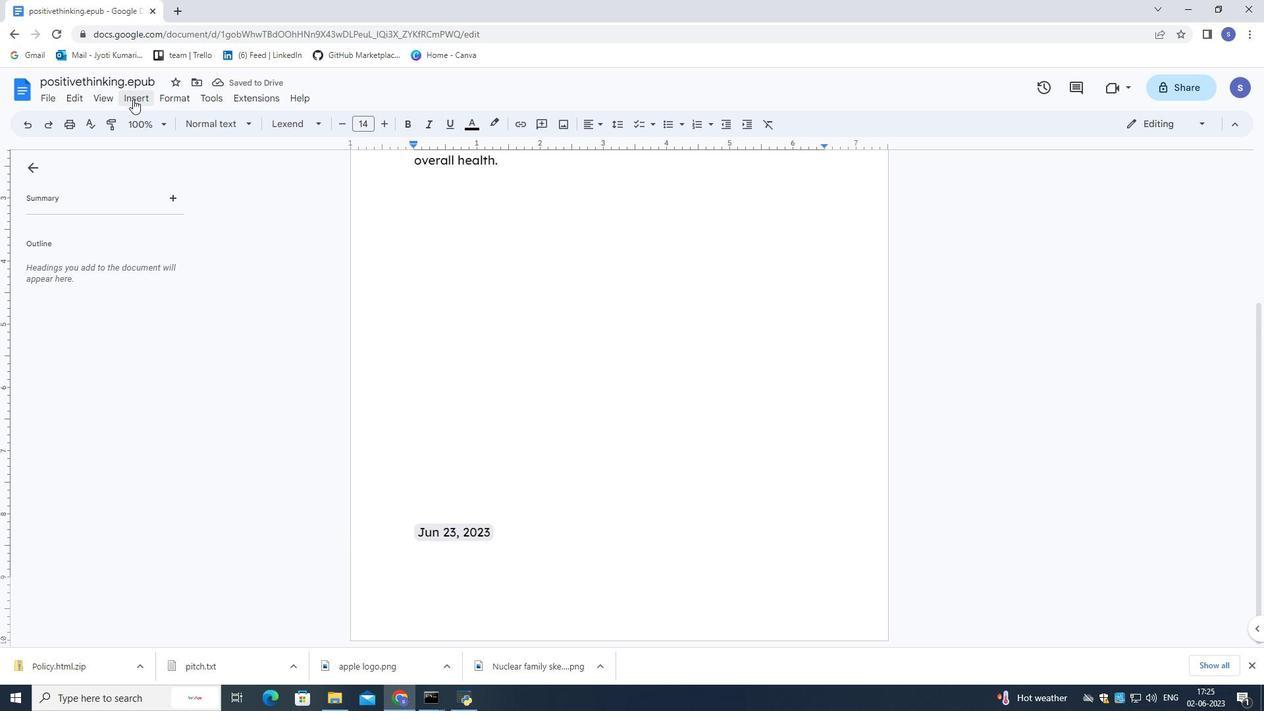 
Action: Mouse moved to (196, 279)
Screenshot: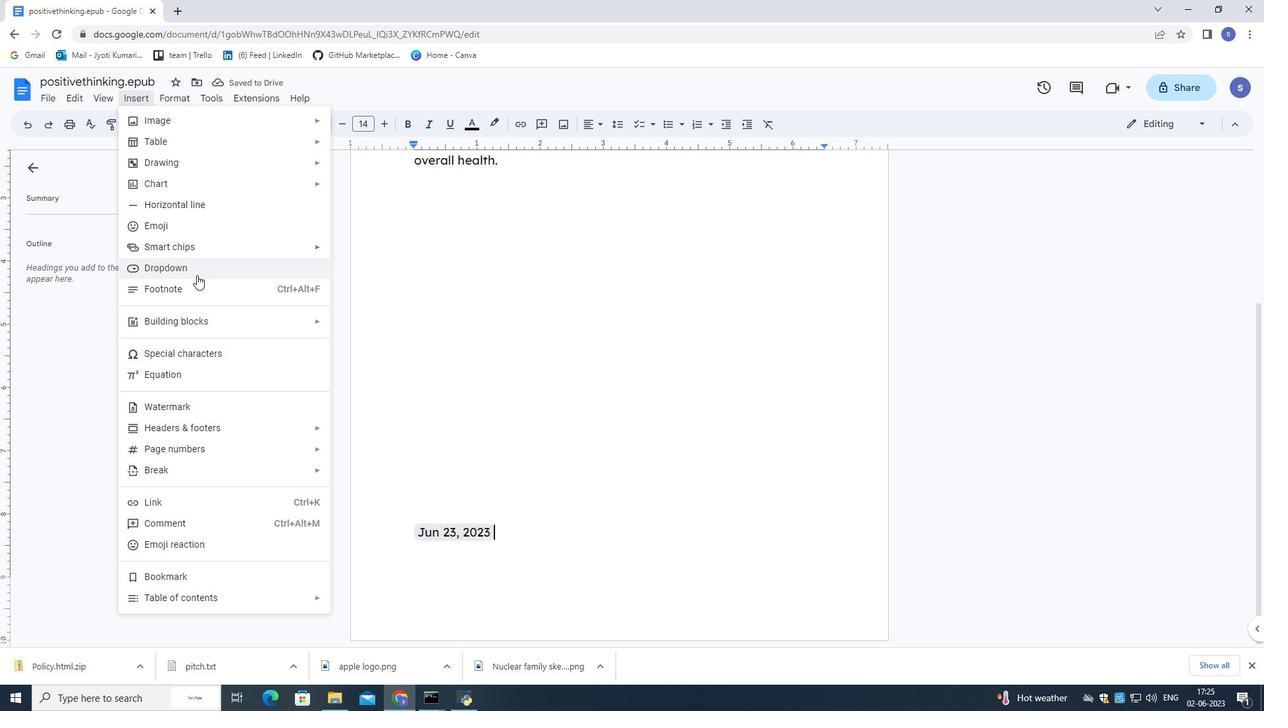 
Action: Mouse pressed left at (196, 279)
Screenshot: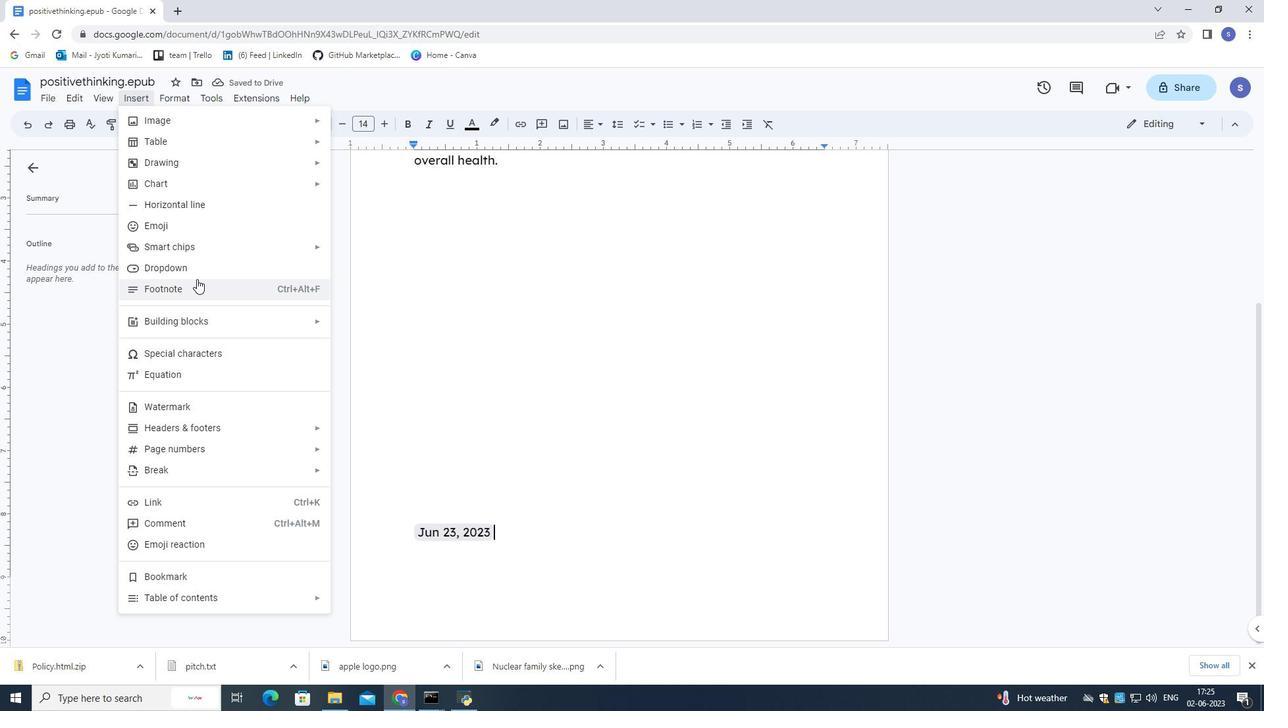 
Action: Mouse moved to (374, 472)
Screenshot: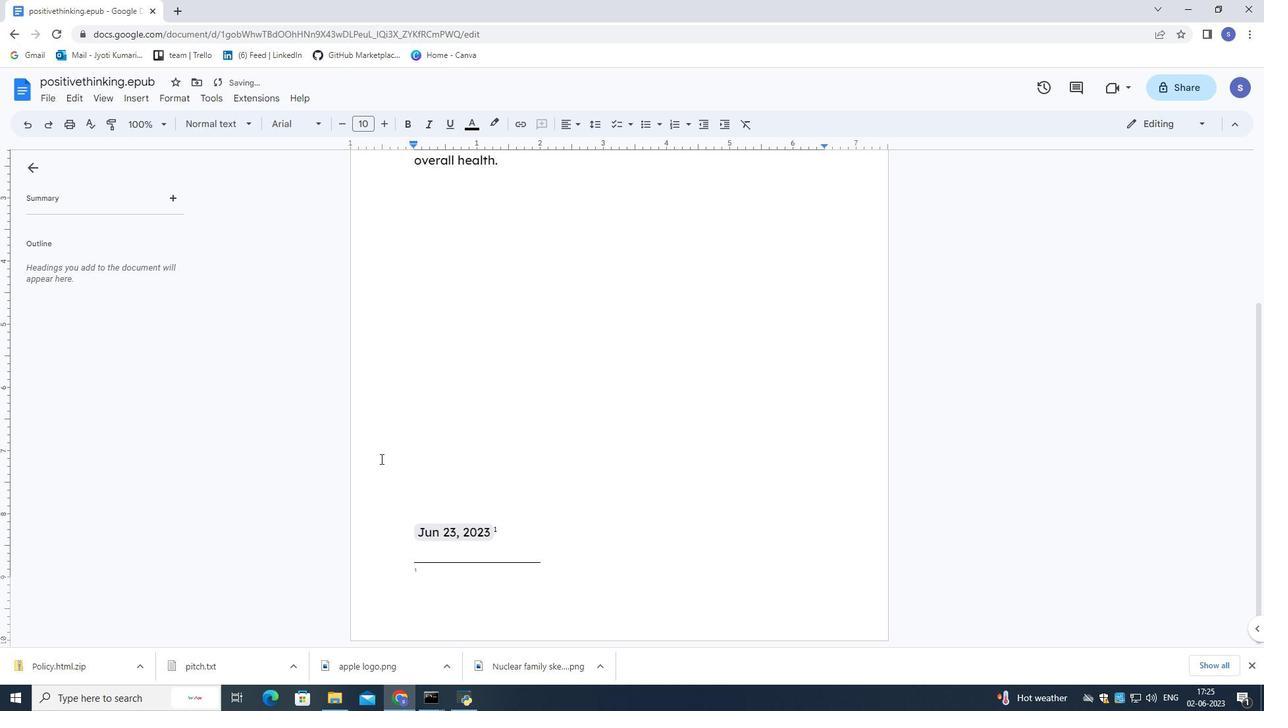 
Action: Key pressed <Key.shift>The<Key.space>study<Key.space>was<Key.space>conducted<Key.space>anonymously
Screenshot: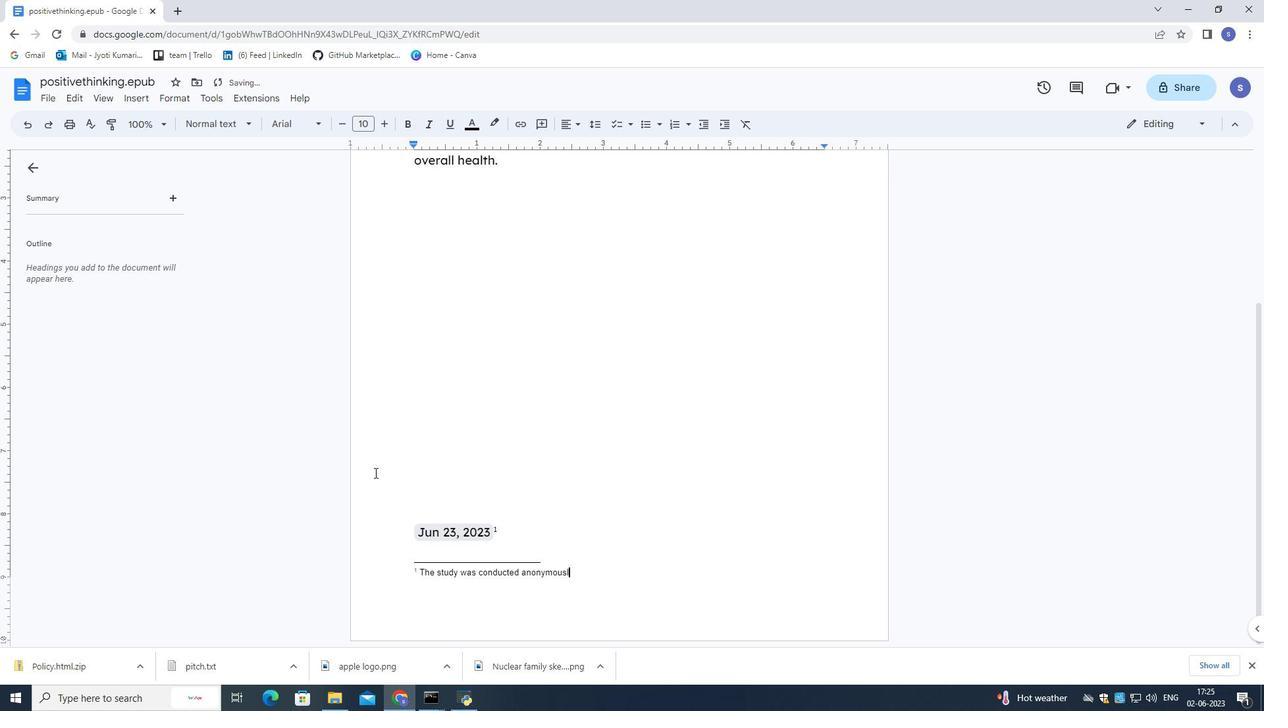 
Action: Mouse moved to (585, 575)
Screenshot: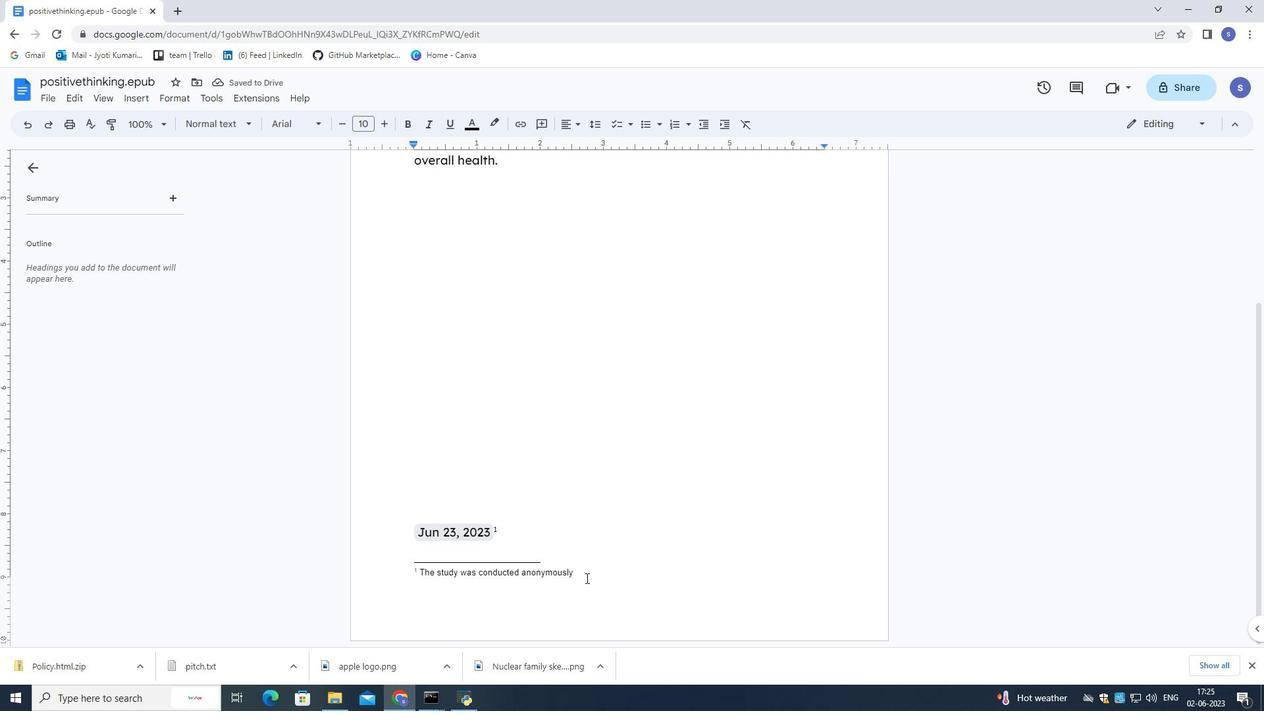 
Action: Mouse pressed left at (585, 575)
Screenshot: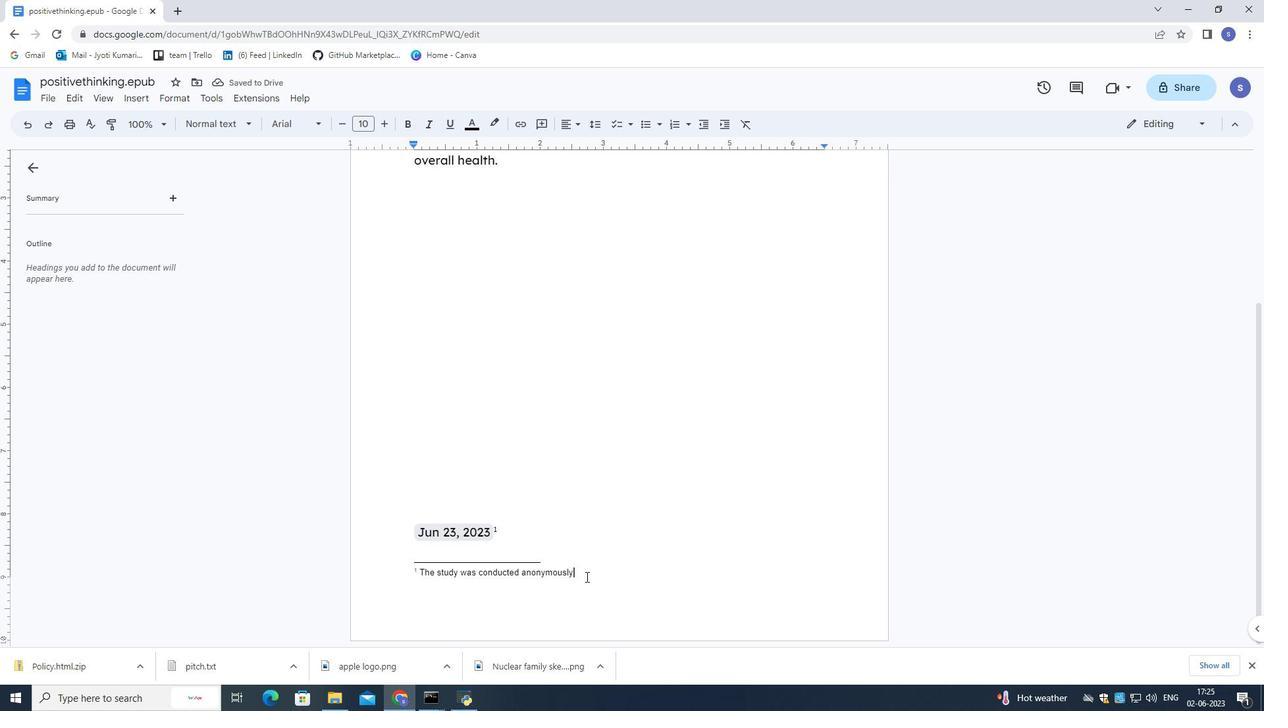 
Action: Mouse moved to (340, 121)
Screenshot: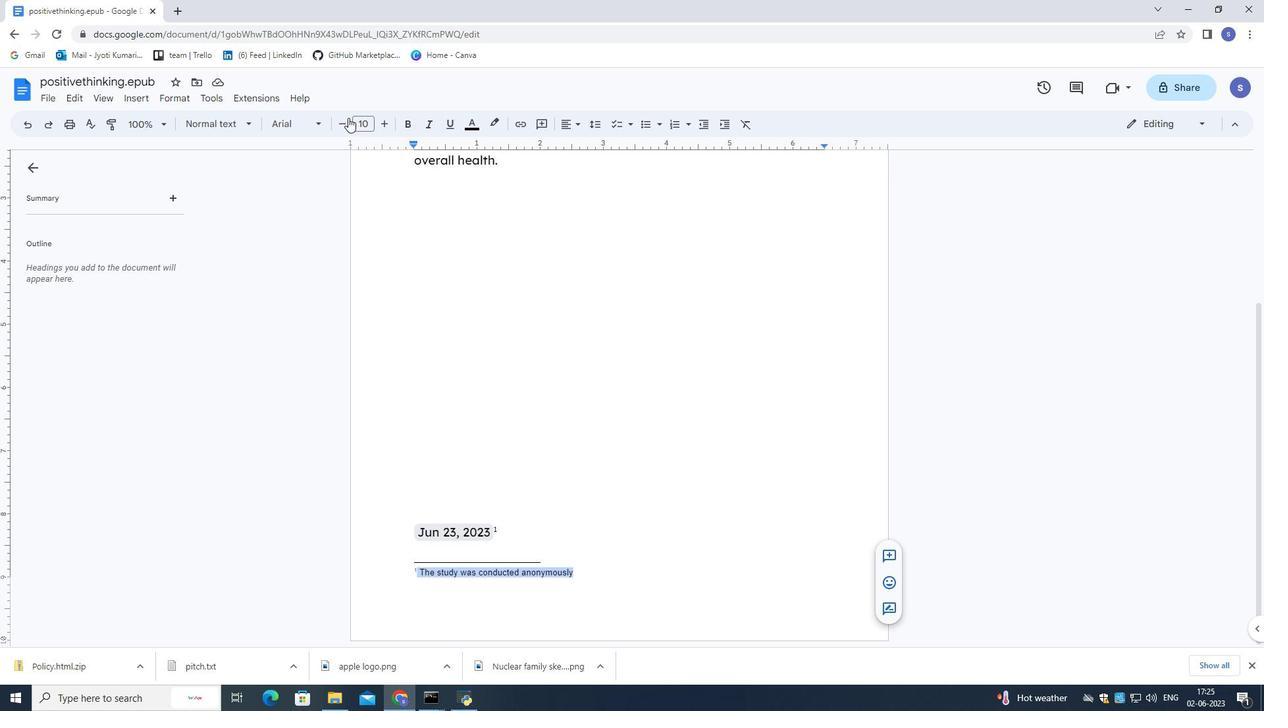 
Action: Mouse pressed left at (340, 121)
Screenshot: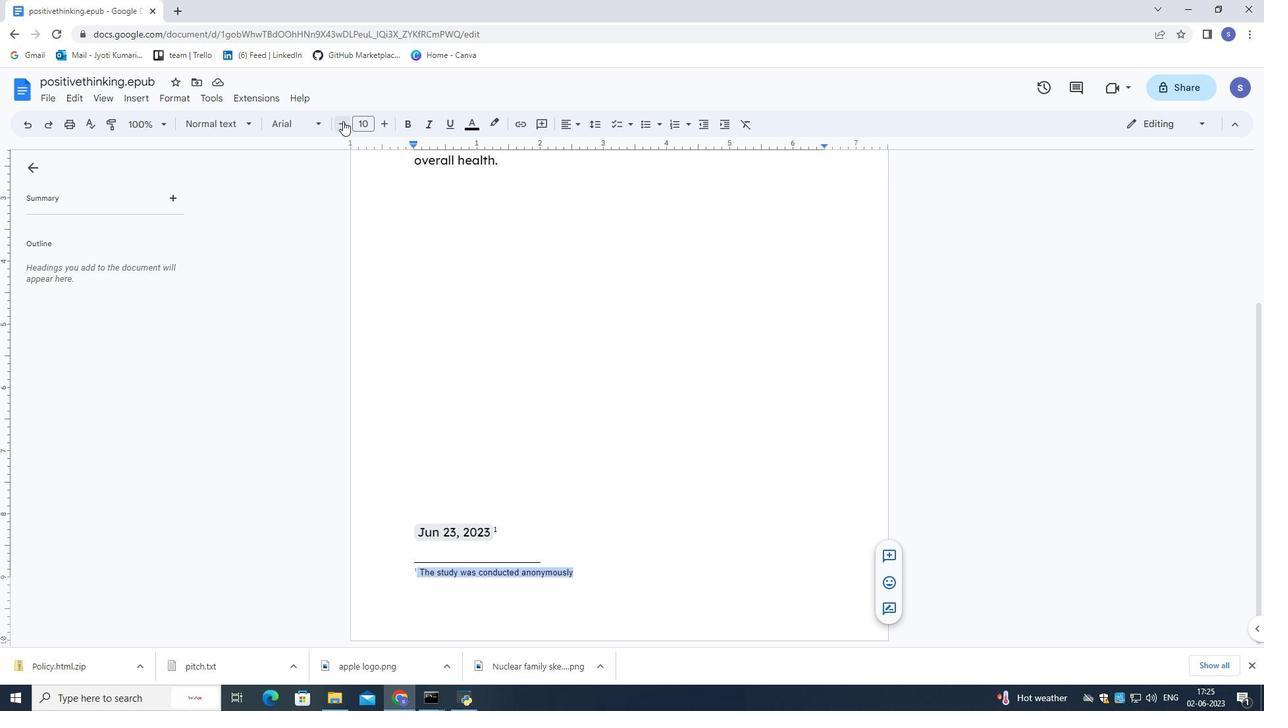 
Action: Mouse pressed left at (340, 121)
Screenshot: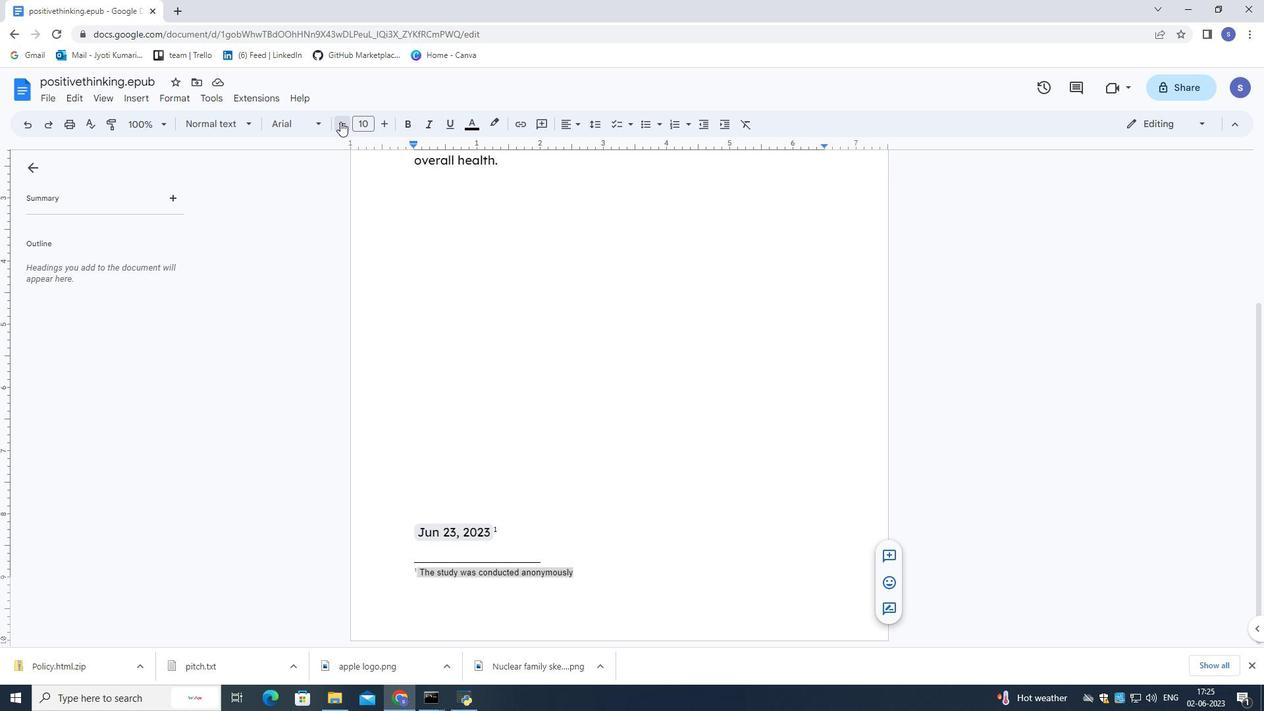 
Action: Mouse moved to (300, 123)
Screenshot: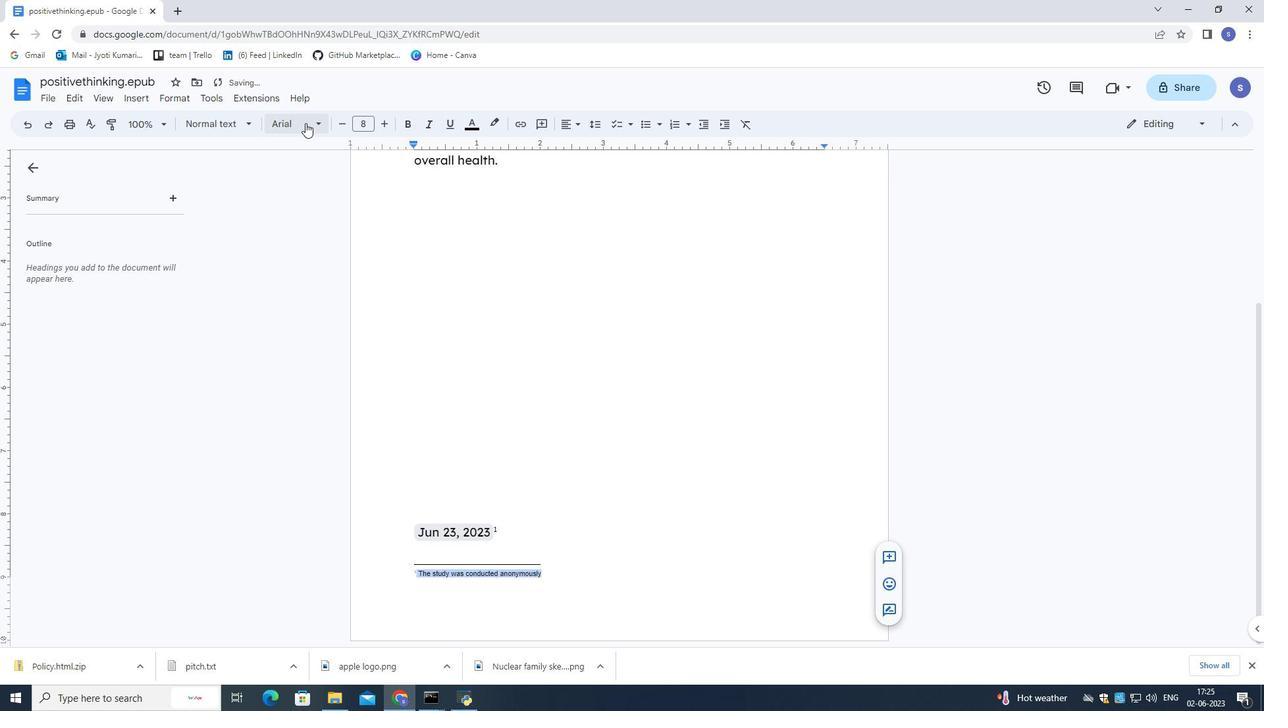 
Action: Mouse pressed left at (300, 123)
Screenshot: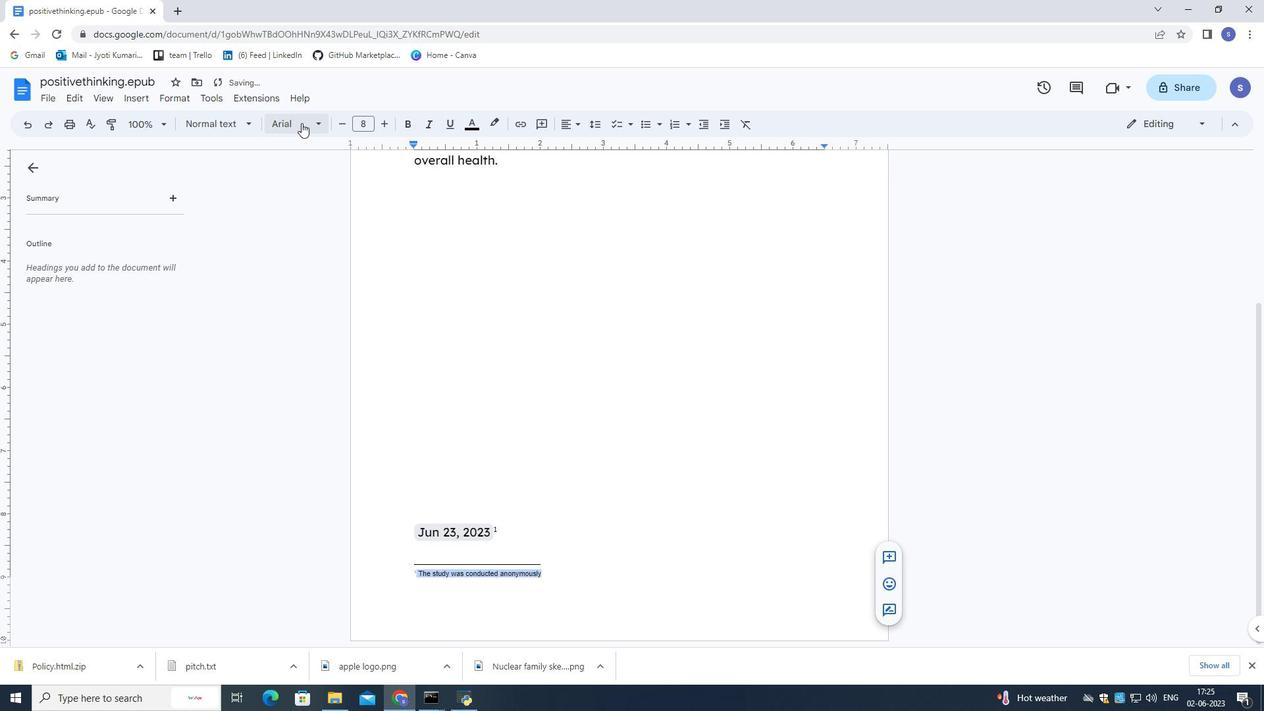 
Action: Mouse moved to (318, 333)
Screenshot: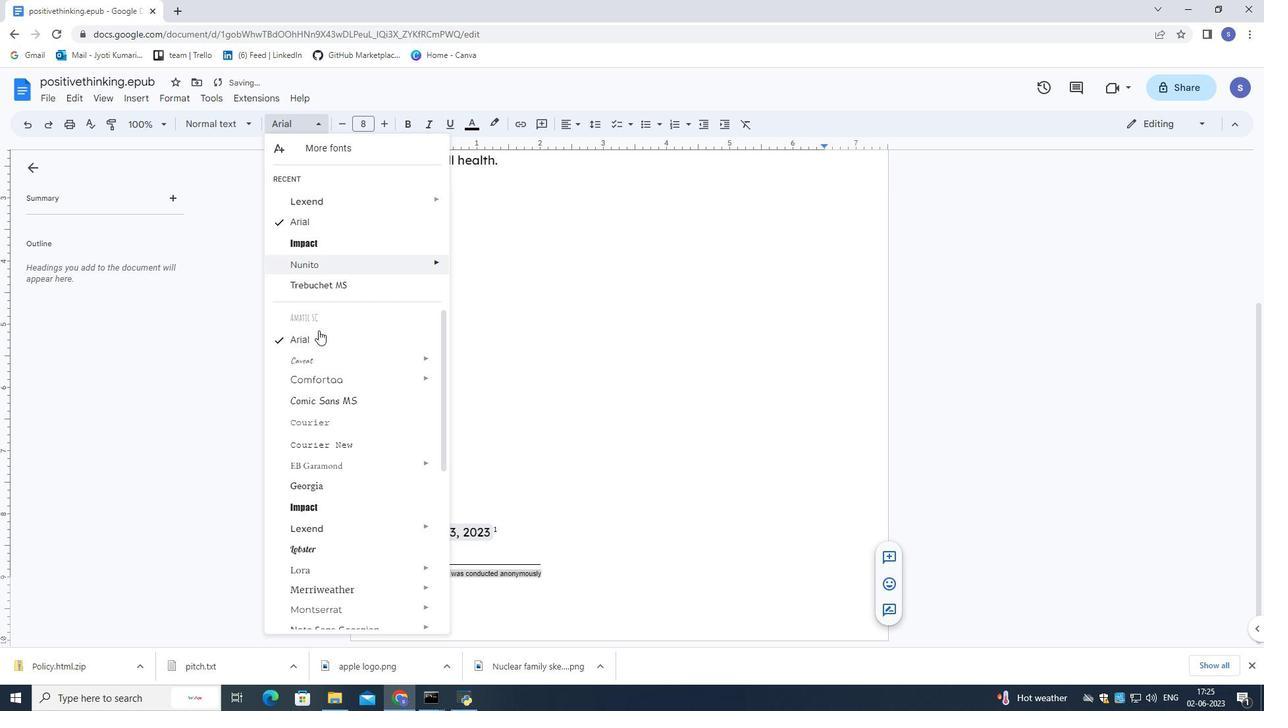 
Action: Mouse pressed left at (318, 333)
Screenshot: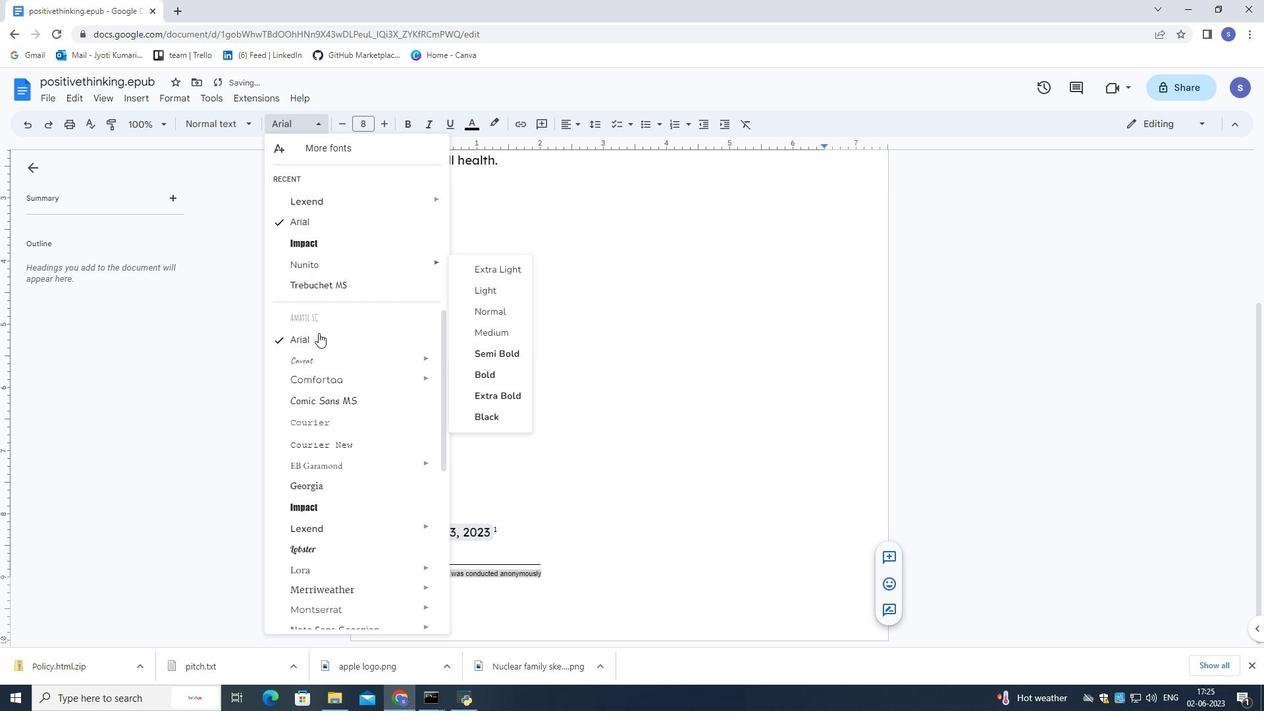 
Action: Mouse moved to (495, 334)
Screenshot: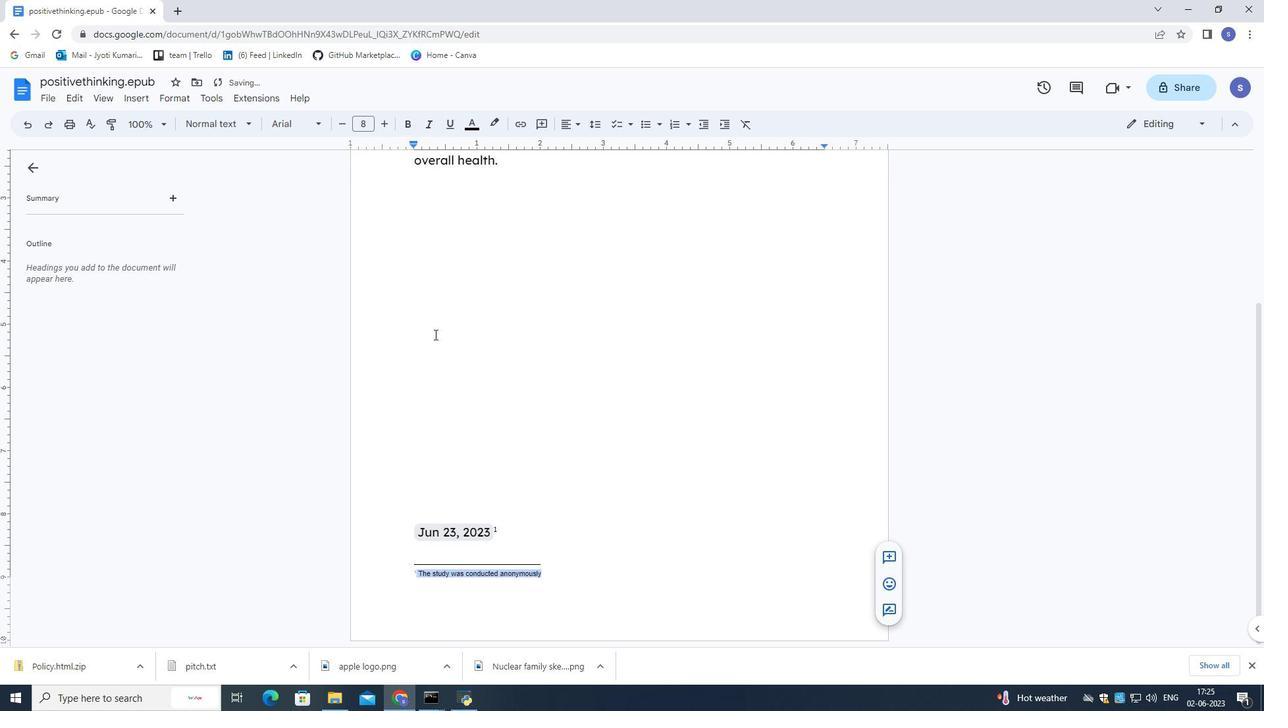 
Action: Mouse pressed left at (495, 334)
Screenshot: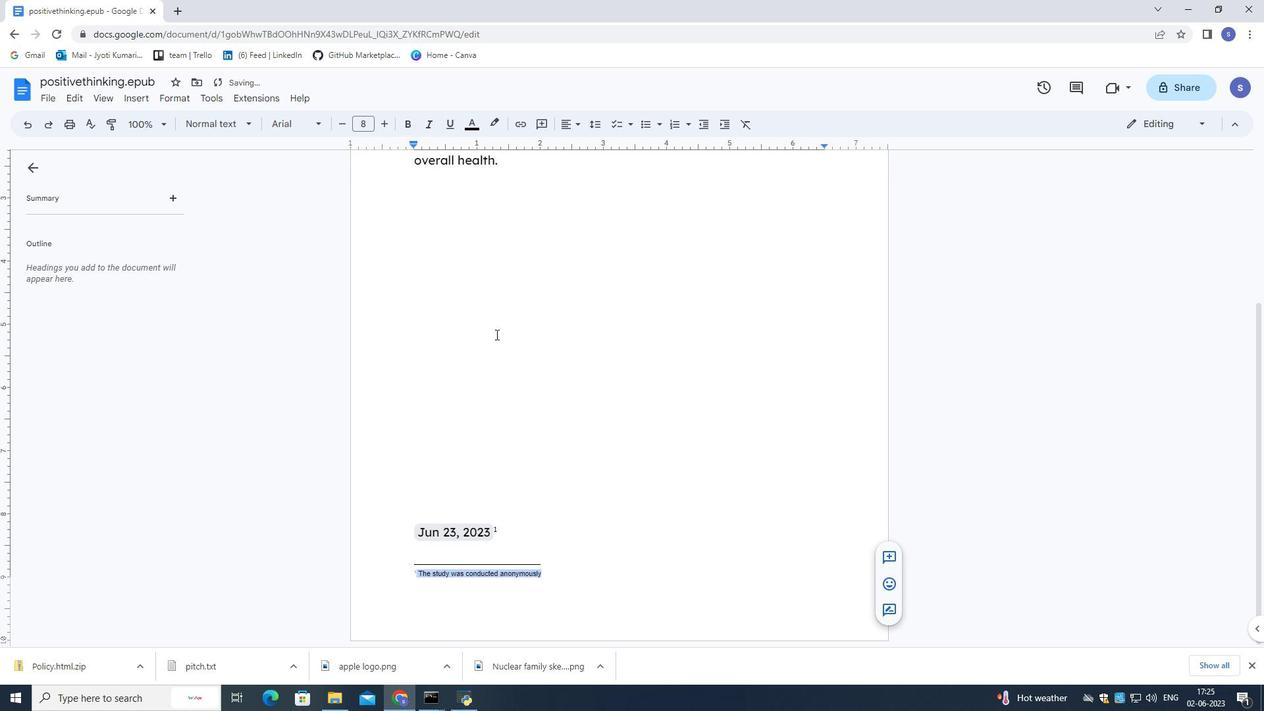 
Action: Mouse moved to (497, 349)
Screenshot: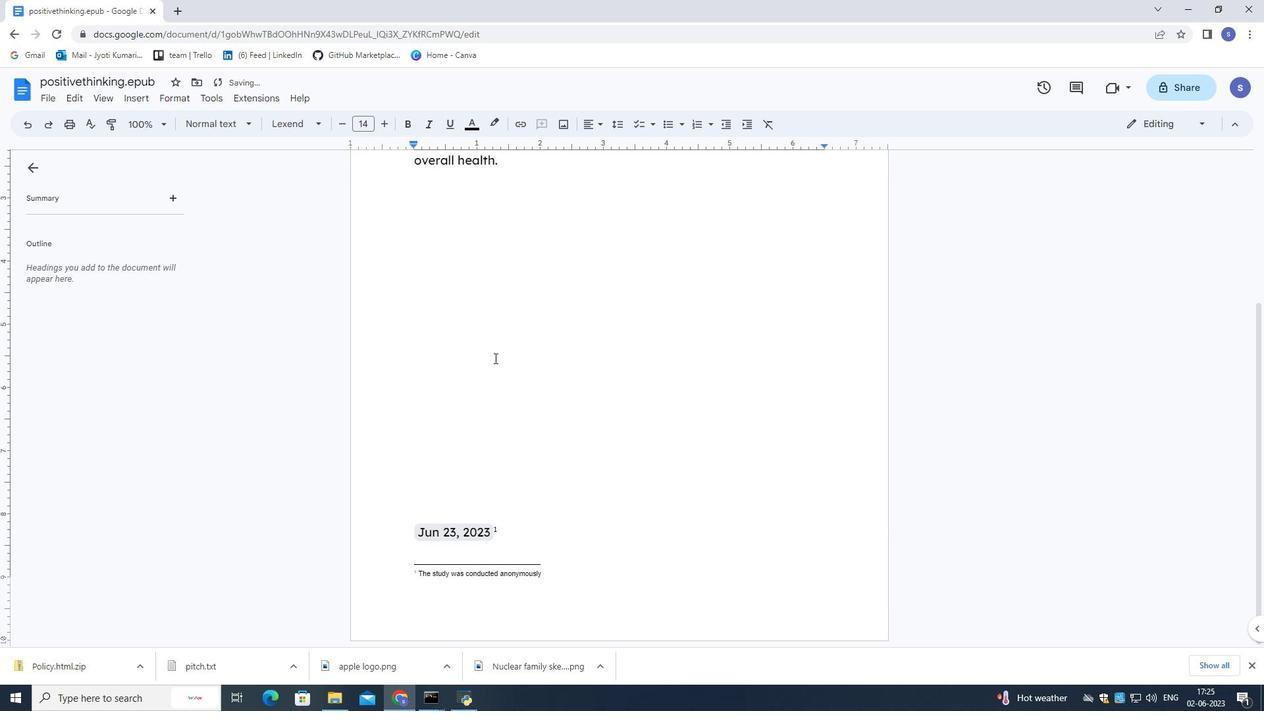 
Action: Mouse scrolled (497, 350) with delta (0, 0)
Screenshot: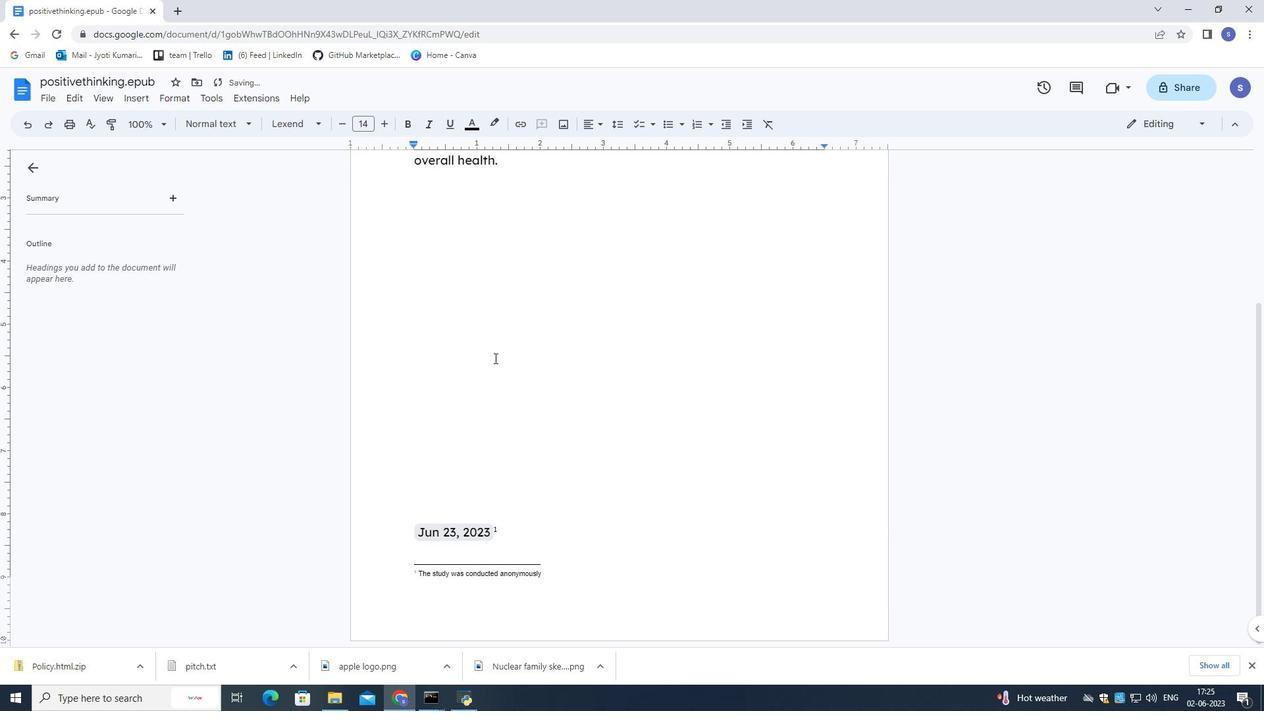 
Action: Mouse moved to (497, 349)
Screenshot: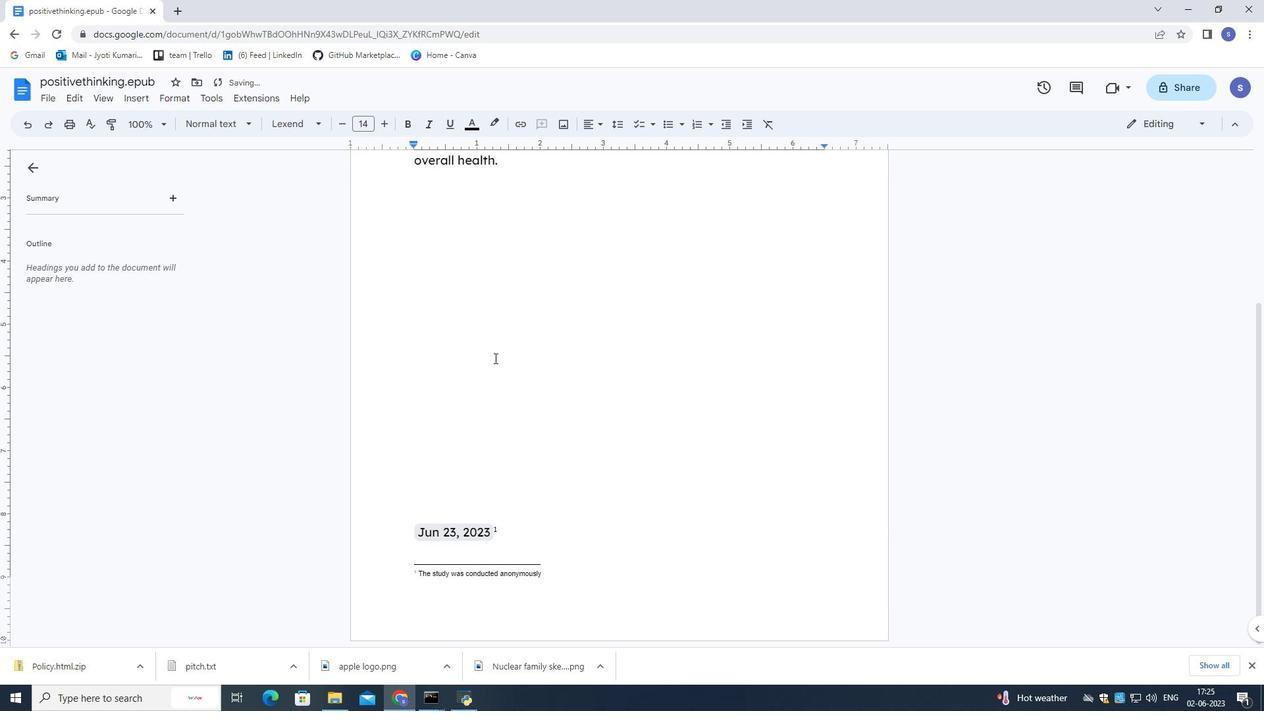 
Action: Mouse scrolled (497, 350) with delta (0, 0)
Screenshot: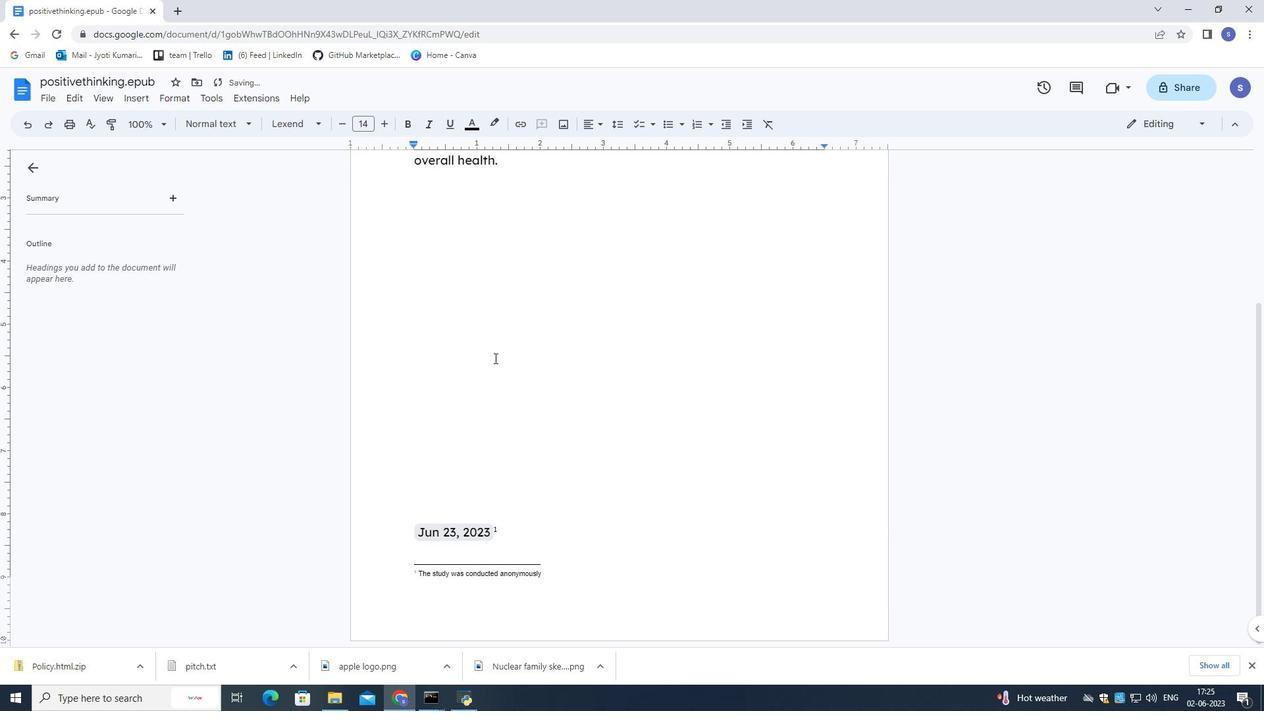 
Action: Mouse moved to (497, 348)
Screenshot: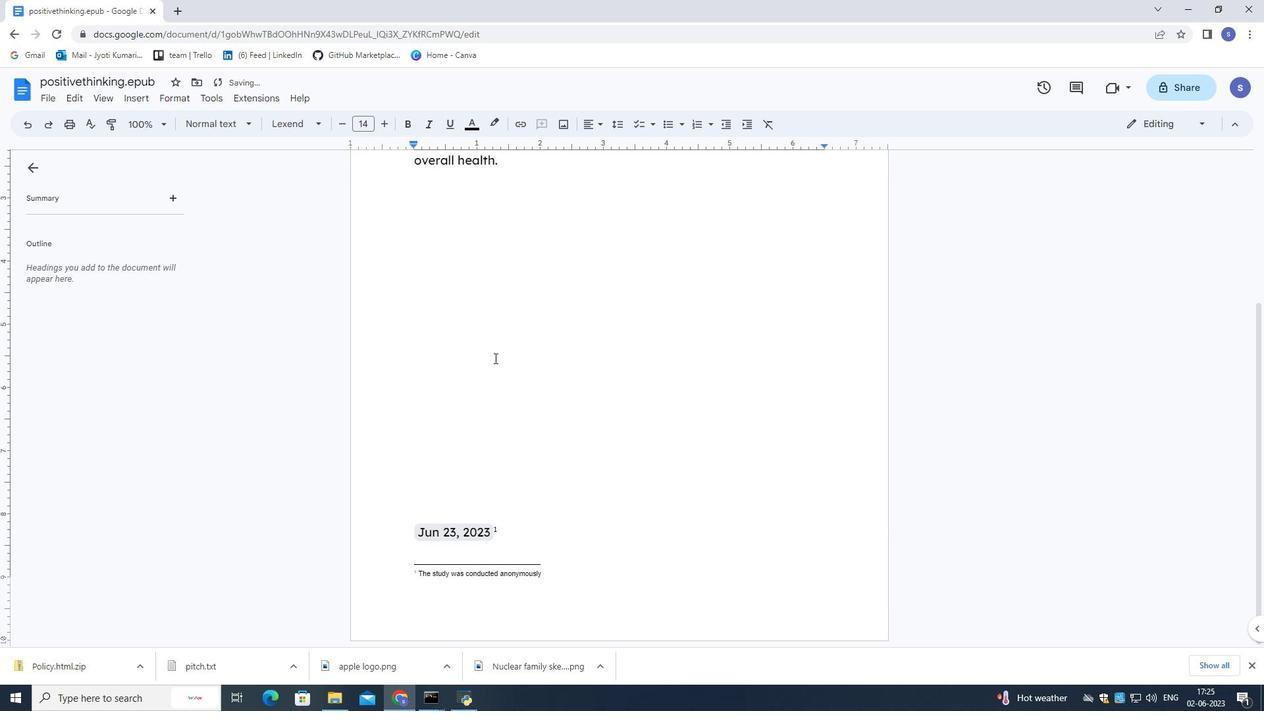 
Action: Mouse scrolled (497, 348) with delta (0, 0)
Screenshot: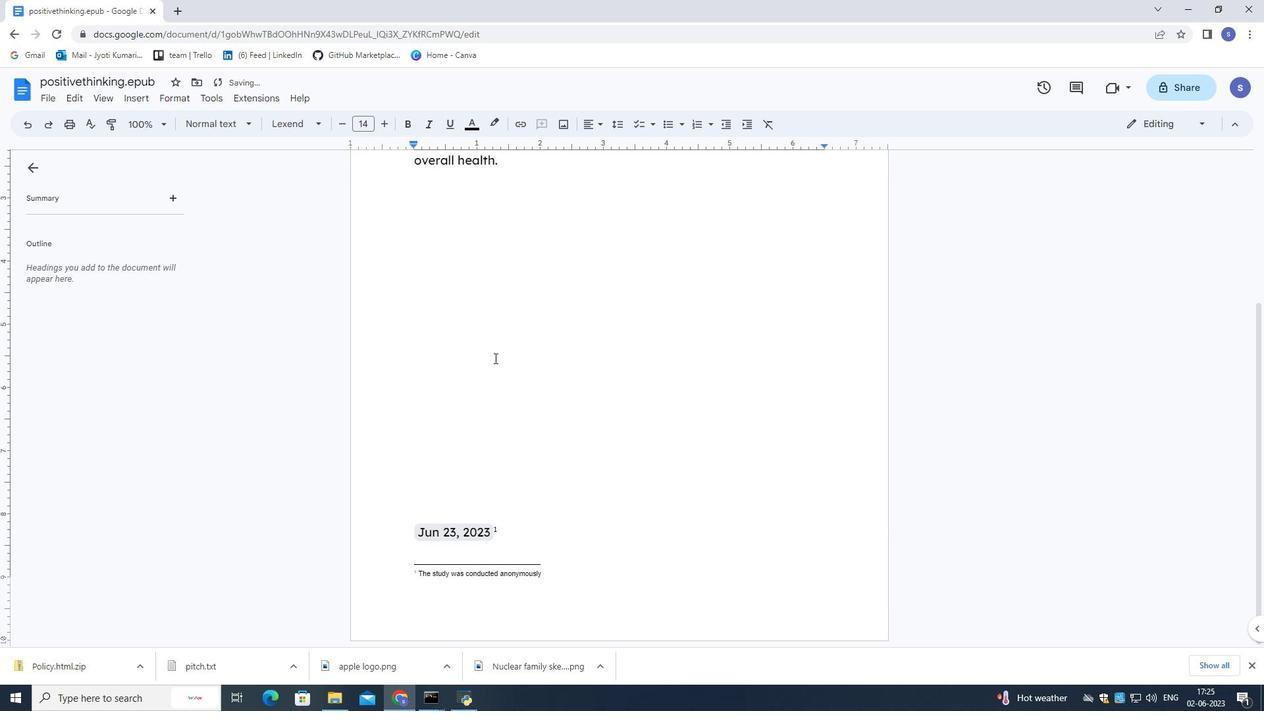 
Action: Mouse moved to (497, 347)
Screenshot: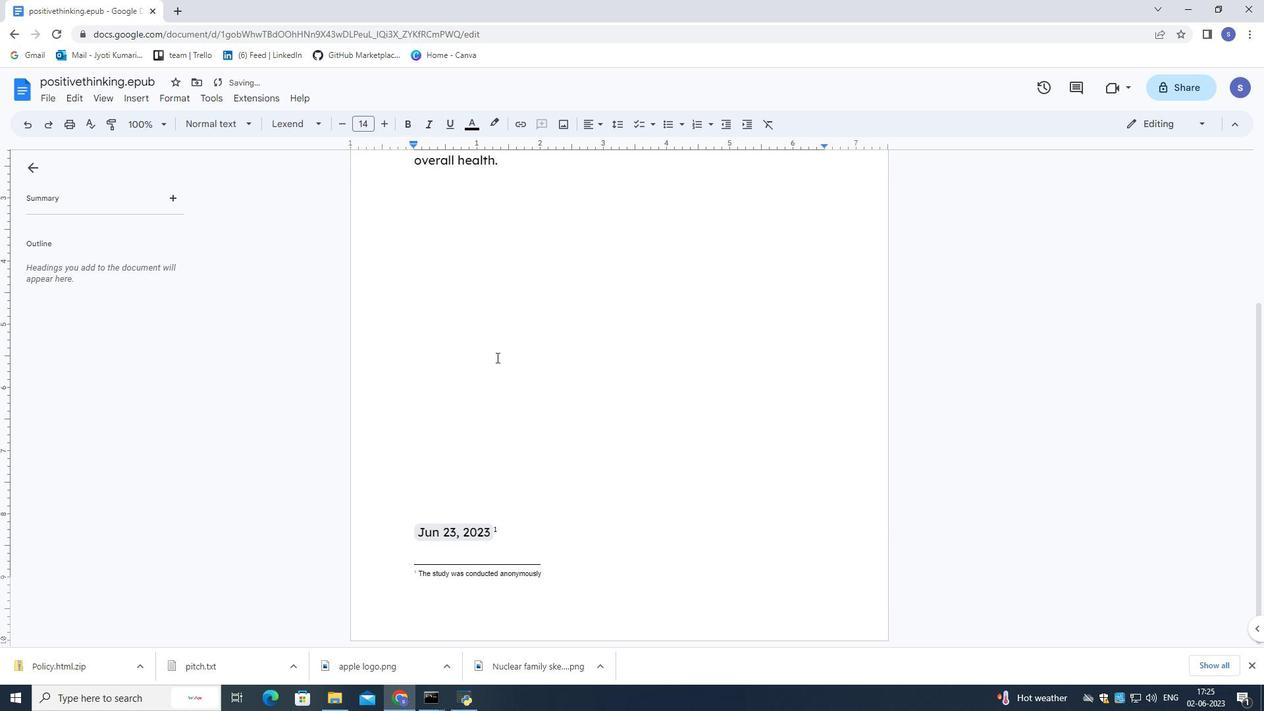 
Action: Mouse scrolled (497, 348) with delta (0, 0)
Screenshot: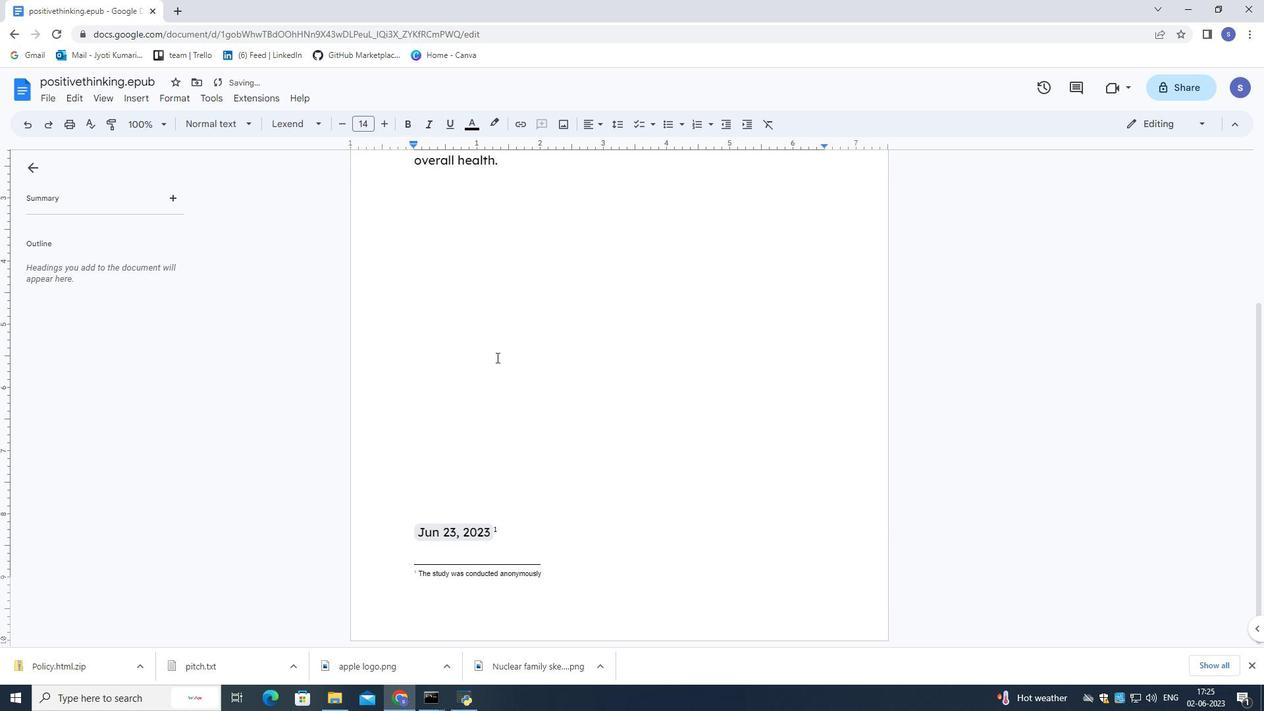 
Action: Mouse moved to (497, 346)
Screenshot: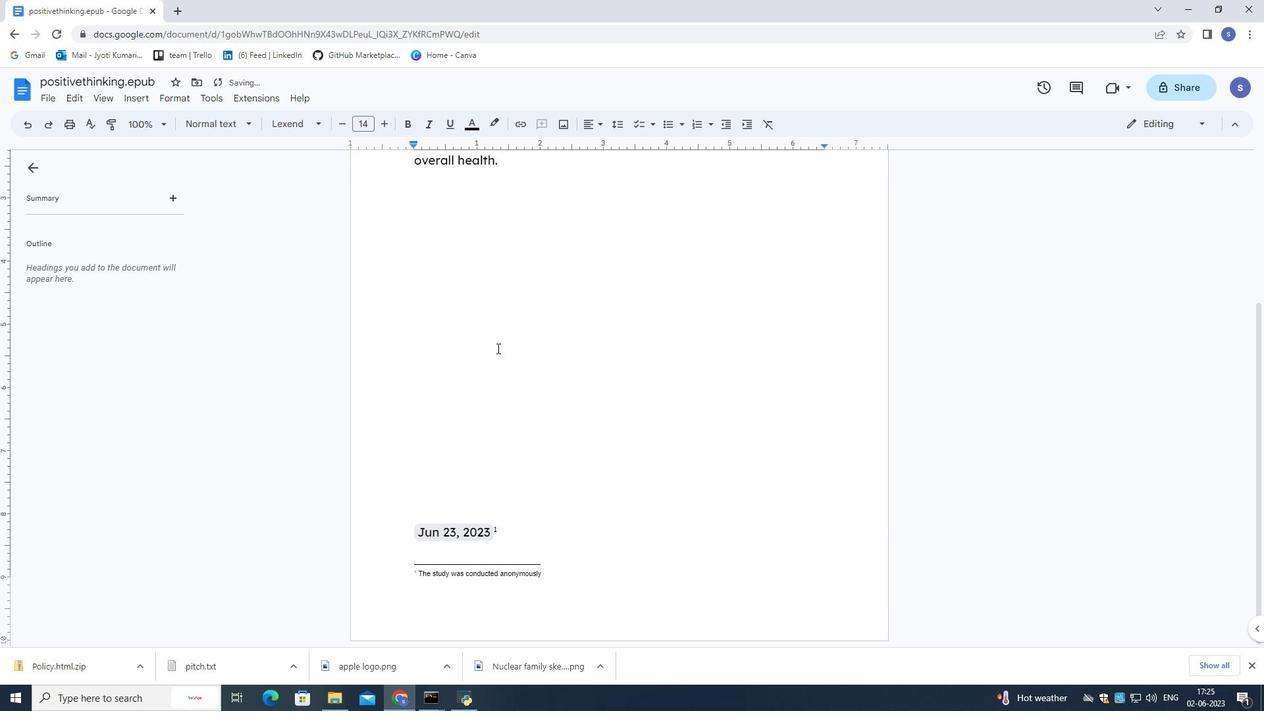 
Action: Mouse scrolled (497, 346) with delta (0, 0)
Screenshot: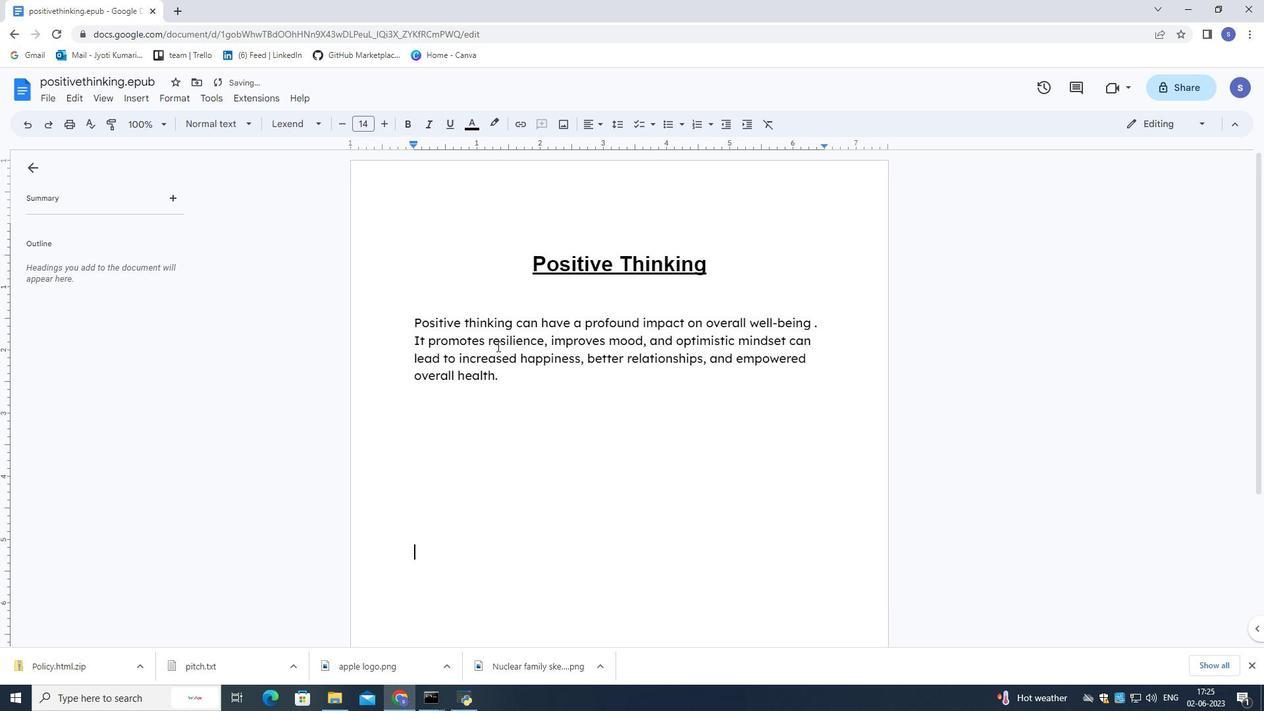 
Action: Mouse moved to (497, 346)
Screenshot: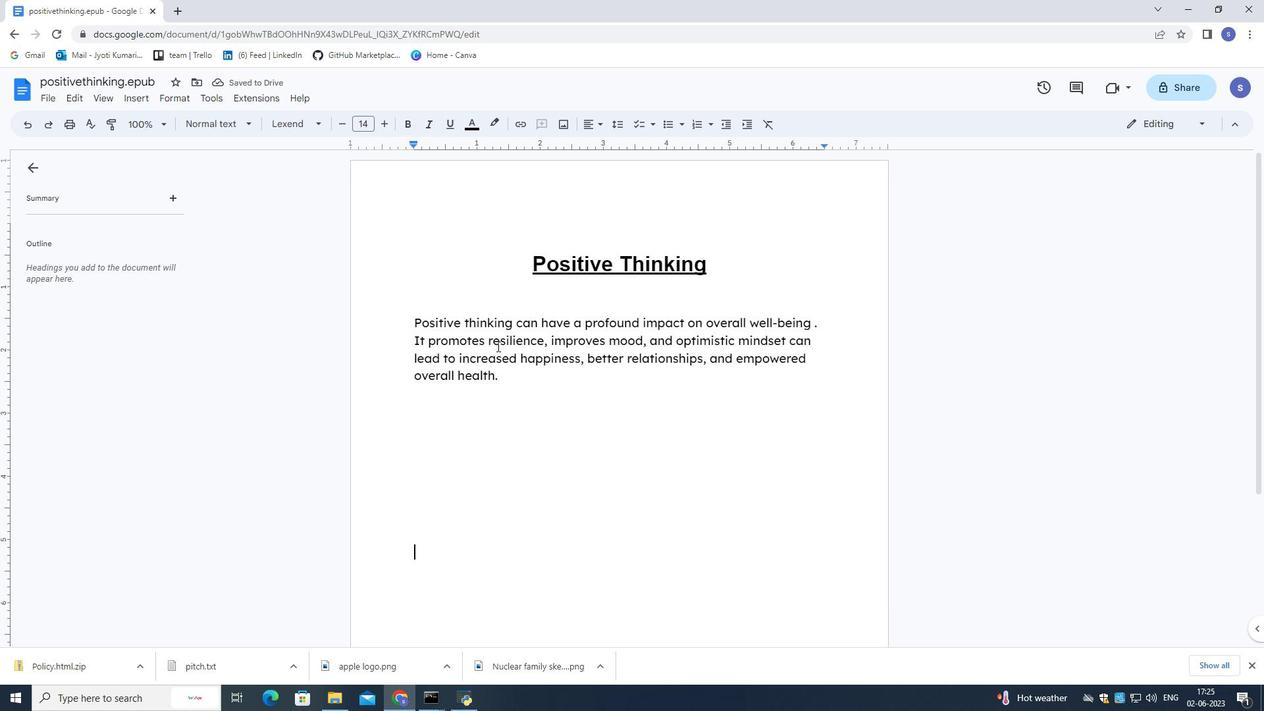 
